 Task: Create passport object.
Action: Mouse moved to (649, 38)
Screenshot: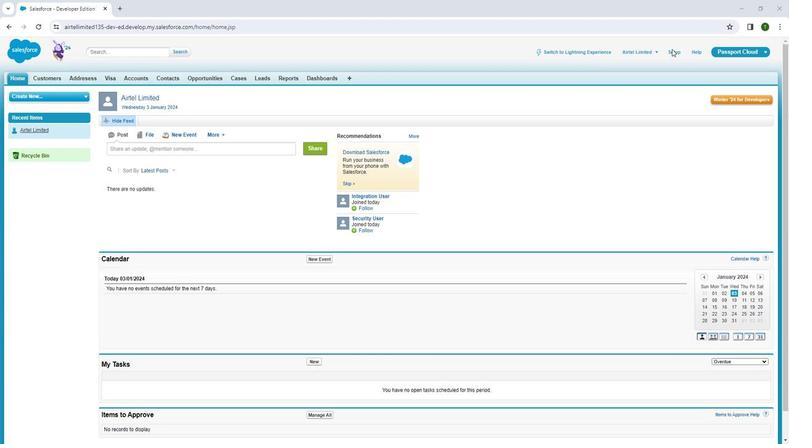 
Action: Mouse pressed left at (649, 38)
Screenshot: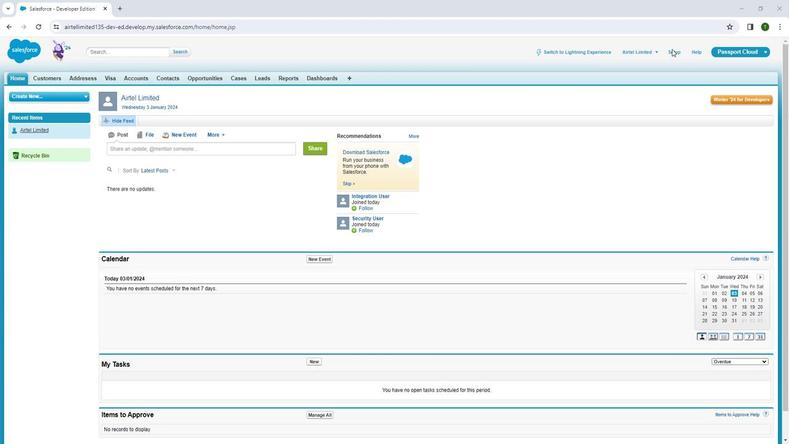 
Action: Mouse pressed left at (649, 38)
Screenshot: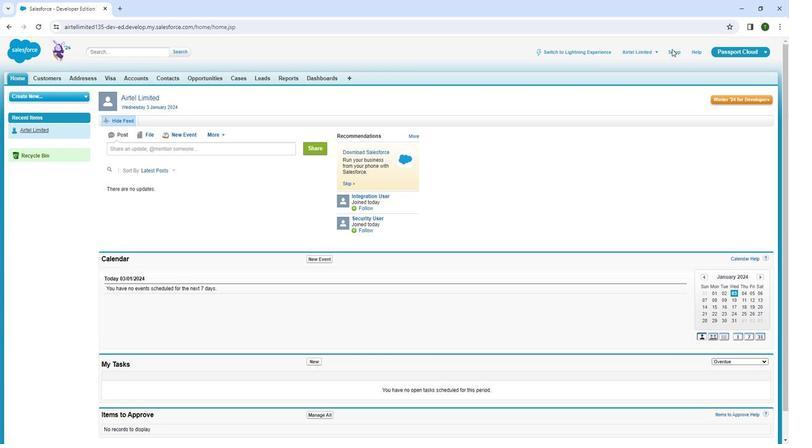 
Action: Mouse moved to (648, 43)
Screenshot: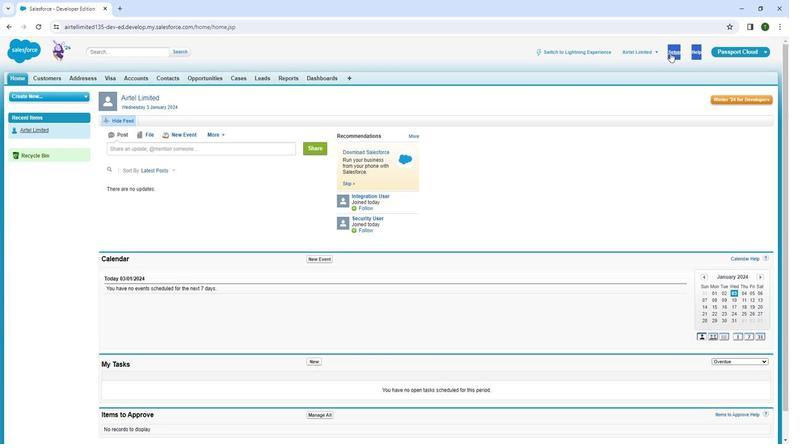
Action: Mouse pressed left at (648, 43)
Screenshot: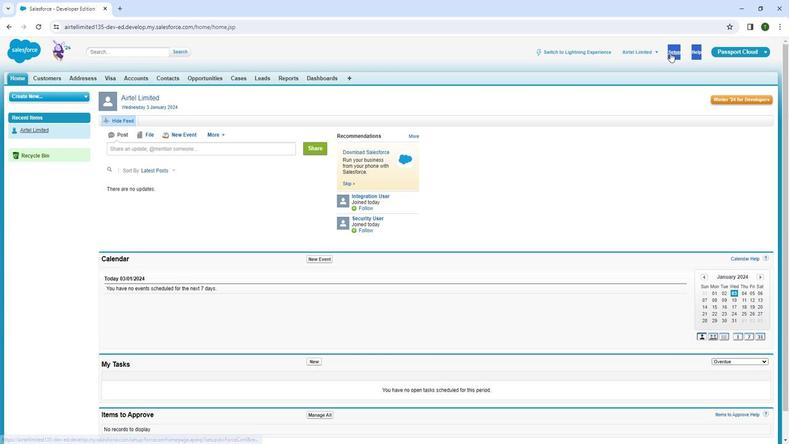 
Action: Mouse moved to (649, 45)
Screenshot: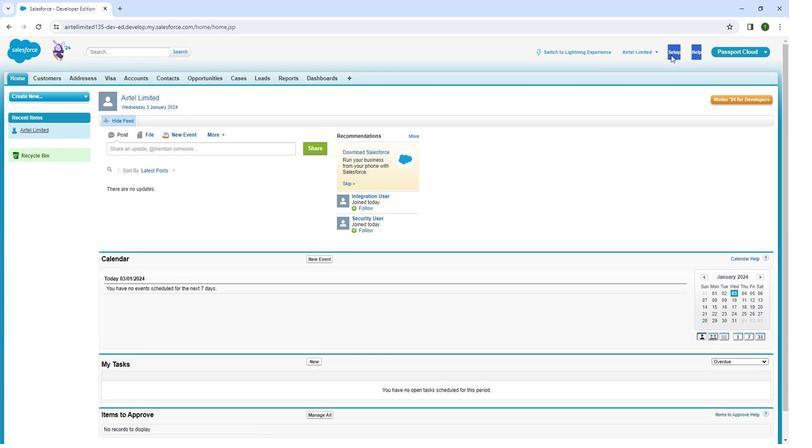 
Action: Mouse pressed left at (649, 45)
Screenshot: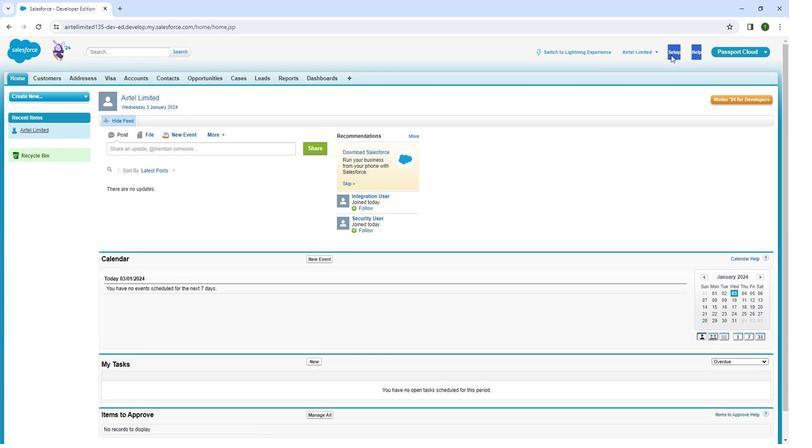 
Action: Mouse pressed left at (649, 45)
Screenshot: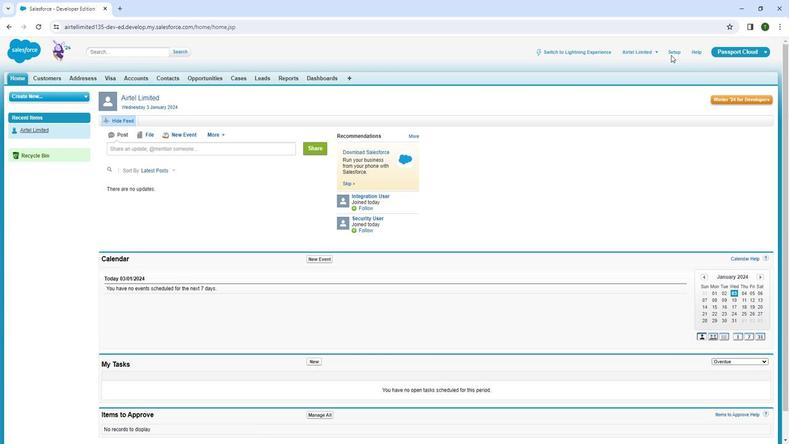 
Action: Mouse moved to (643, 78)
Screenshot: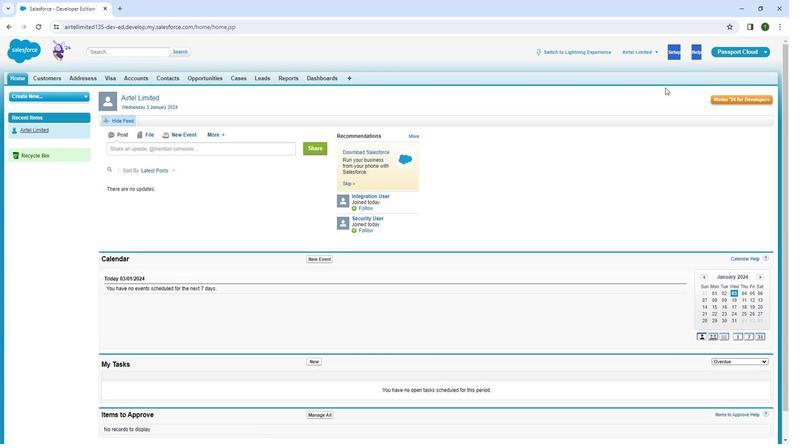 
Action: Mouse pressed left at (643, 78)
Screenshot: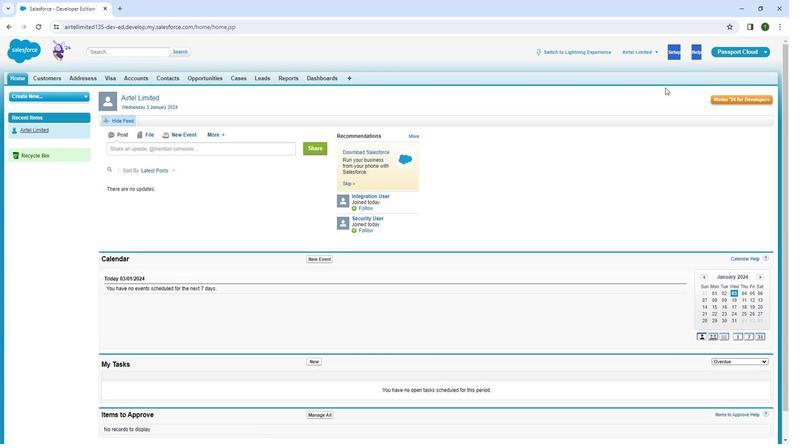 
Action: Mouse moved to (648, 40)
Screenshot: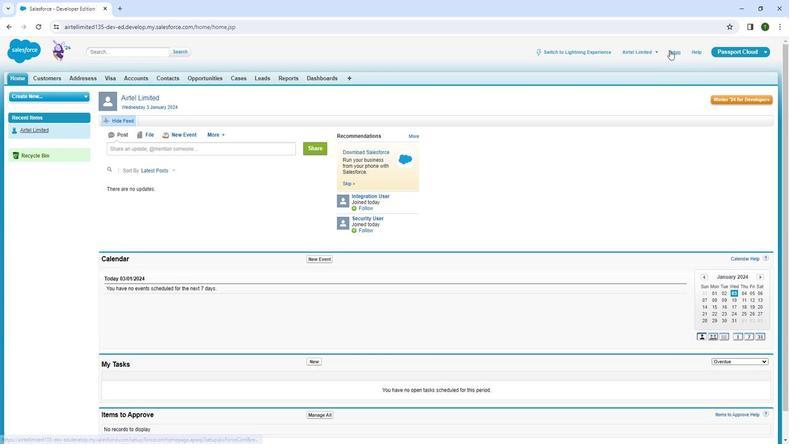 
Action: Mouse pressed left at (648, 40)
Screenshot: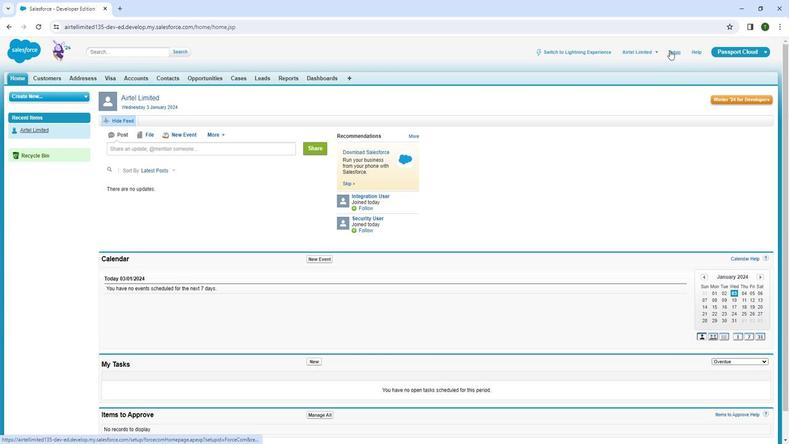 
Action: Mouse pressed left at (648, 40)
Screenshot: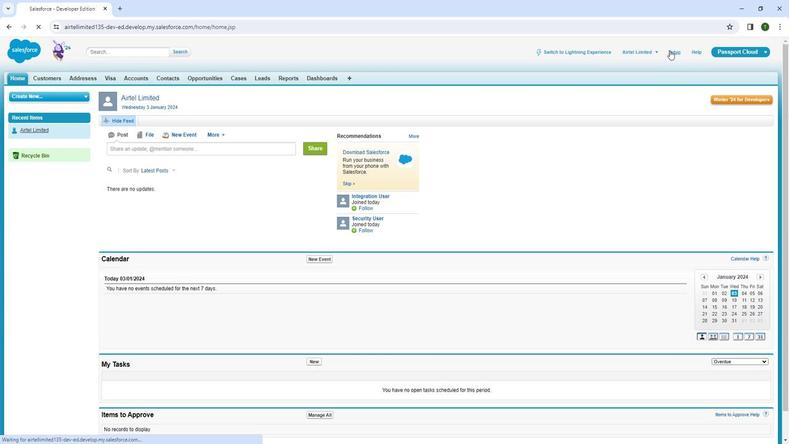 
Action: Mouse moved to (48, 145)
Screenshot: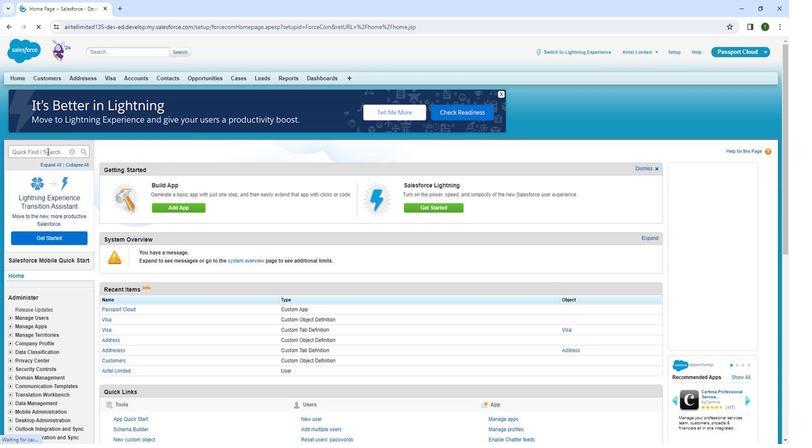 
Action: Mouse pressed left at (48, 145)
Screenshot: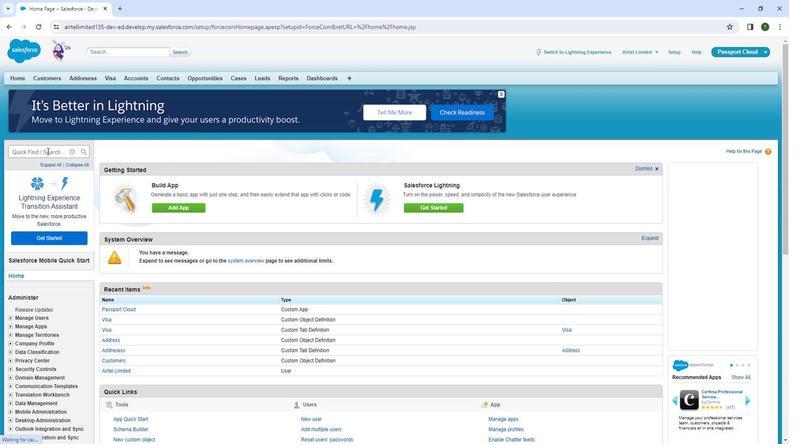 
Action: Mouse moved to (55, 135)
Screenshot: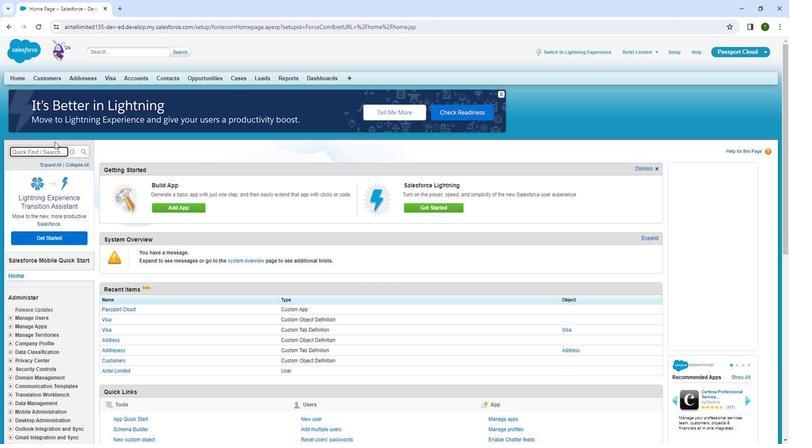 
Action: Key pressed o
Screenshot: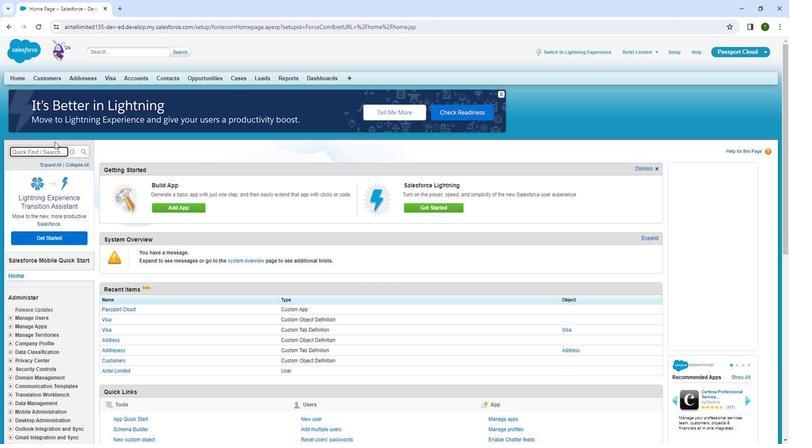 
Action: Mouse moved to (57, 134)
Screenshot: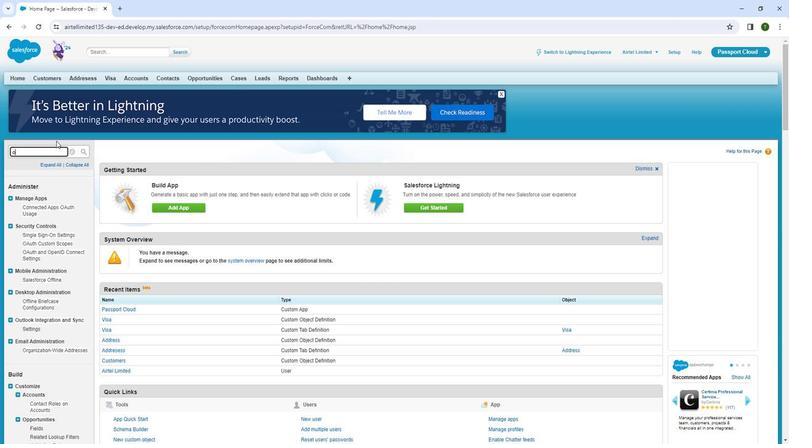 
Action: Key pressed b
Screenshot: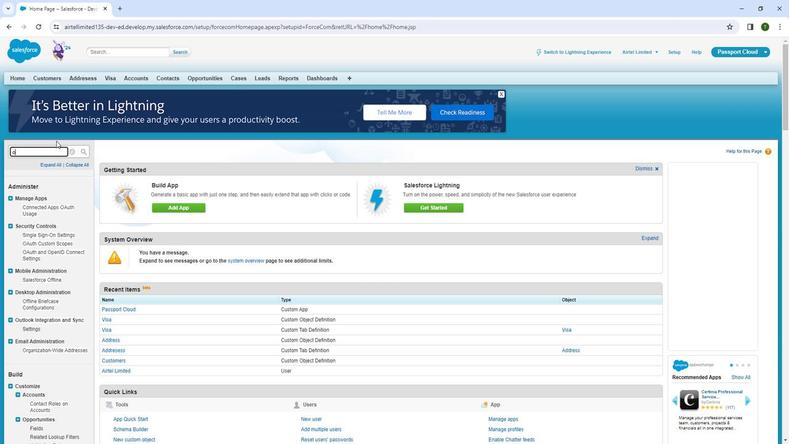 
Action: Mouse moved to (57, 134)
Screenshot: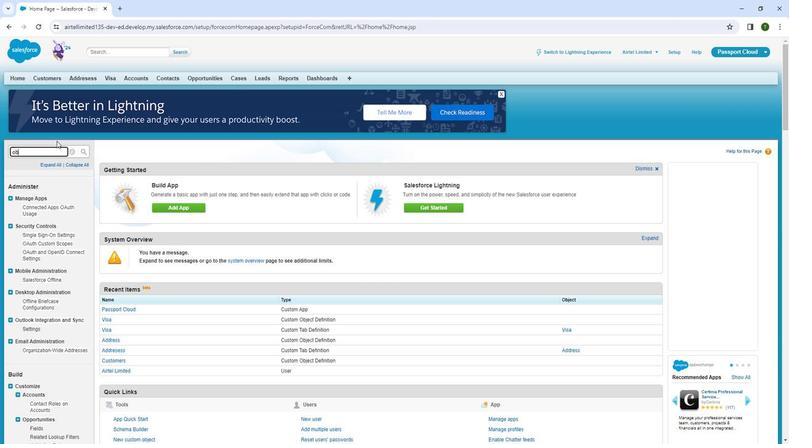 
Action: Key pressed je
Screenshot: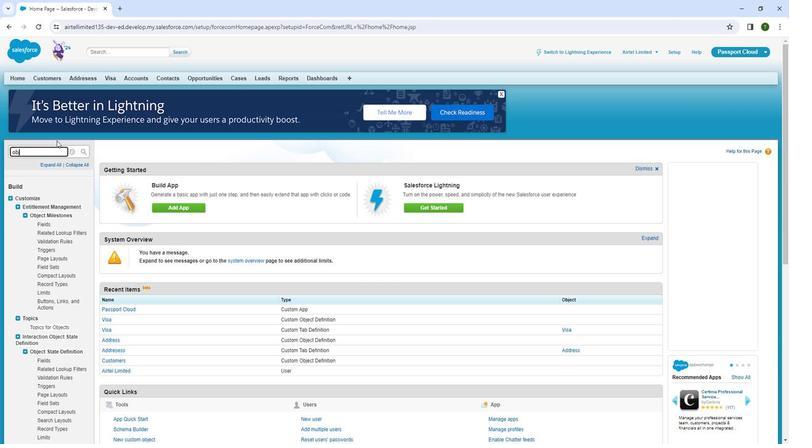 
Action: Mouse moved to (58, 133)
Screenshot: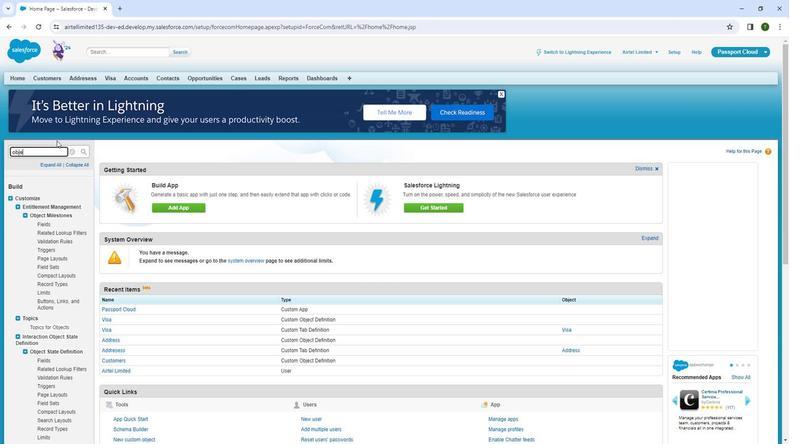 
Action: Key pressed ct
Screenshot: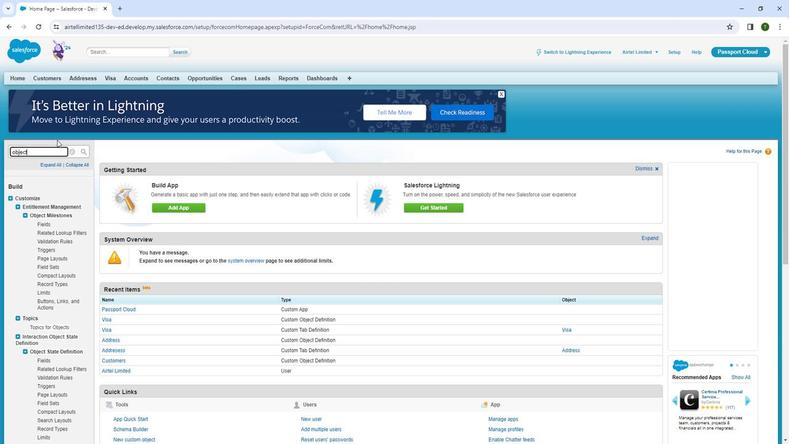 
Action: Mouse moved to (58, 175)
Screenshot: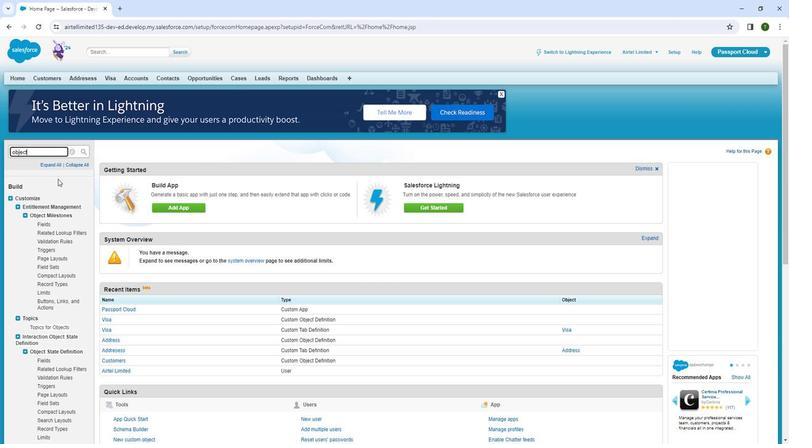 
Action: Mouse scrolled (58, 174) with delta (0, 0)
Screenshot: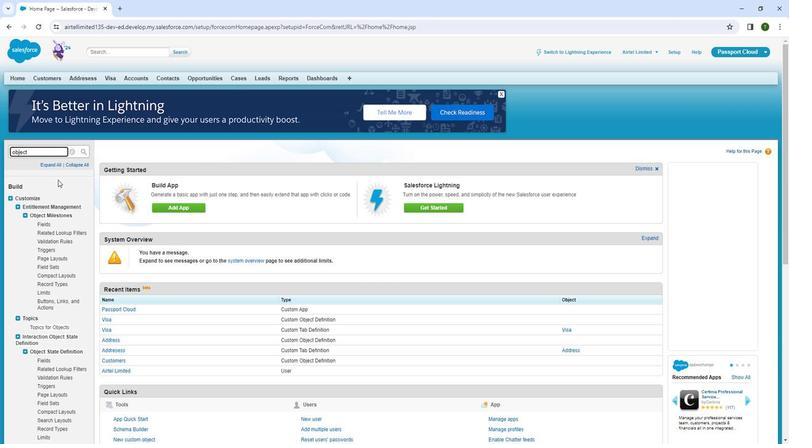 
Action: Mouse scrolled (58, 174) with delta (0, 0)
Screenshot: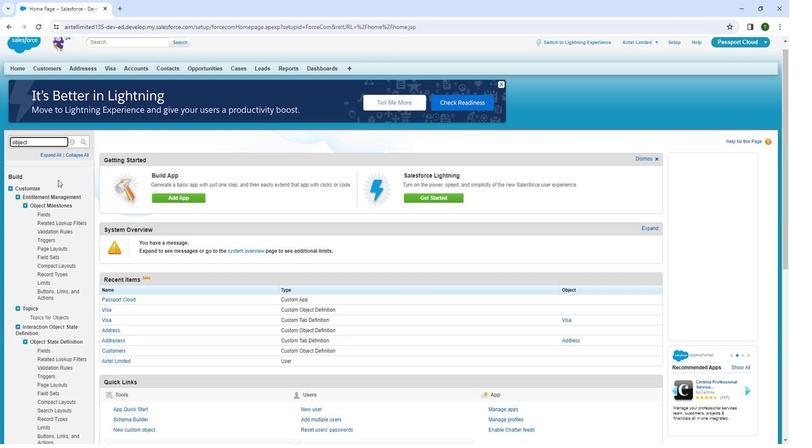 
Action: Mouse scrolled (58, 174) with delta (0, 0)
Screenshot: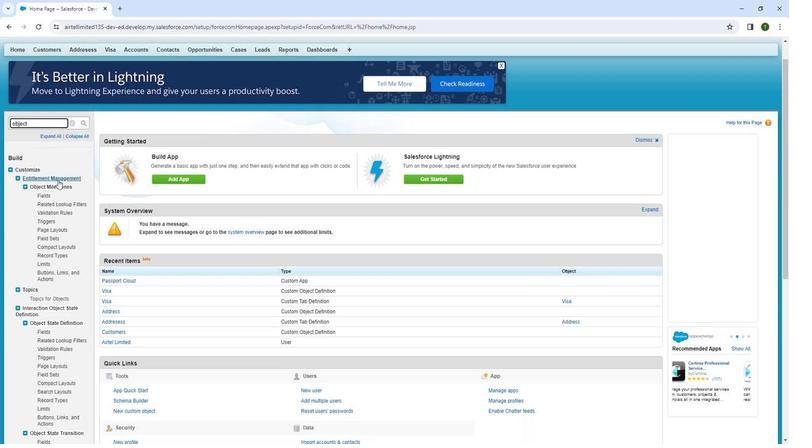 
Action: Mouse scrolled (58, 174) with delta (0, 0)
Screenshot: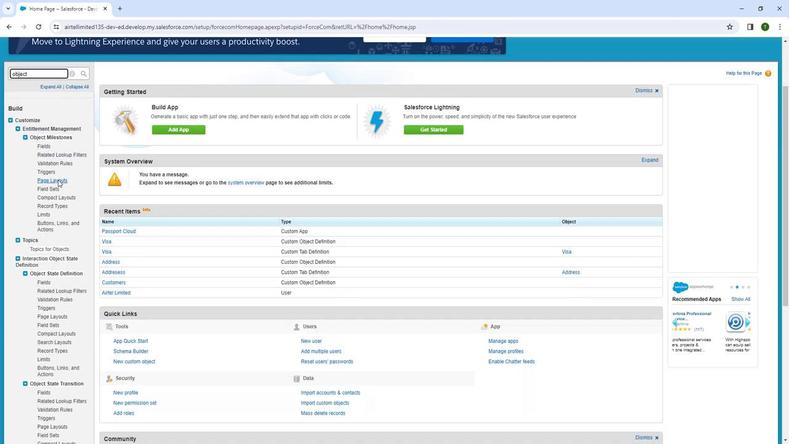 
Action: Mouse moved to (69, 176)
Screenshot: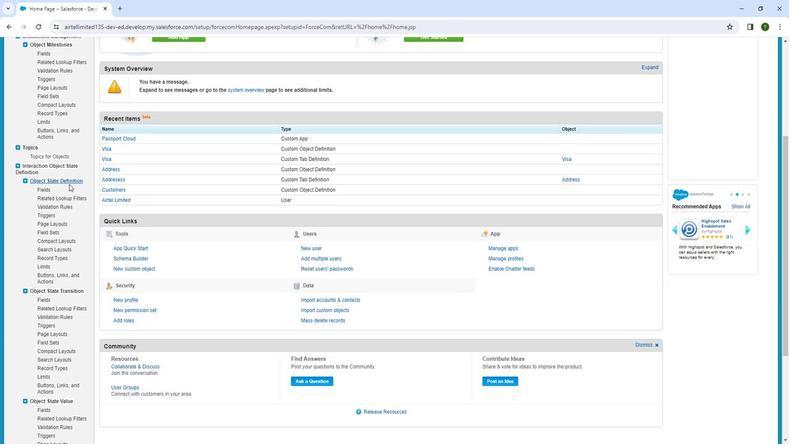 
Action: Mouse scrolled (69, 175) with delta (0, 0)
Screenshot: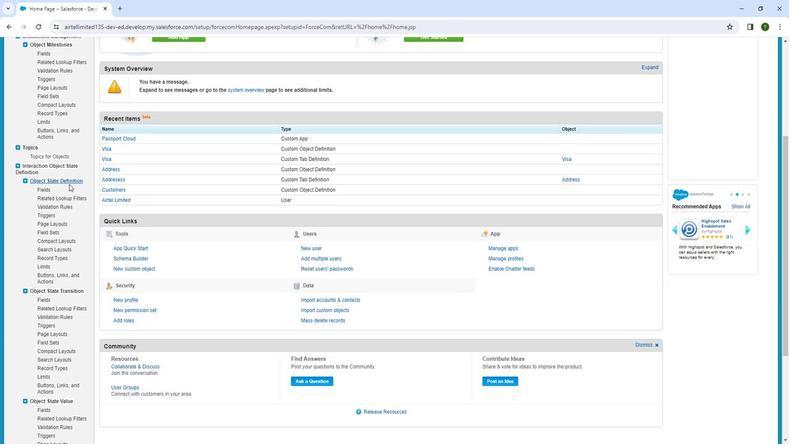
Action: Mouse moved to (69, 179)
Screenshot: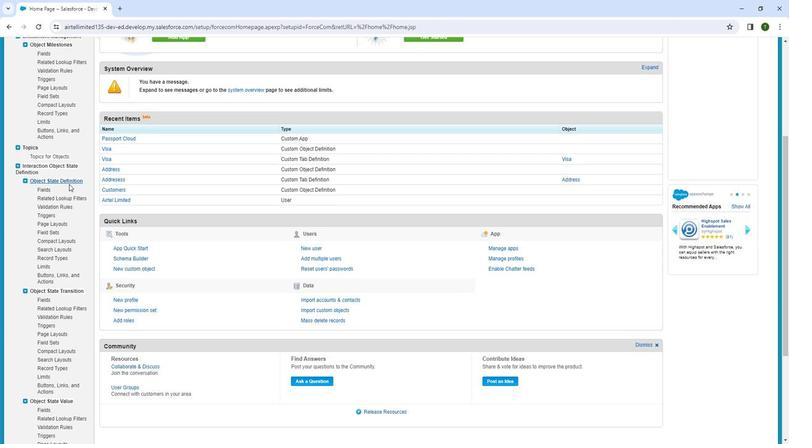 
Action: Mouse scrolled (69, 178) with delta (0, 0)
Screenshot: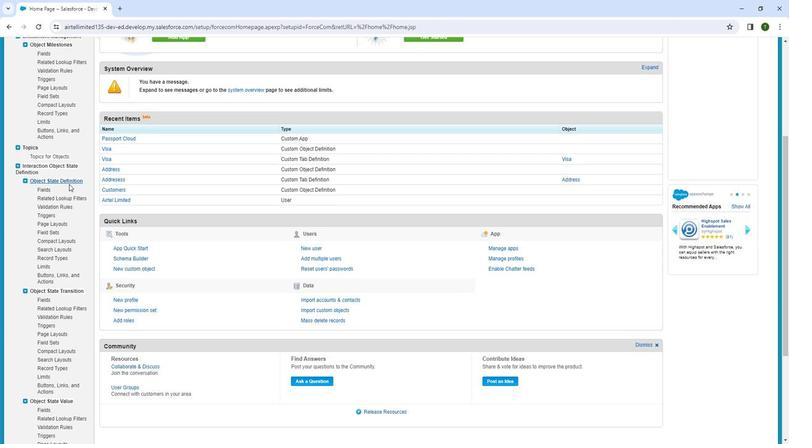 
Action: Mouse moved to (69, 185)
Screenshot: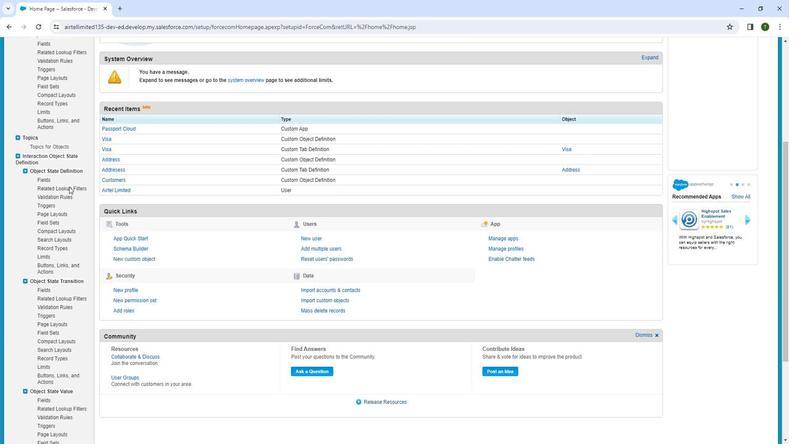 
Action: Mouse scrolled (69, 182) with delta (0, 0)
Screenshot: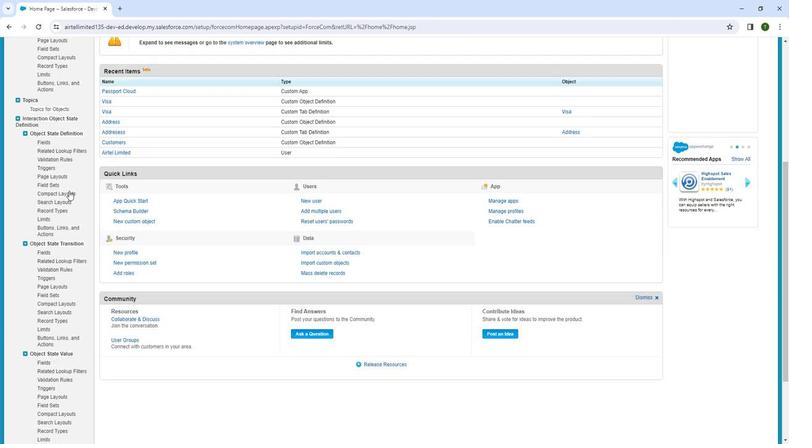 
Action: Mouse moved to (69, 186)
Screenshot: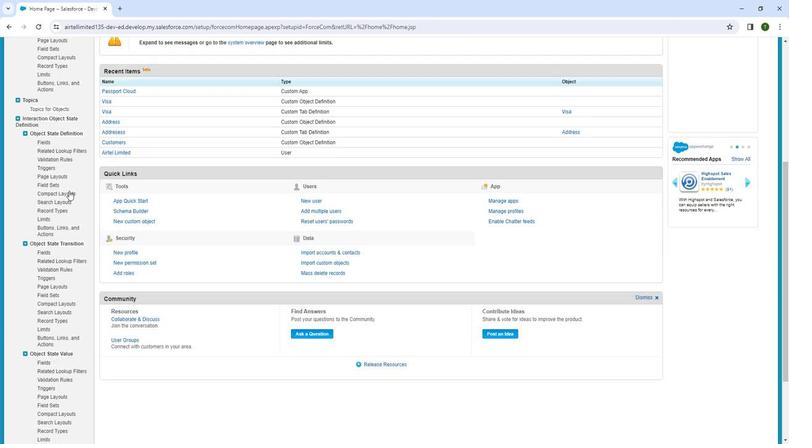 
Action: Mouse scrolled (69, 186) with delta (0, 0)
Screenshot: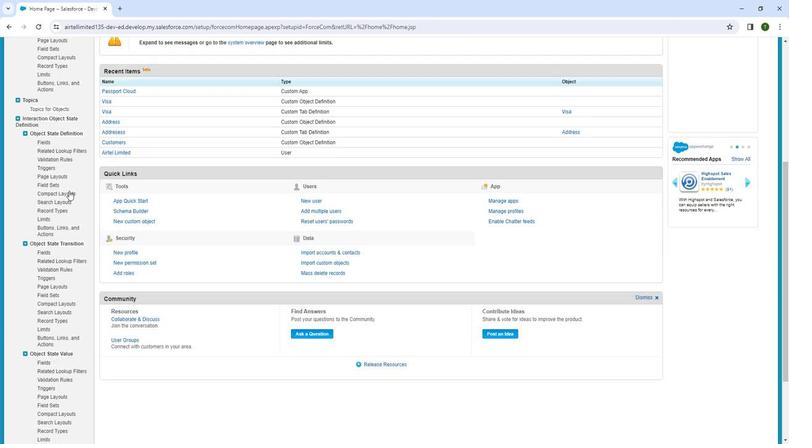 
Action: Mouse moved to (70, 190)
Screenshot: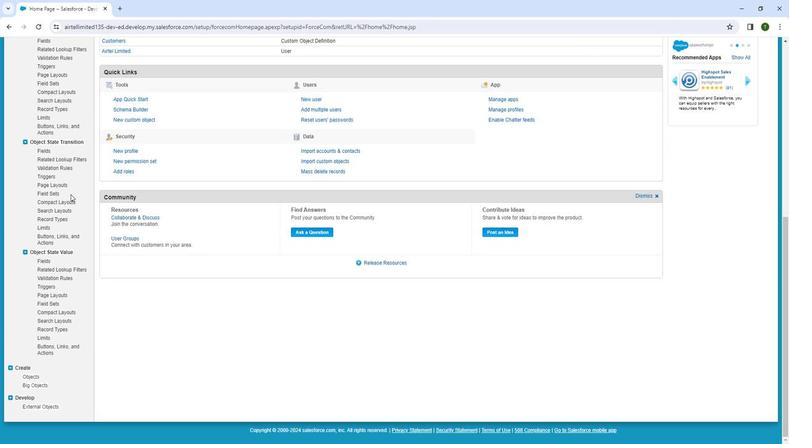 
Action: Mouse scrolled (70, 190) with delta (0, 0)
Screenshot: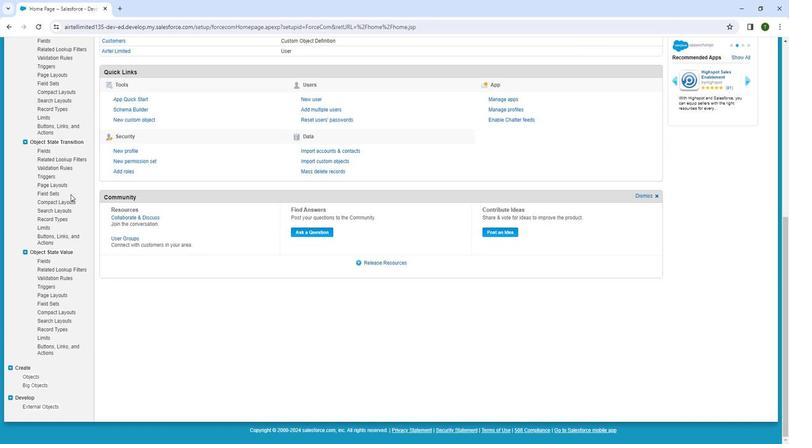 
Action: Mouse moved to (70, 192)
Screenshot: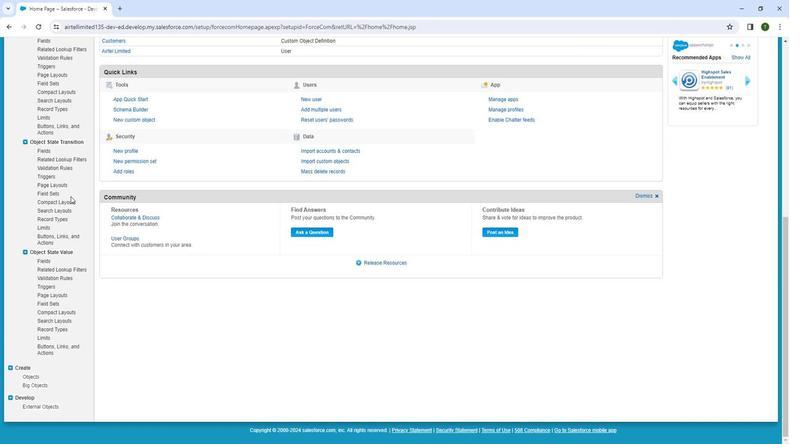 
Action: Mouse scrolled (70, 191) with delta (0, 0)
Screenshot: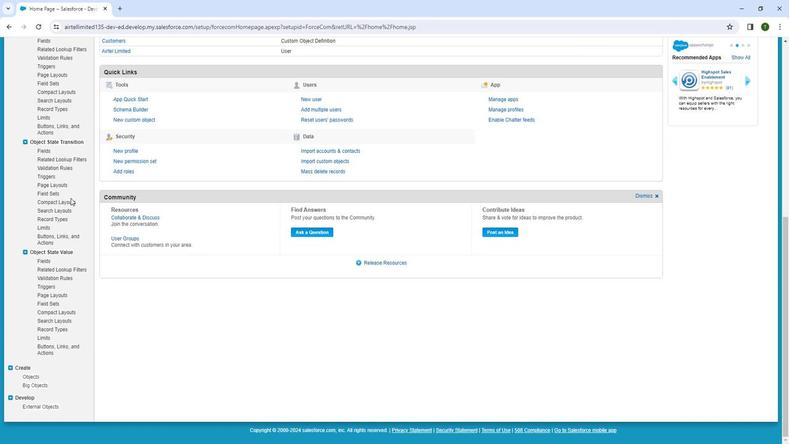 
Action: Mouse moved to (70, 205)
Screenshot: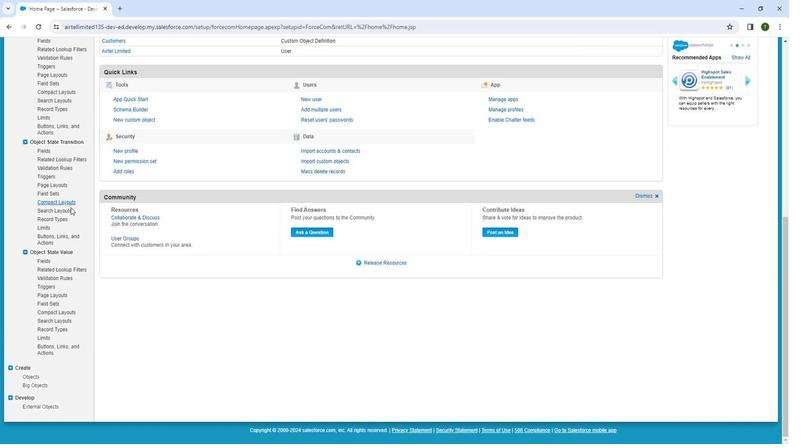 
Action: Mouse scrolled (70, 204) with delta (0, 0)
Screenshot: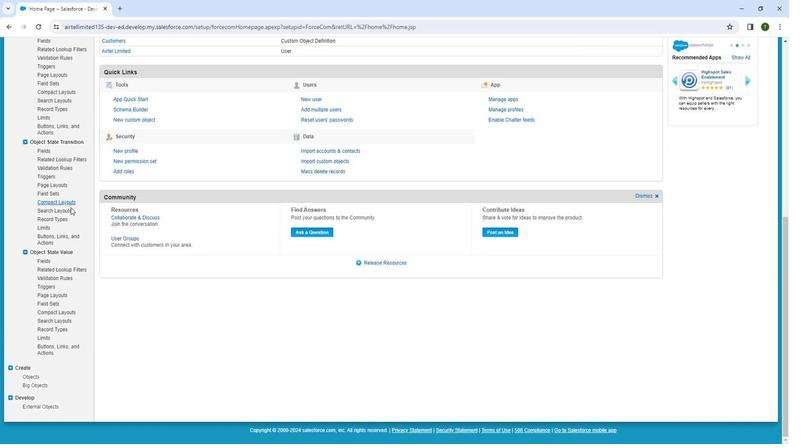 
Action: Mouse moved to (32, 377)
Screenshot: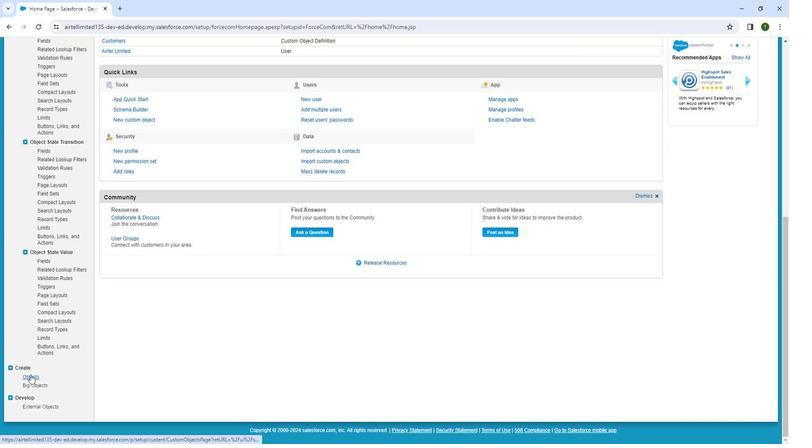 
Action: Mouse pressed left at (32, 377)
Screenshot: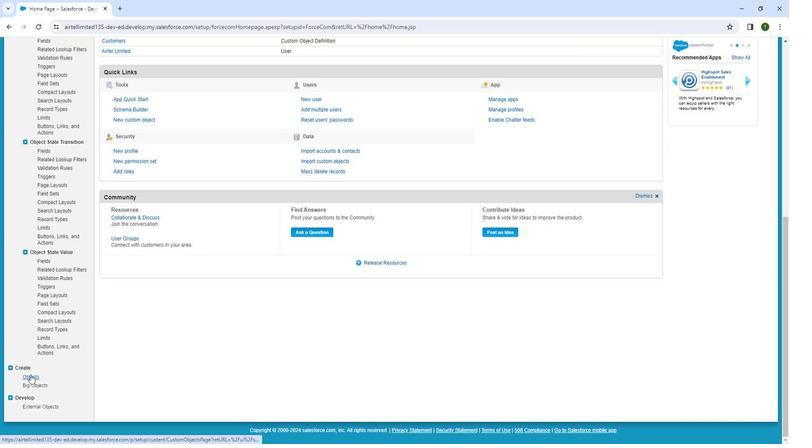 
Action: Mouse moved to (305, 196)
Screenshot: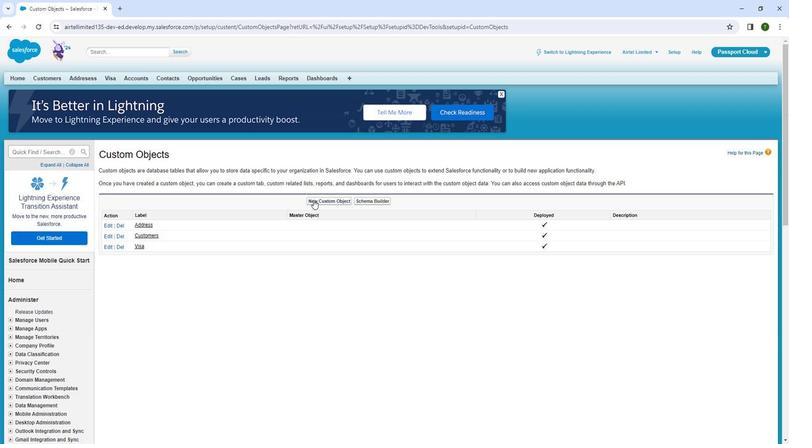 
Action: Mouse pressed left at (305, 196)
Screenshot: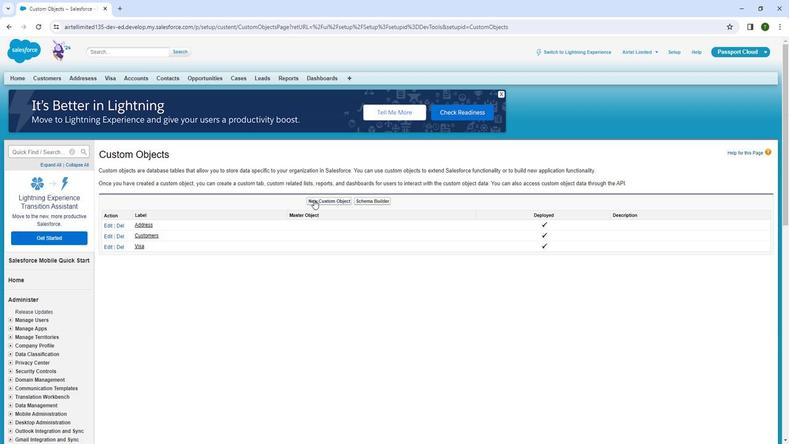 
Action: Mouse moved to (265, 228)
Screenshot: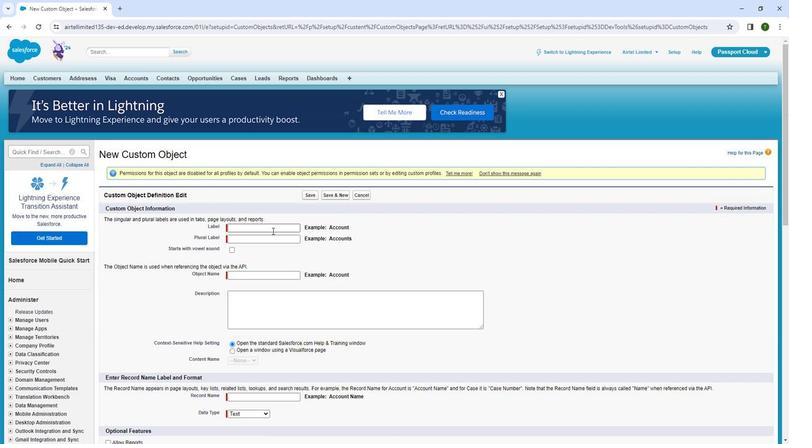
Action: Mouse pressed left at (265, 228)
Screenshot: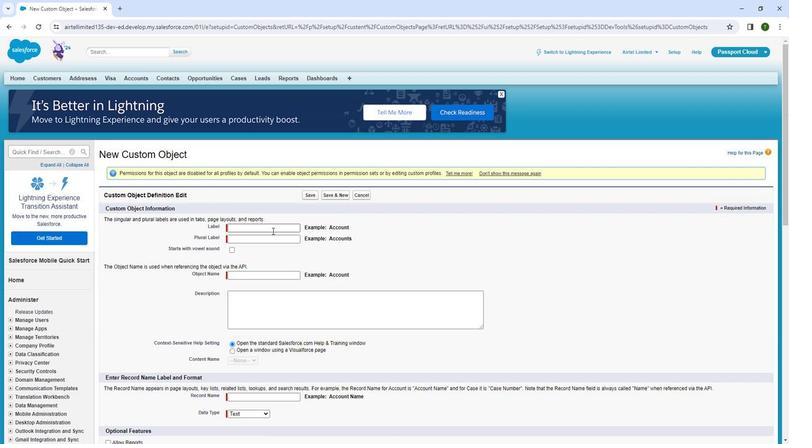 
Action: Mouse moved to (265, 226)
Screenshot: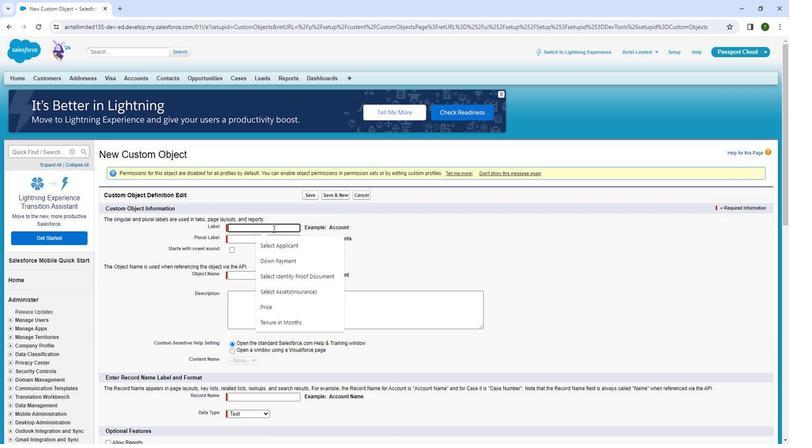 
Action: Key pressed <Key.shift><Key.shift><Key.shift><Key.shift><Key.shift><Key.shift>Passport
Screenshot: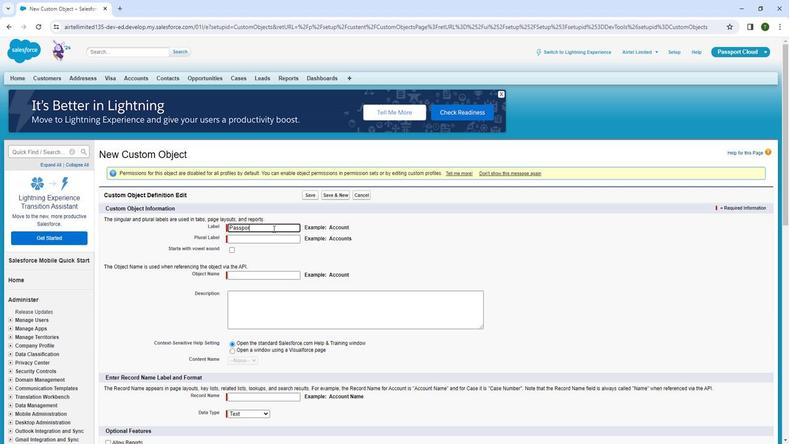 
Action: Mouse moved to (412, 275)
Screenshot: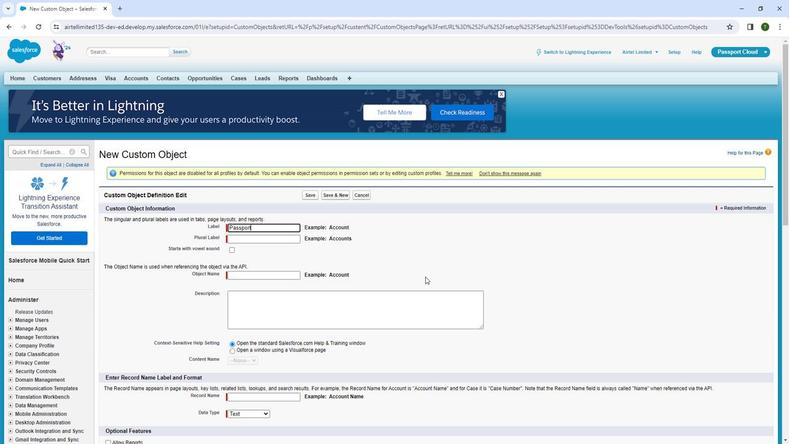 
Action: Mouse pressed left at (412, 275)
Screenshot: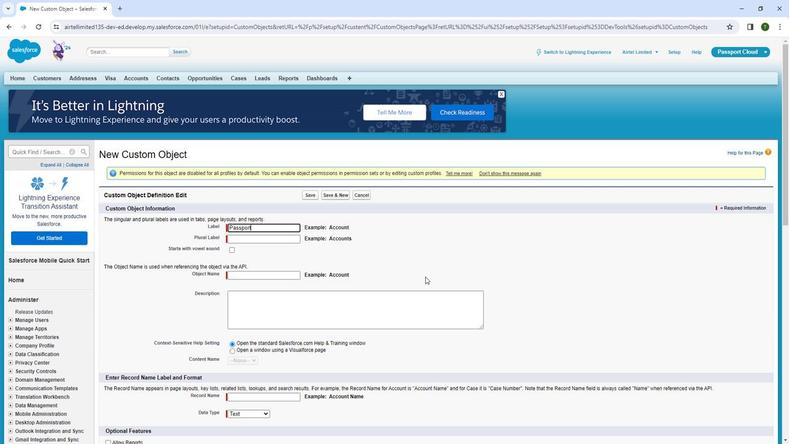 
Action: Mouse moved to (243, 235)
Screenshot: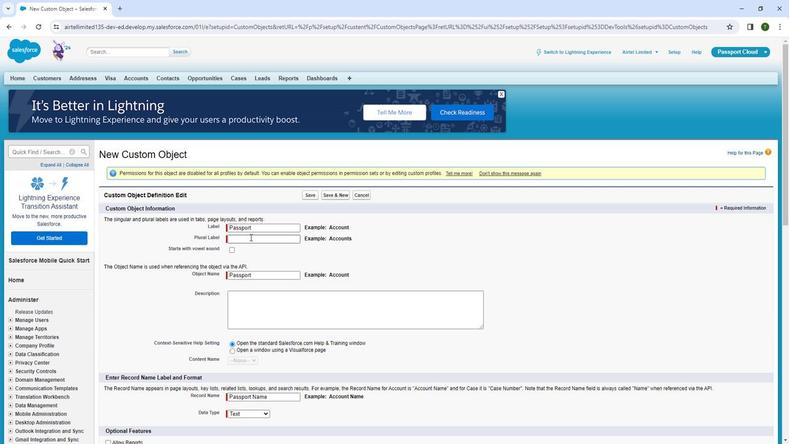 
Action: Mouse pressed left at (243, 235)
Screenshot: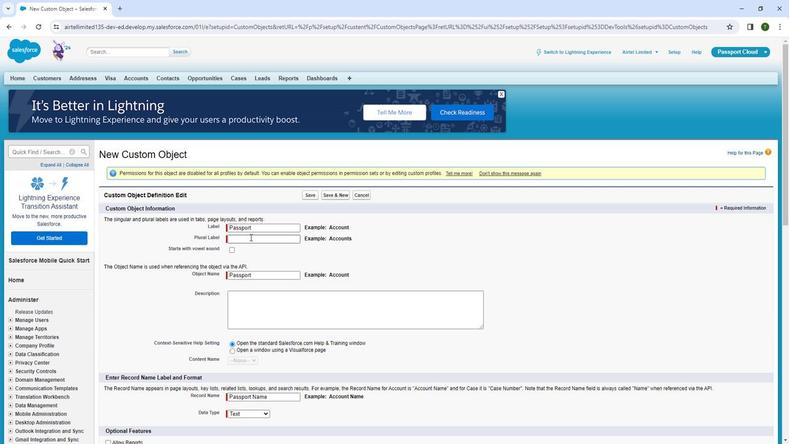 
Action: Mouse moved to (243, 235)
Screenshot: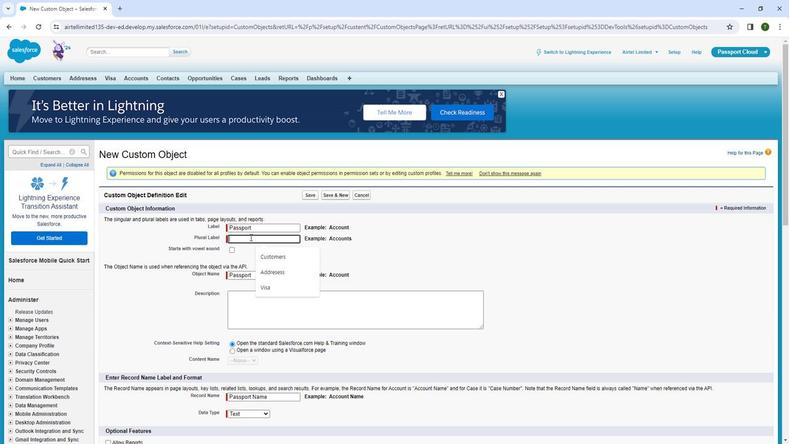
Action: Key pressed <Key.shift>O<Key.backspace><Key.shift>Passports
Screenshot: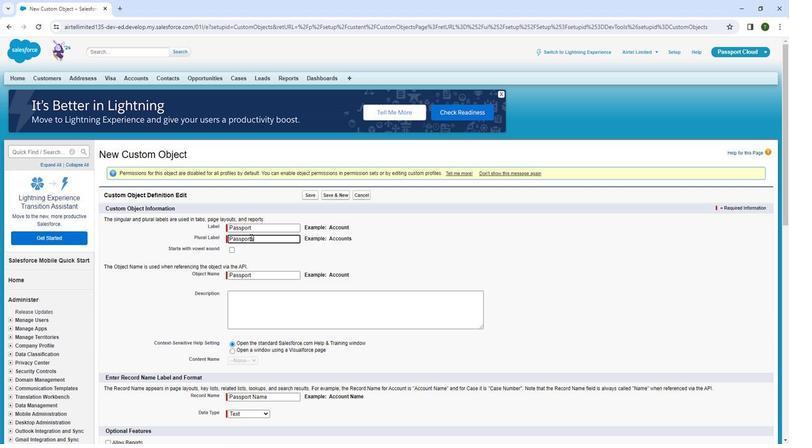 
Action: Mouse moved to (254, 241)
Screenshot: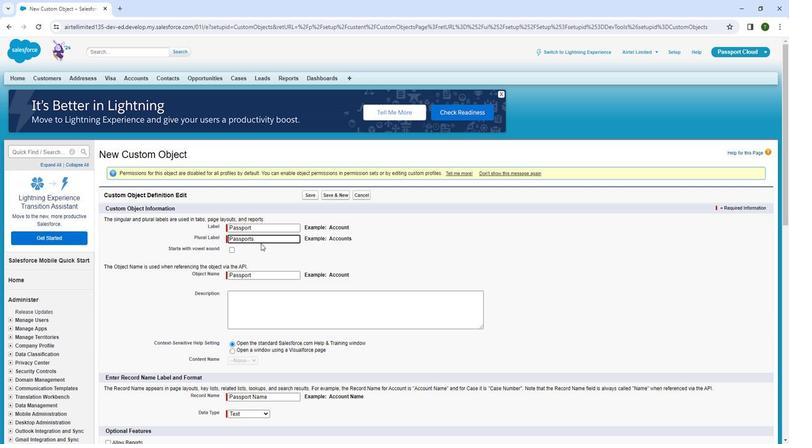 
Action: Mouse pressed left at (254, 241)
Screenshot: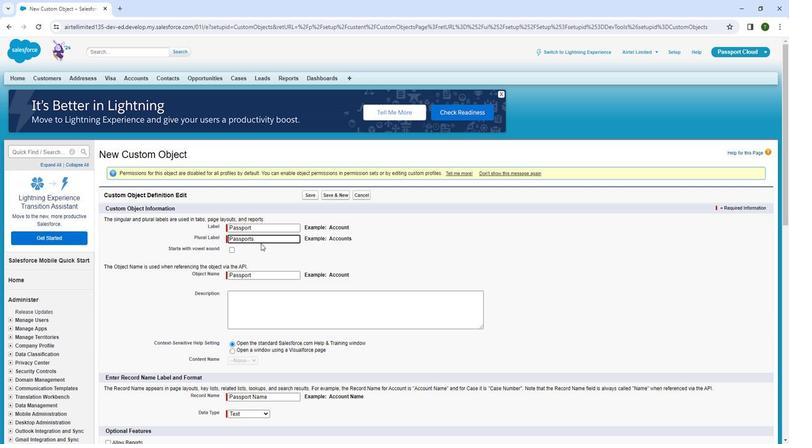 
Action: Mouse moved to (256, 247)
Screenshot: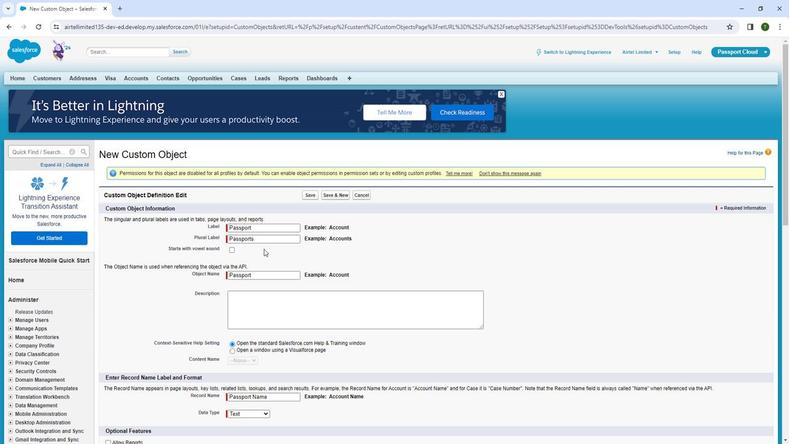 
Action: Mouse scrolled (256, 247) with delta (0, 0)
Screenshot: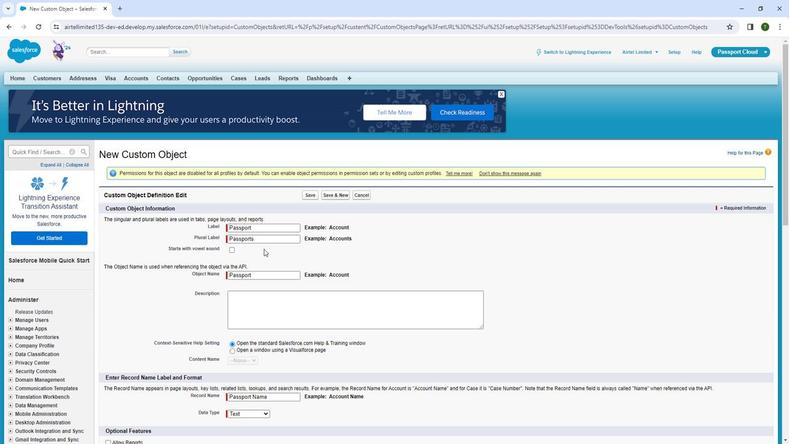 
Action: Mouse moved to (257, 249)
Screenshot: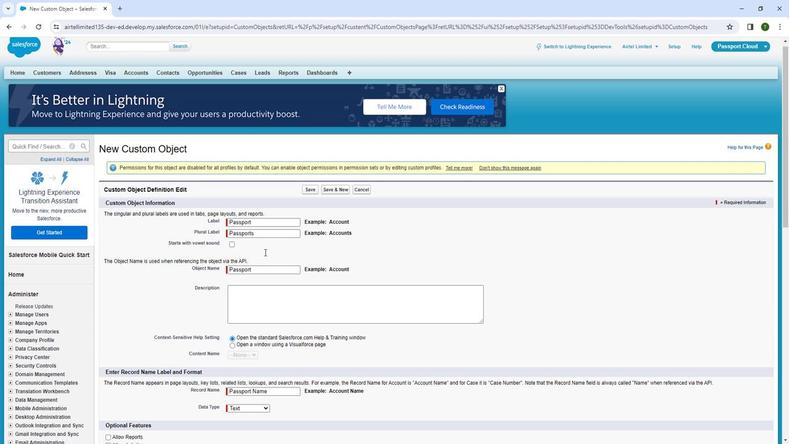 
Action: Mouse scrolled (257, 249) with delta (0, 0)
Screenshot: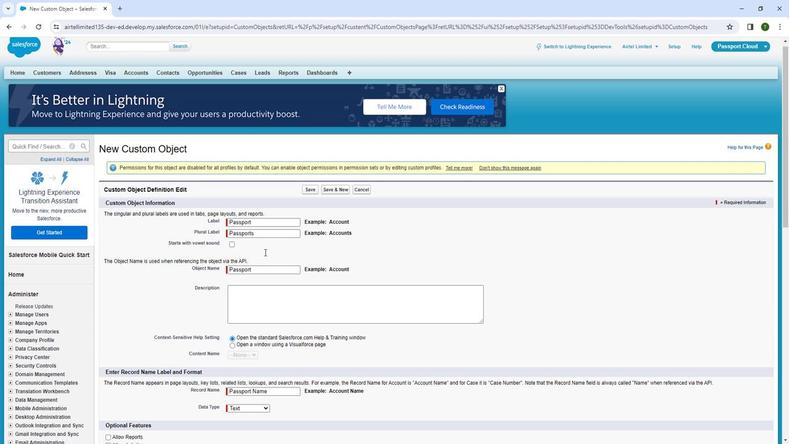 
Action: Mouse moved to (250, 331)
Screenshot: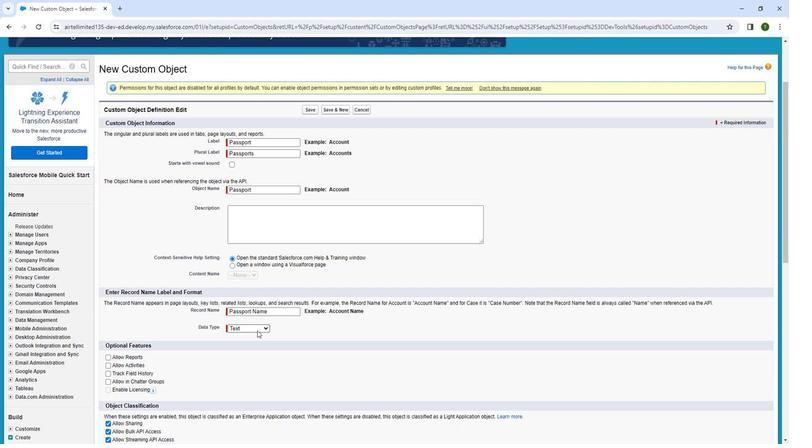 
Action: Mouse pressed left at (250, 331)
Screenshot: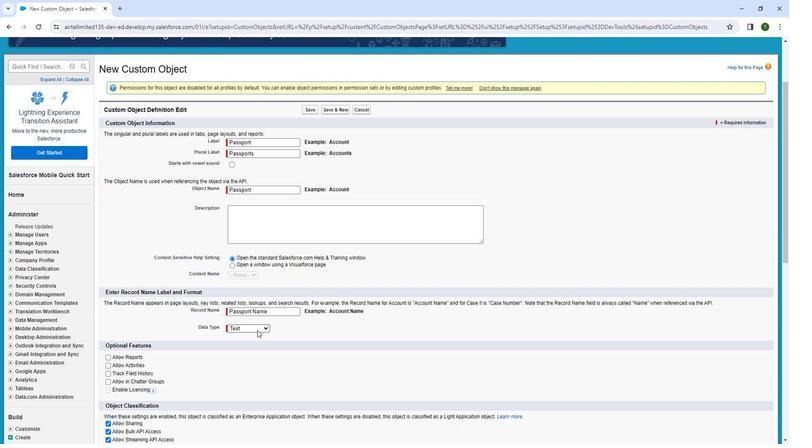 
Action: Mouse moved to (252, 345)
Screenshot: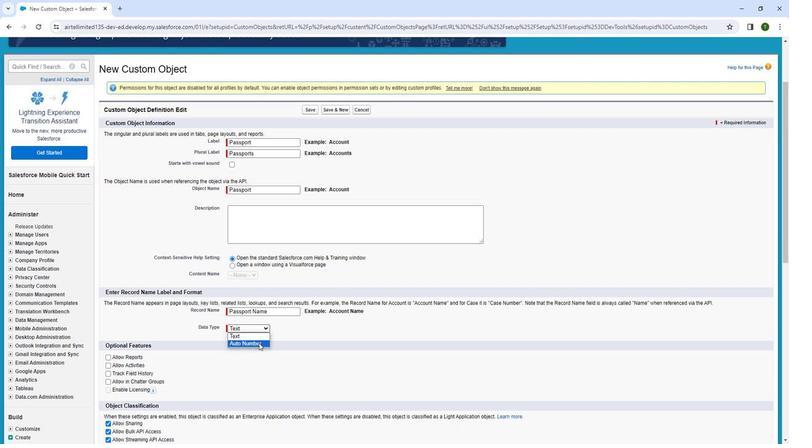 
Action: Mouse pressed left at (252, 345)
Screenshot: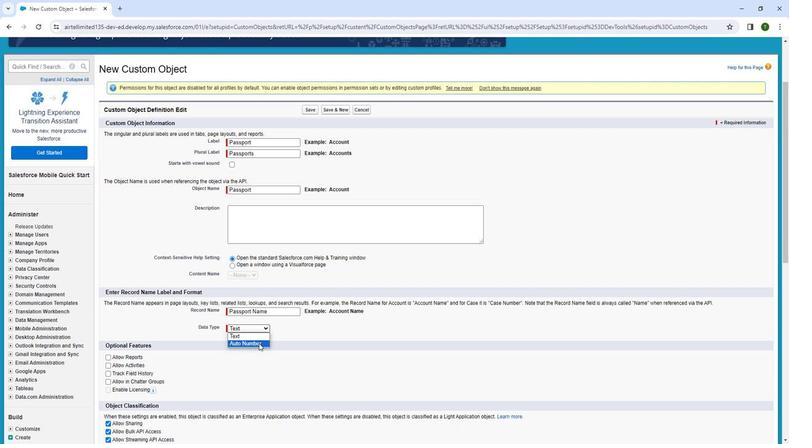 
Action: Mouse moved to (240, 341)
Screenshot: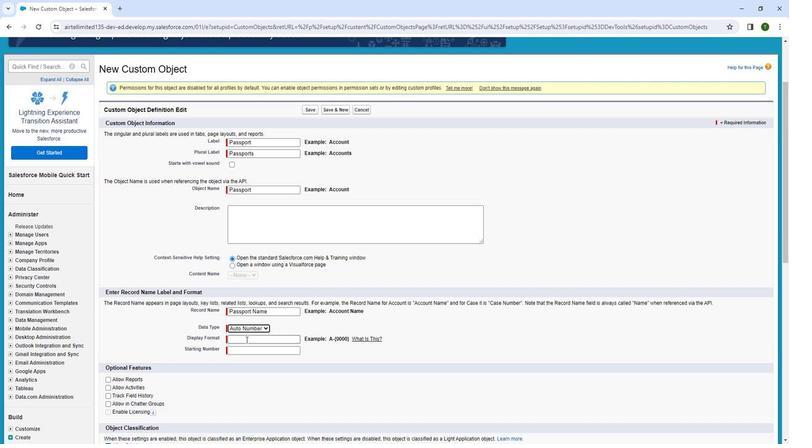 
Action: Mouse pressed left at (240, 341)
Screenshot: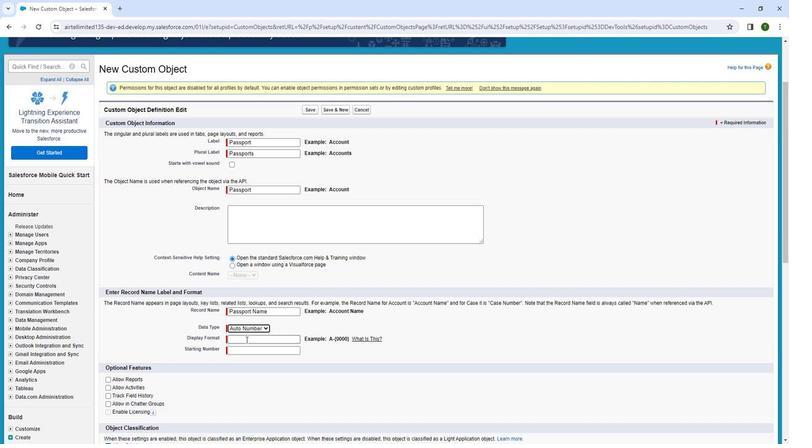 
Action: Mouse moved to (242, 334)
Screenshot: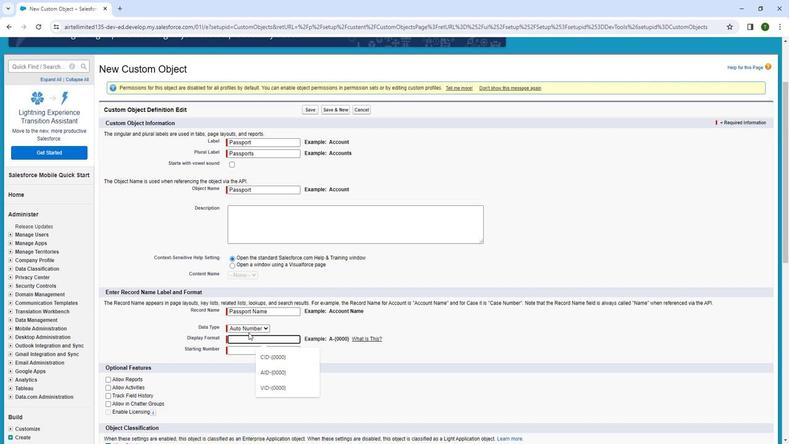 
Action: Key pressed <Key.shift><Key.shift><Key.shift><Key.shift>PID
Screenshot: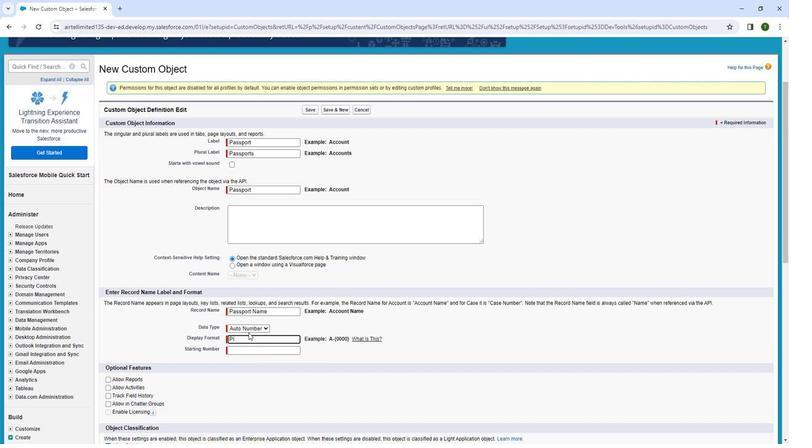 
Action: Mouse moved to (242, 333)
Screenshot: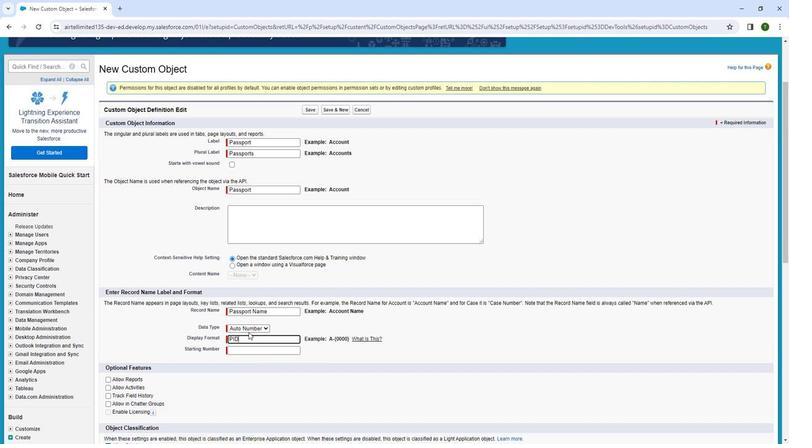 
Action: Key pressed -<Key.shift_r><Key.shift_r><Key.shift_r><Key.shift_r><Key.shift_r><Key.shift_r><Key.shift_r>{<Key.shift>0000<Key.shift_r><Key.shift_r><Key.shift_r><Key.shift_r><Key.shift_r>}
Screenshot: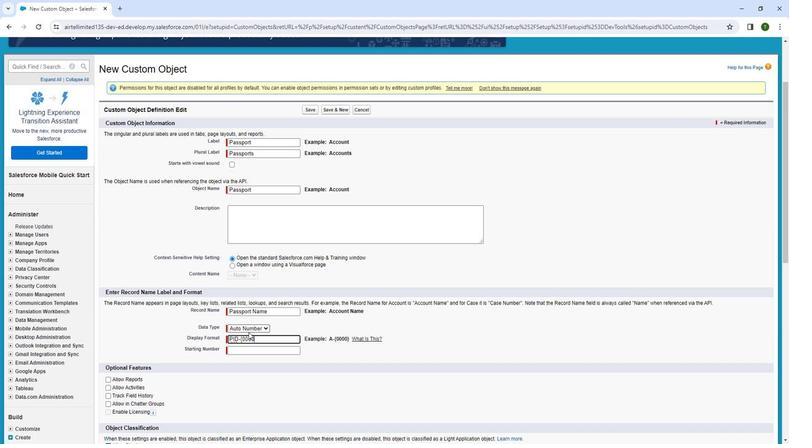 
Action: Mouse moved to (248, 356)
Screenshot: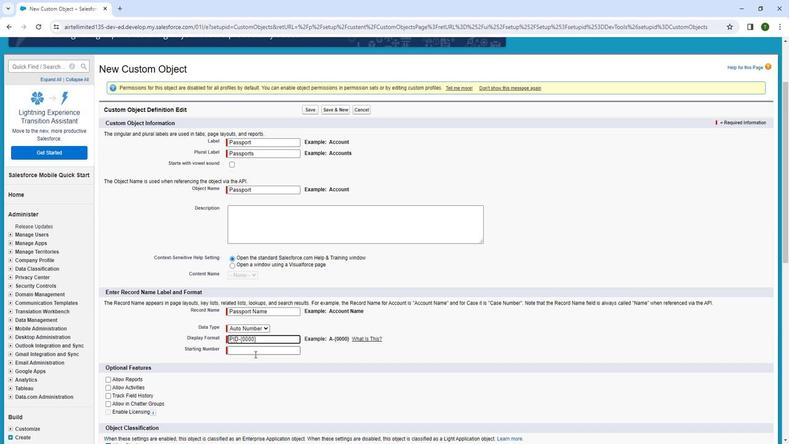 
Action: Mouse pressed left at (248, 356)
Screenshot: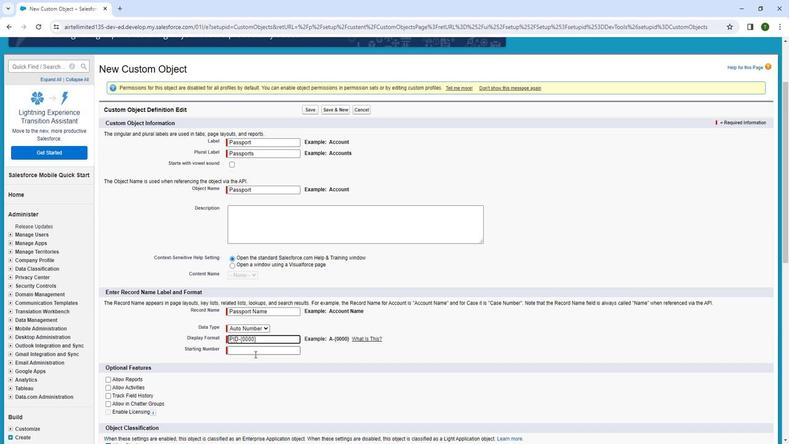 
Action: Mouse moved to (259, 342)
Screenshot: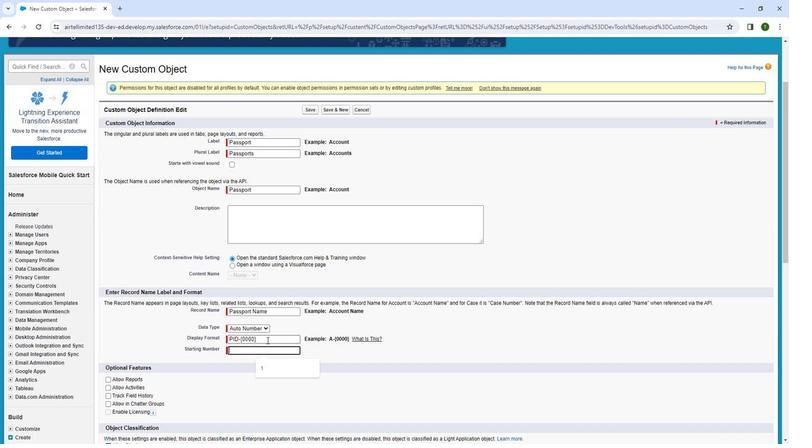 
Action: Key pressed 1
Screenshot: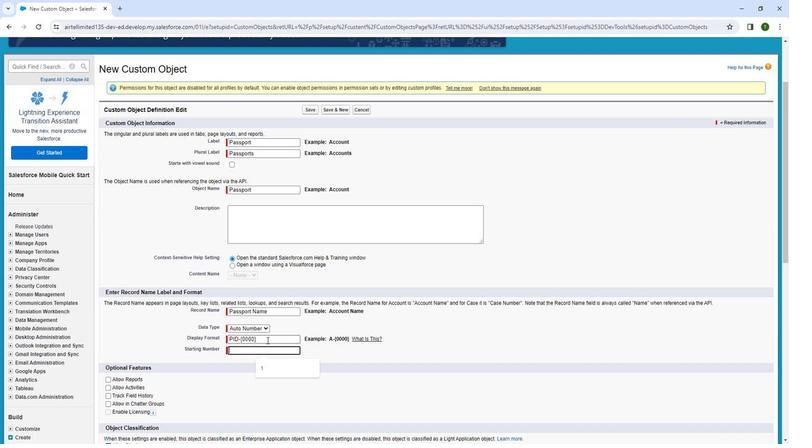 
Action: Mouse moved to (307, 286)
Screenshot: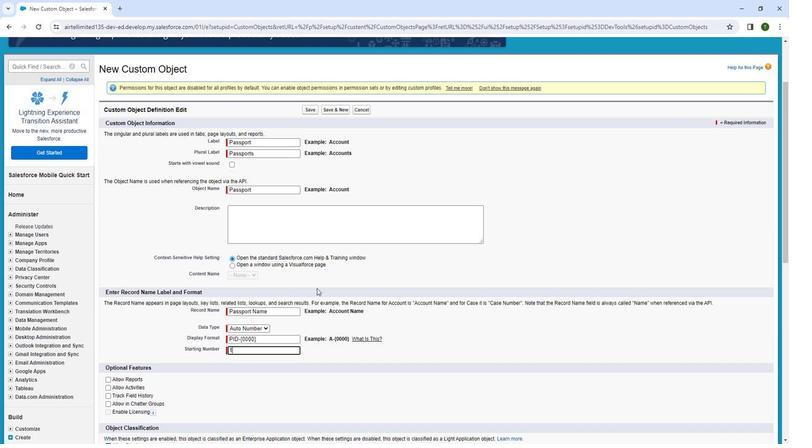 
Action: Mouse scrolled (307, 286) with delta (0, 0)
Screenshot: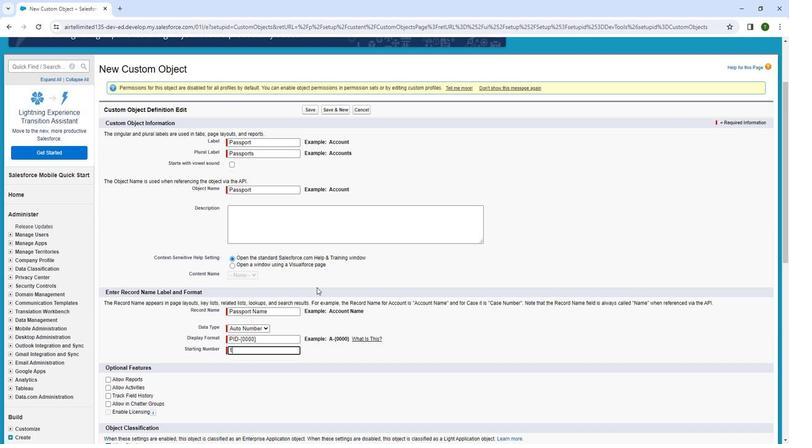 
Action: Mouse moved to (307, 288)
Screenshot: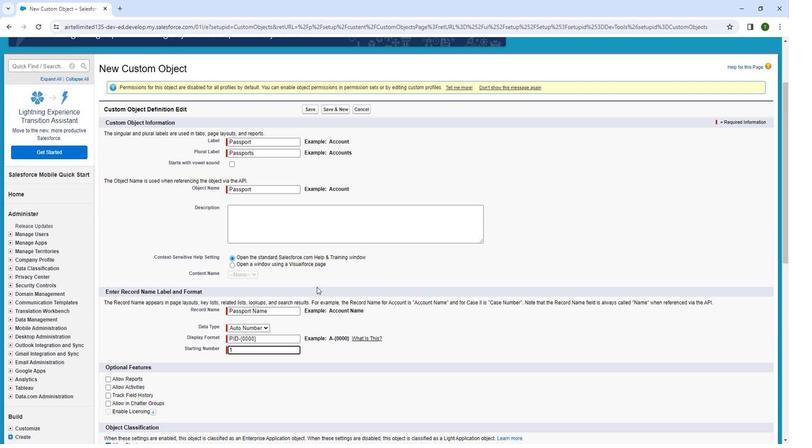 
Action: Mouse scrolled (307, 287) with delta (0, 0)
Screenshot: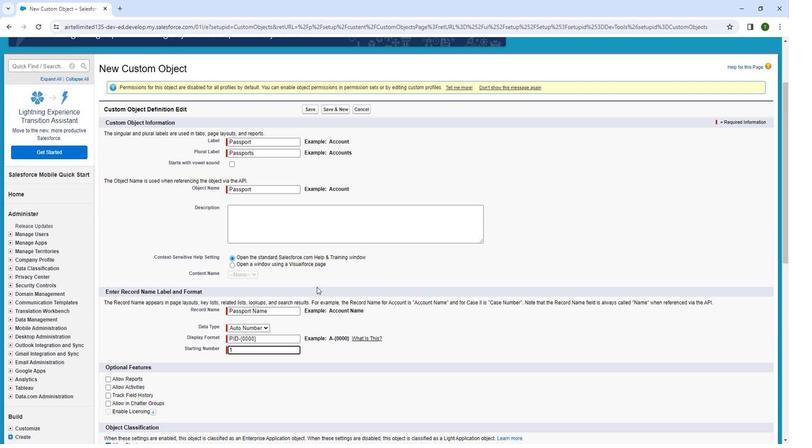 
Action: Mouse moved to (306, 303)
Screenshot: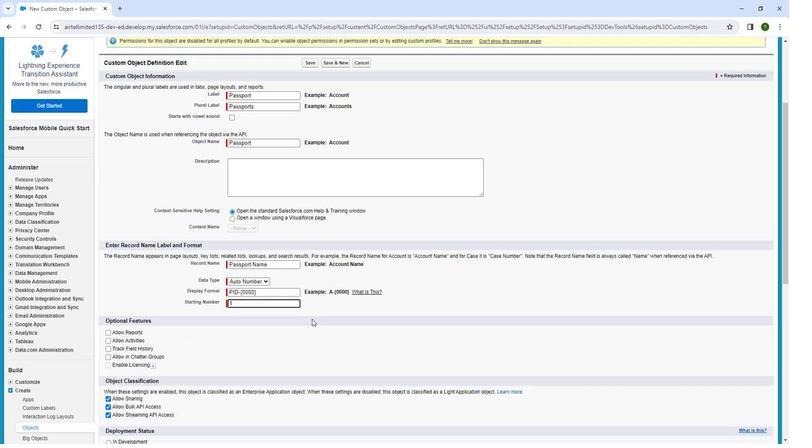 
Action: Mouse scrolled (307, 300) with delta (0, 0)
Screenshot: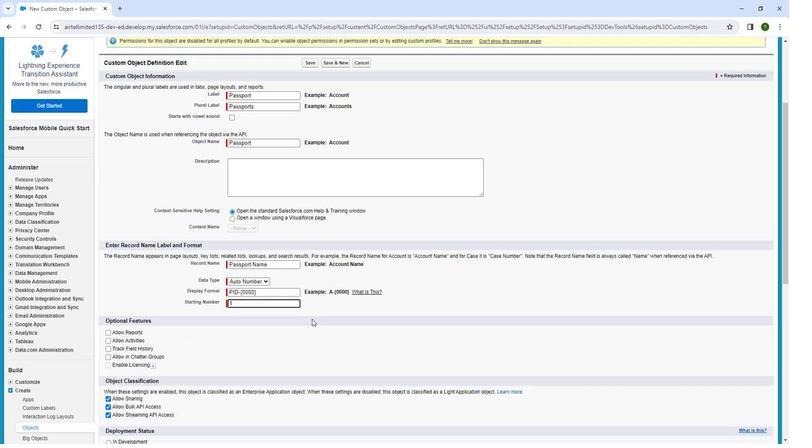 
Action: Mouse moved to (303, 320)
Screenshot: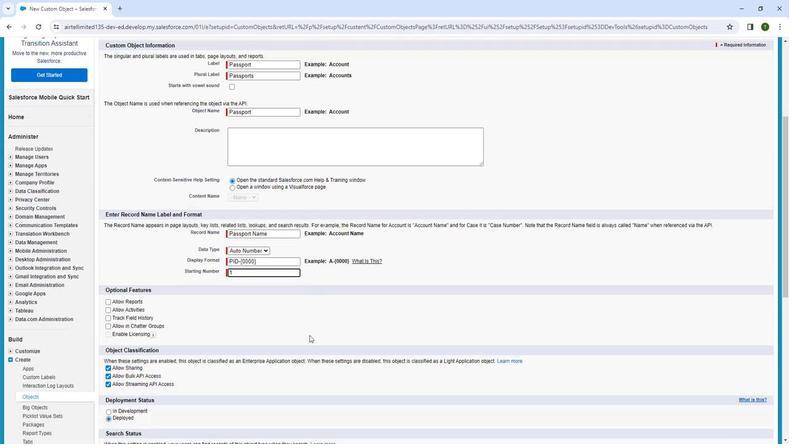 
Action: Mouse scrolled (303, 319) with delta (0, 0)
Screenshot: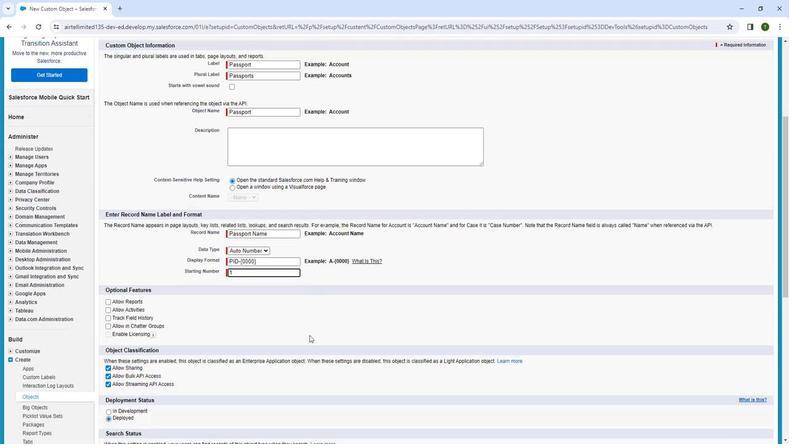 
Action: Mouse moved to (295, 350)
Screenshot: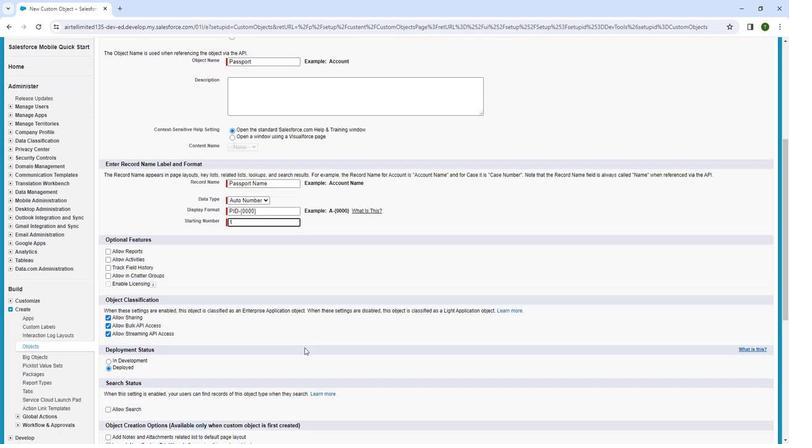 
Action: Mouse scrolled (295, 349) with delta (0, 0)
Screenshot: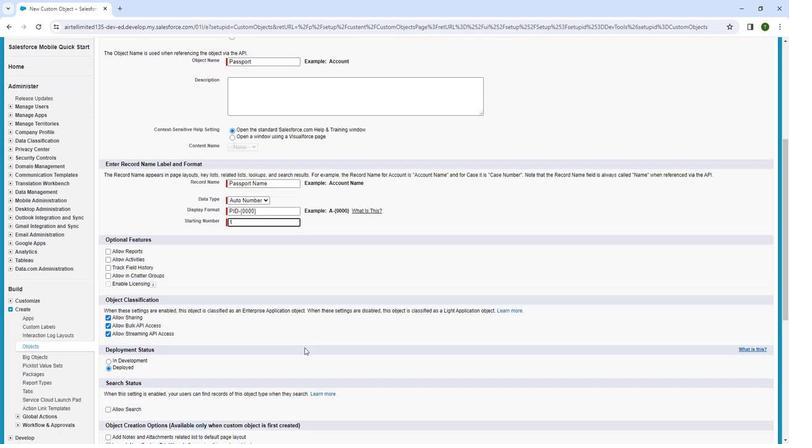 
Action: Mouse moved to (106, 161)
Screenshot: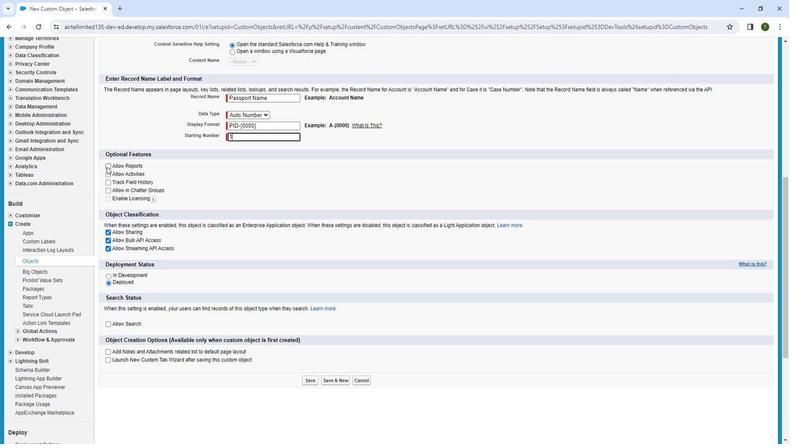 
Action: Mouse pressed left at (106, 161)
Screenshot: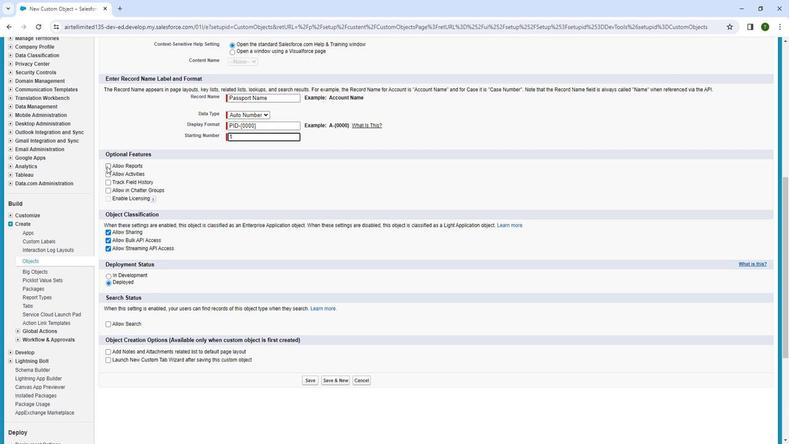 
Action: Mouse moved to (107, 170)
Screenshot: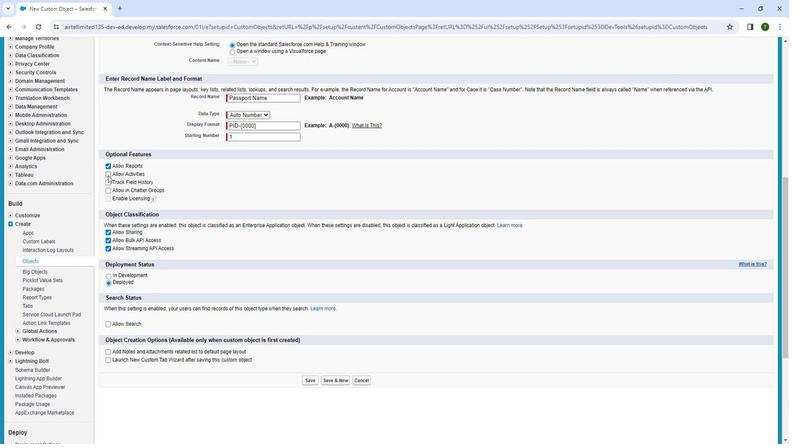 
Action: Mouse pressed left at (107, 170)
Screenshot: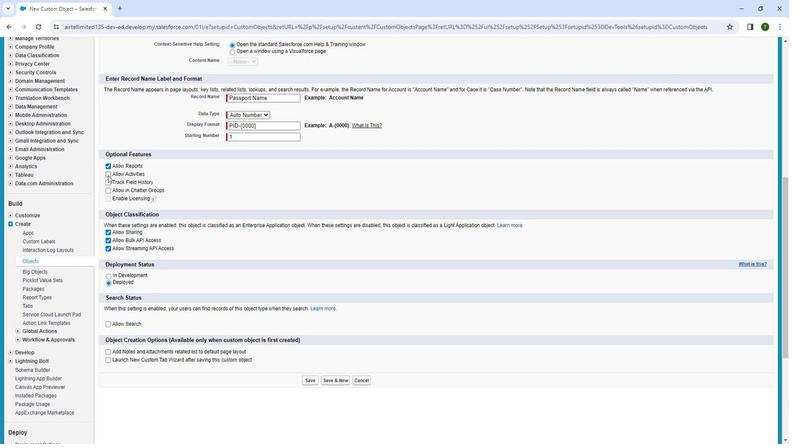 
Action: Mouse moved to (106, 177)
Screenshot: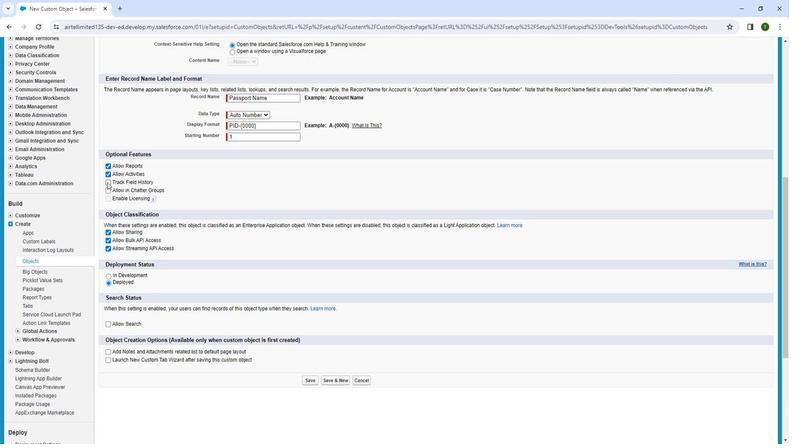 
Action: Mouse pressed left at (106, 177)
Screenshot: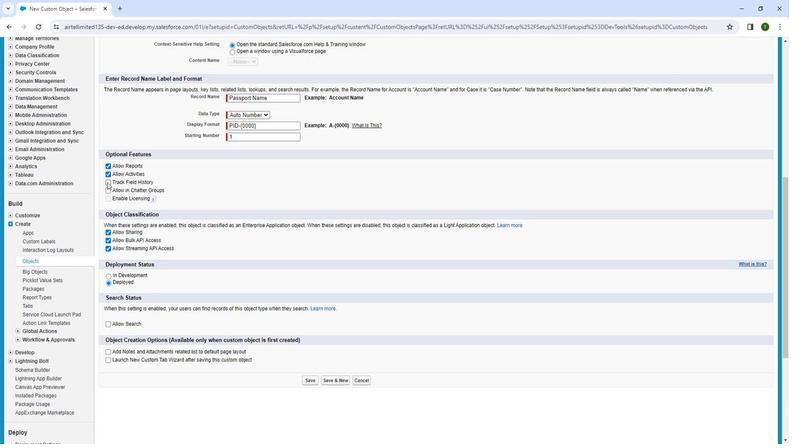 
Action: Mouse moved to (105, 186)
Screenshot: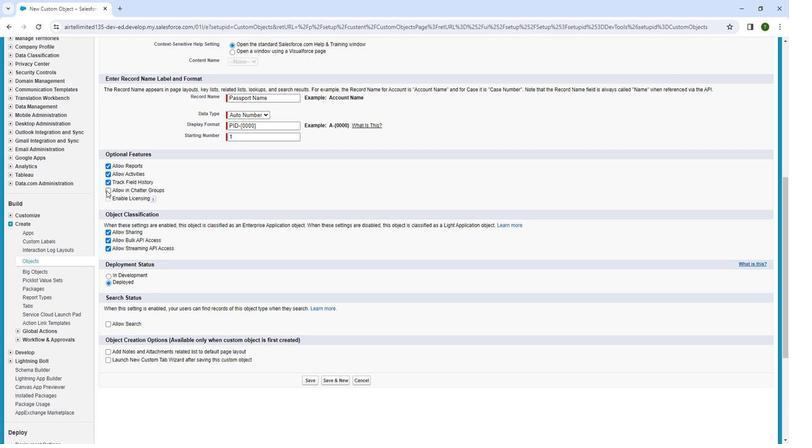 
Action: Mouse pressed left at (105, 186)
Screenshot: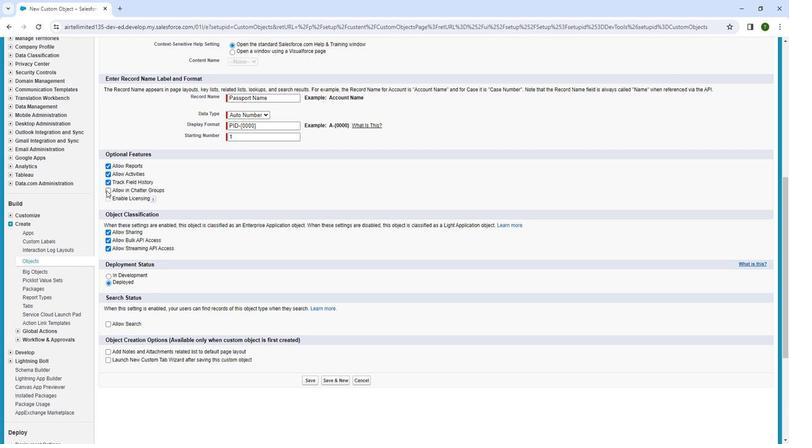 
Action: Mouse moved to (146, 208)
Screenshot: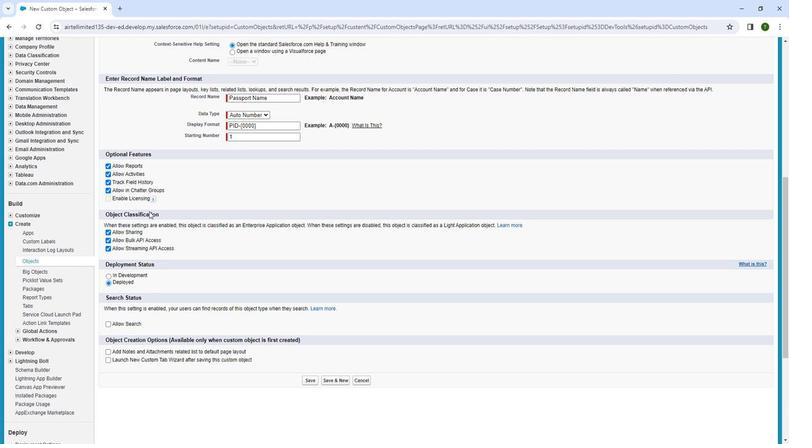
Action: Mouse scrolled (146, 207) with delta (0, 0)
Screenshot: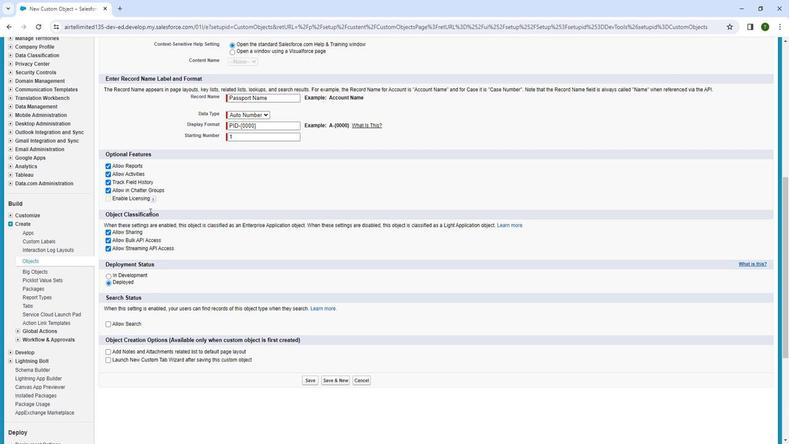 
Action: Mouse scrolled (146, 207) with delta (0, 0)
Screenshot: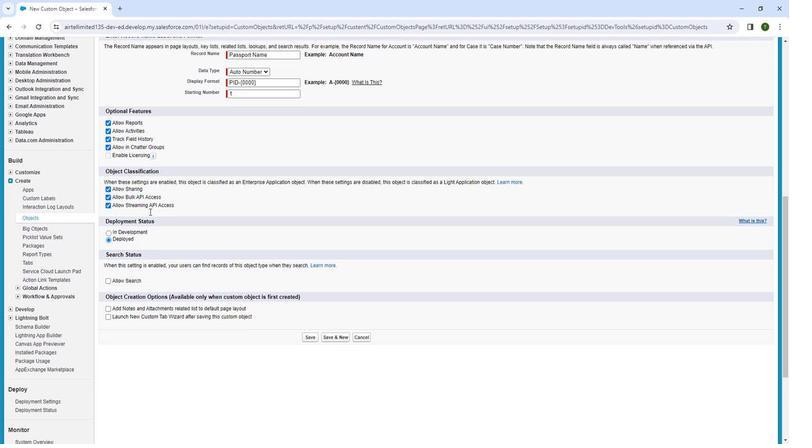 
Action: Mouse moved to (108, 237)
Screenshot: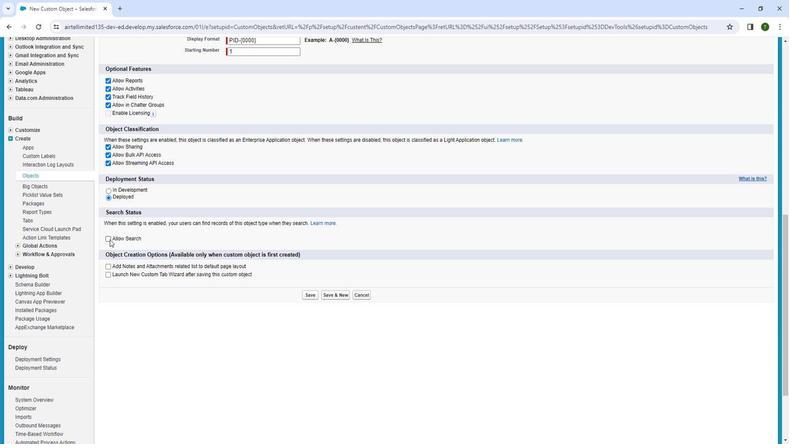 
Action: Mouse pressed left at (108, 237)
Screenshot: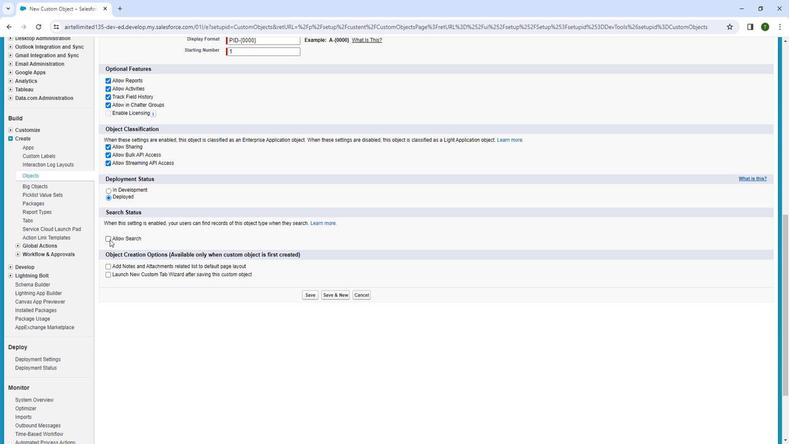 
Action: Mouse moved to (106, 264)
Screenshot: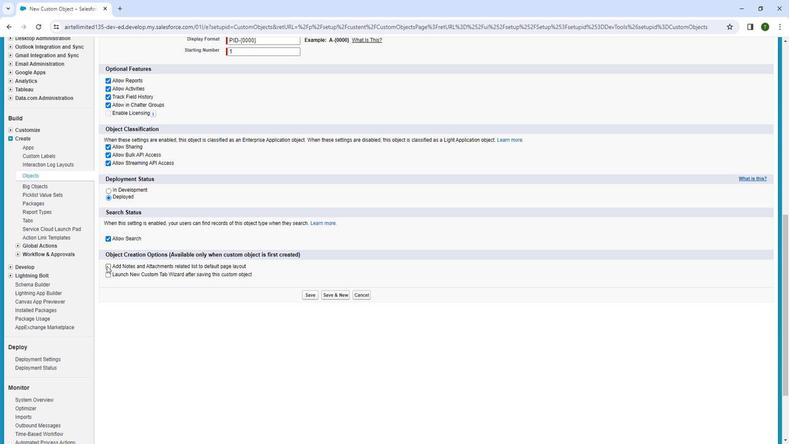 
Action: Mouse pressed left at (106, 264)
Screenshot: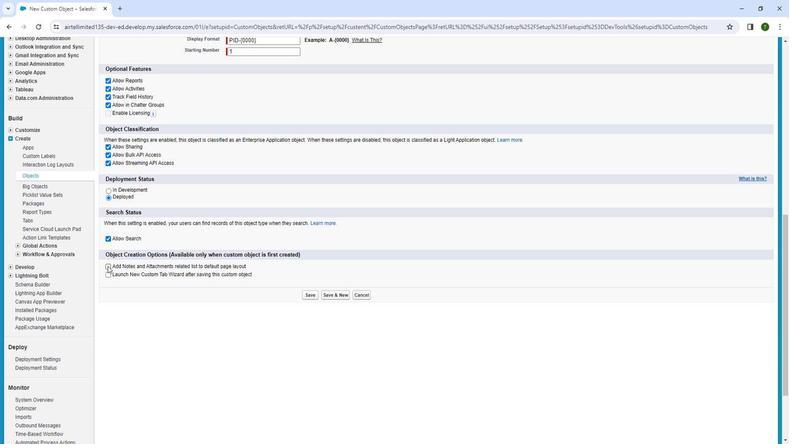 
Action: Mouse moved to (106, 273)
Screenshot: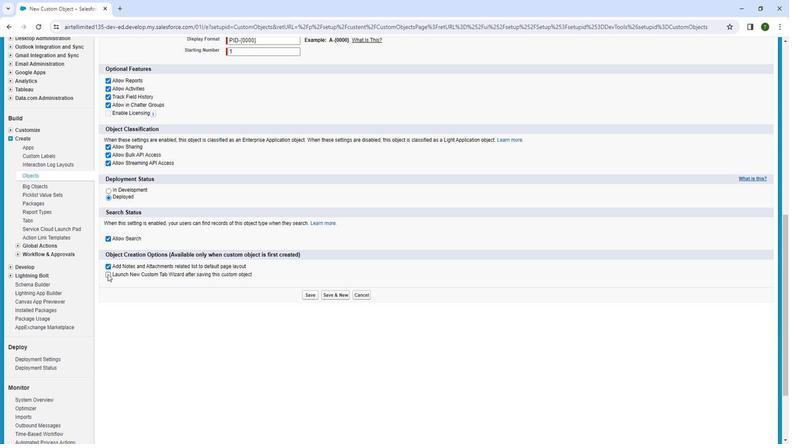 
Action: Mouse pressed left at (106, 273)
Screenshot: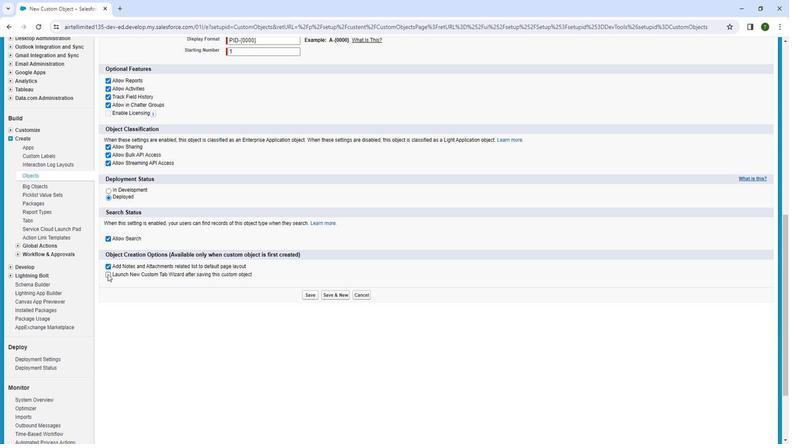 
Action: Mouse moved to (107, 274)
Screenshot: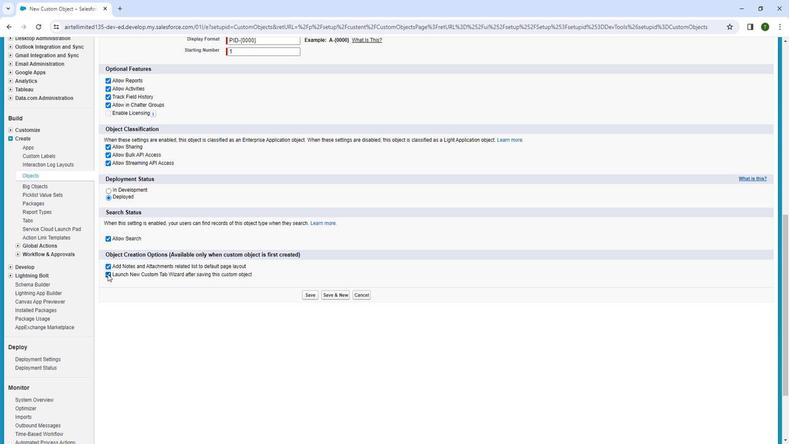 
Action: Mouse pressed left at (107, 274)
Screenshot: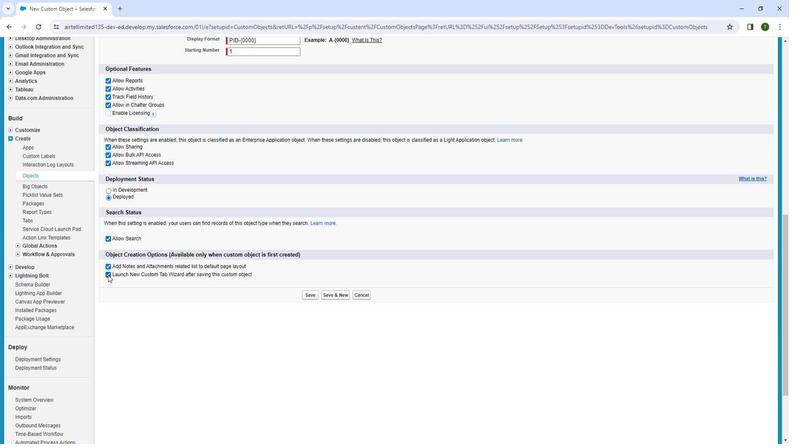 
Action: Mouse moved to (298, 294)
Screenshot: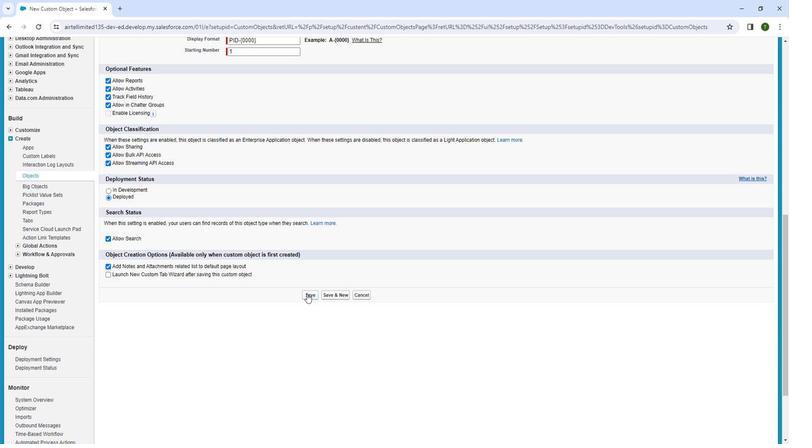 
Action: Mouse pressed left at (298, 294)
Screenshot: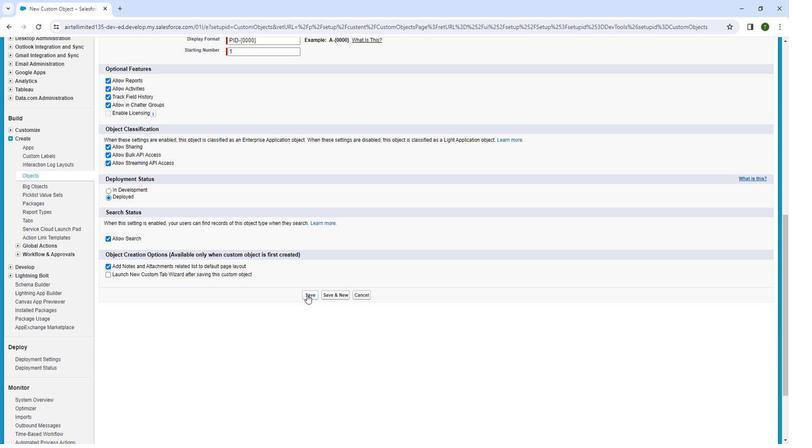 
Action: Mouse moved to (280, 274)
Screenshot: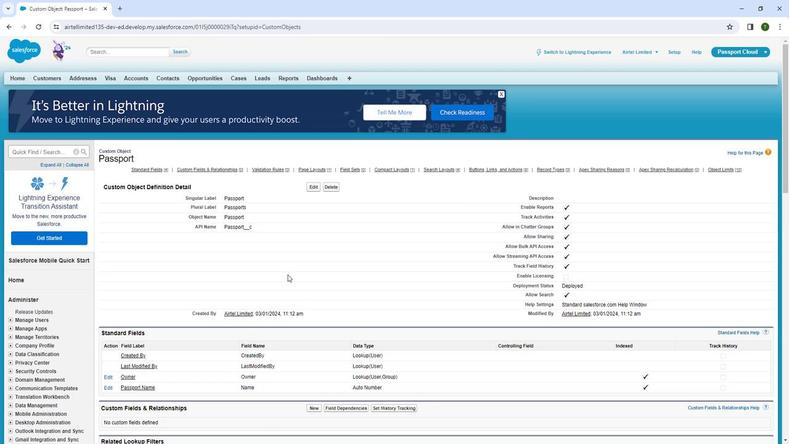 
Action: Mouse scrolled (280, 273) with delta (0, 0)
Screenshot: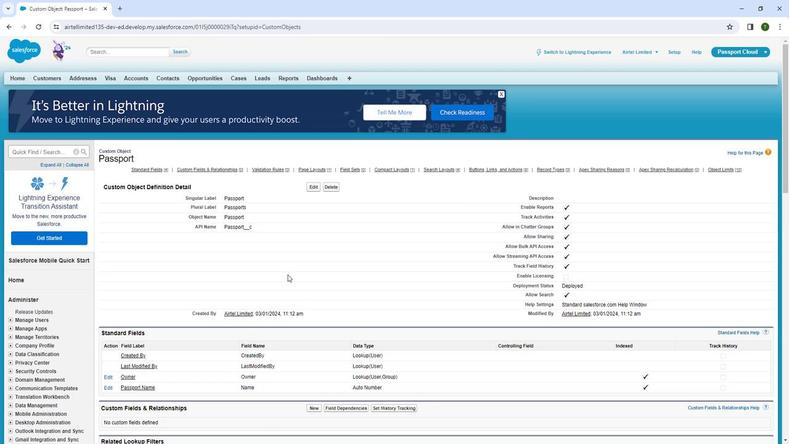 
Action: Mouse moved to (278, 272)
Screenshot: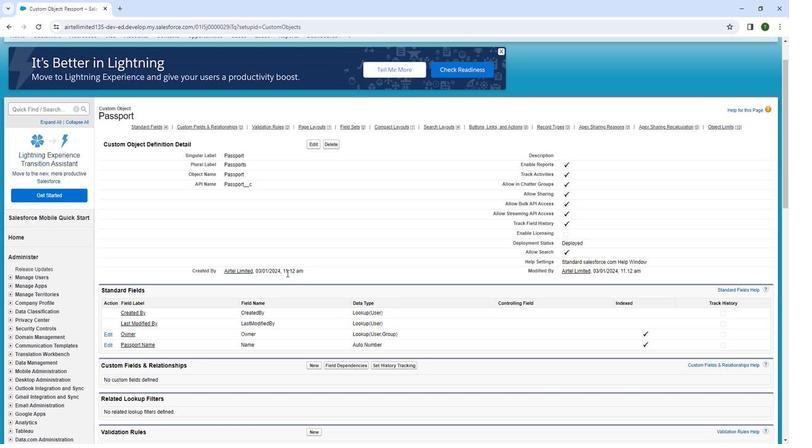 
Action: Mouse scrolled (278, 272) with delta (0, 0)
Screenshot: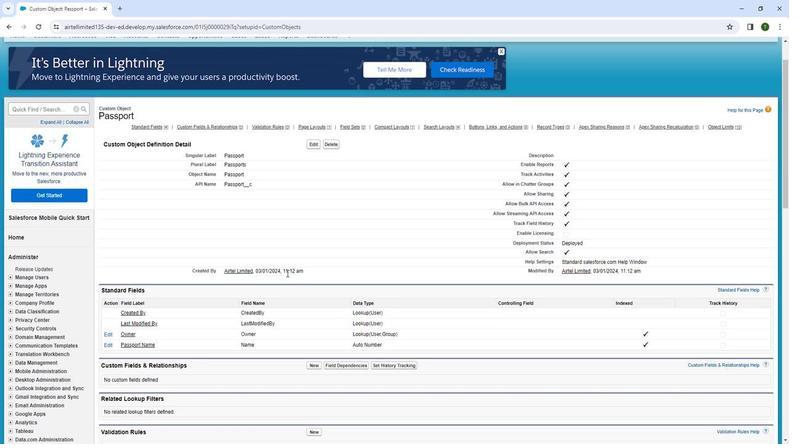 
Action: Mouse scrolled (278, 272) with delta (0, 0)
Screenshot: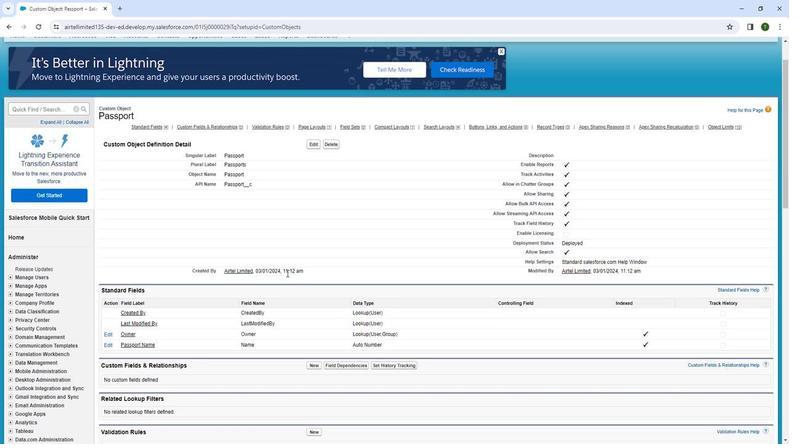 
Action: Mouse scrolled (278, 272) with delta (0, 0)
Screenshot: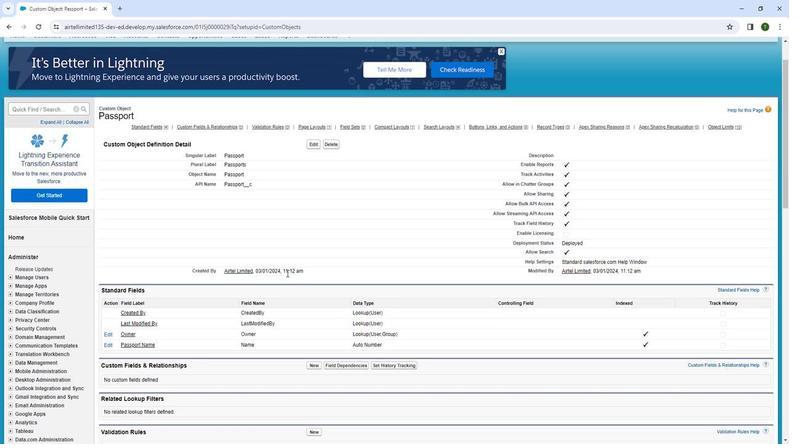 
Action: Mouse scrolled (278, 272) with delta (0, 0)
Screenshot: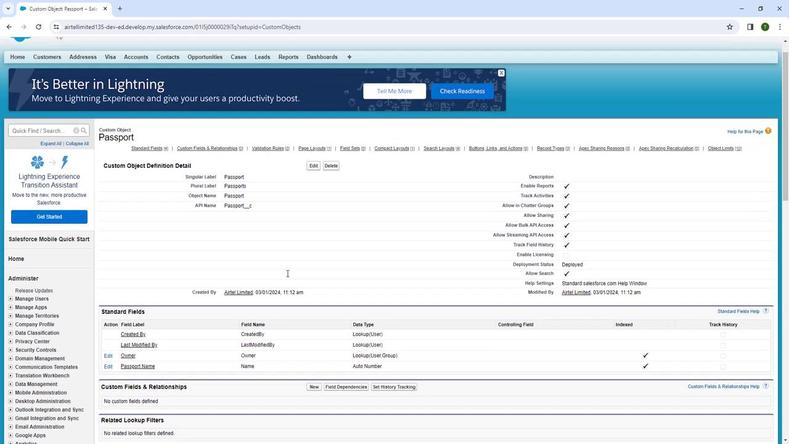 
Action: Mouse moved to (22, 139)
Screenshot: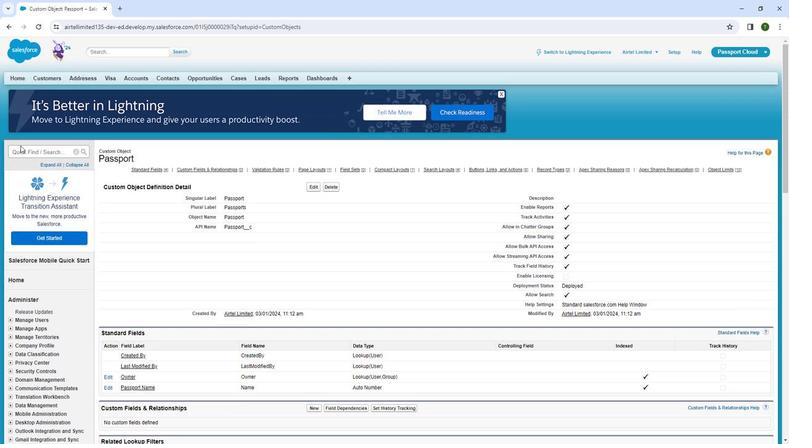 
Action: Mouse pressed left at (22, 139)
Screenshot: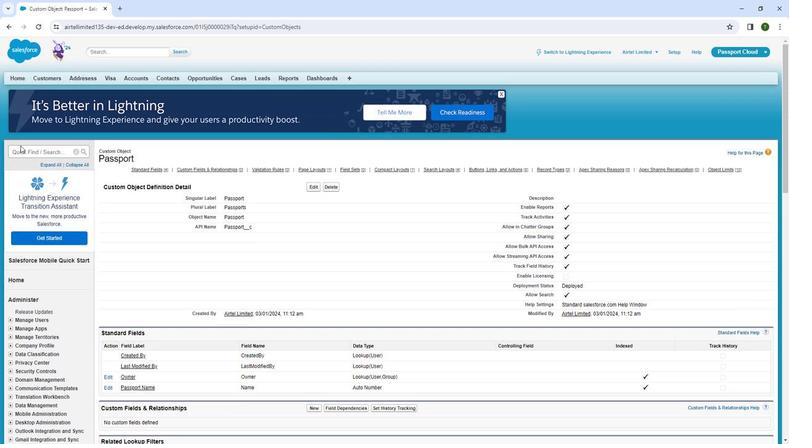 
Action: Mouse moved to (21, 145)
Screenshot: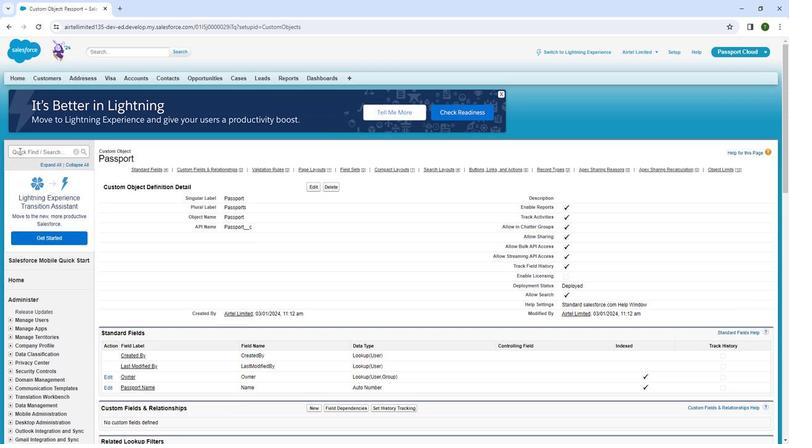 
Action: Mouse pressed left at (21, 145)
Screenshot: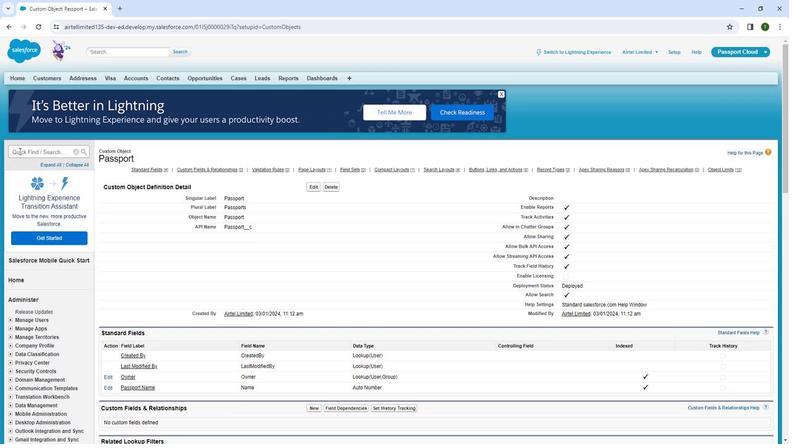 
Action: Mouse moved to (30, 141)
Screenshot: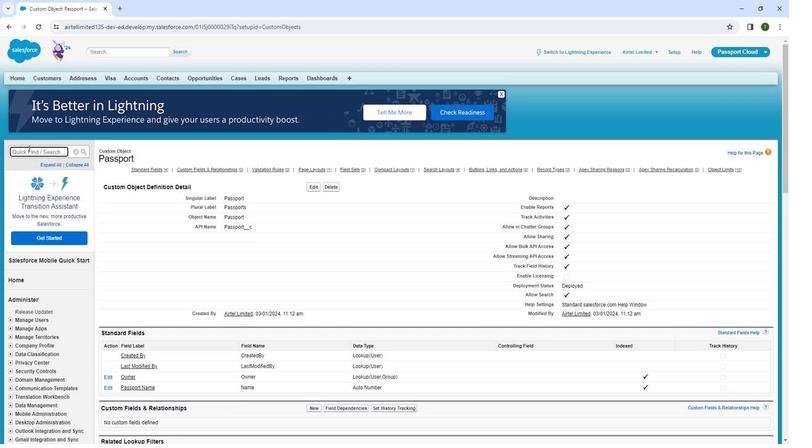 
Action: Key pressed apps
Screenshot: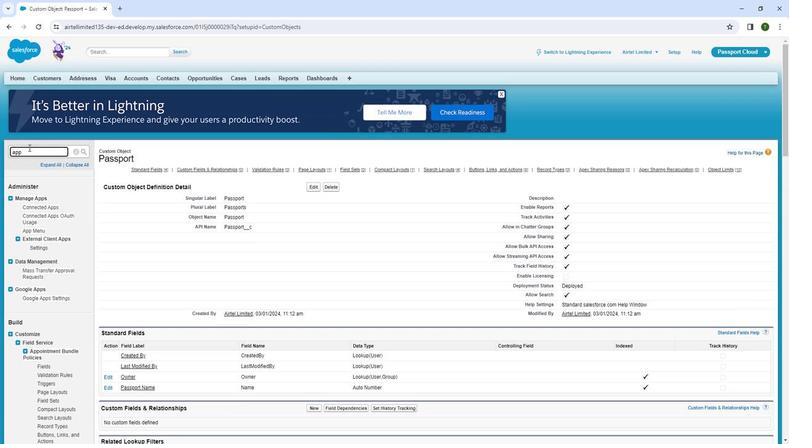 
Action: Mouse moved to (33, 259)
Screenshot: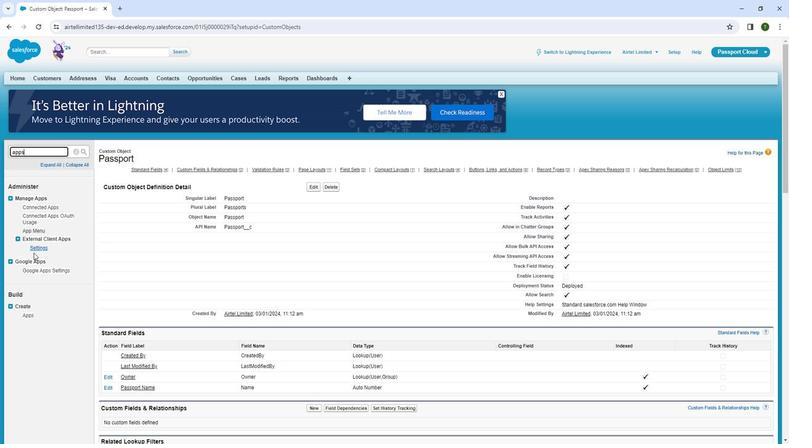 
Action: Mouse scrolled (33, 259) with delta (0, 0)
Screenshot: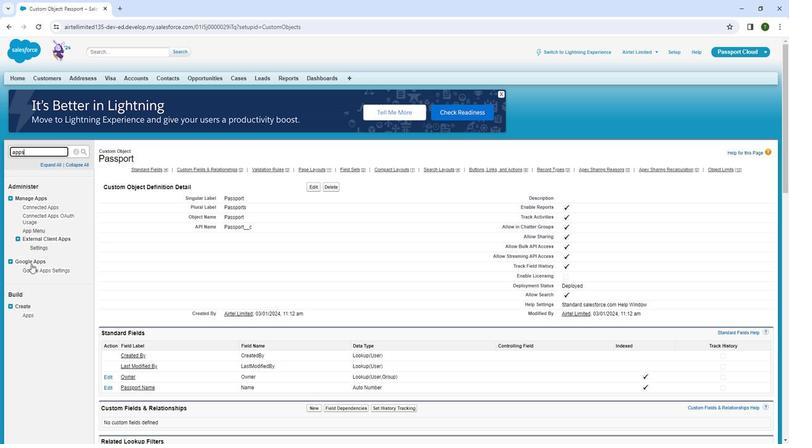 
Action: Mouse moved to (40, 390)
Screenshot: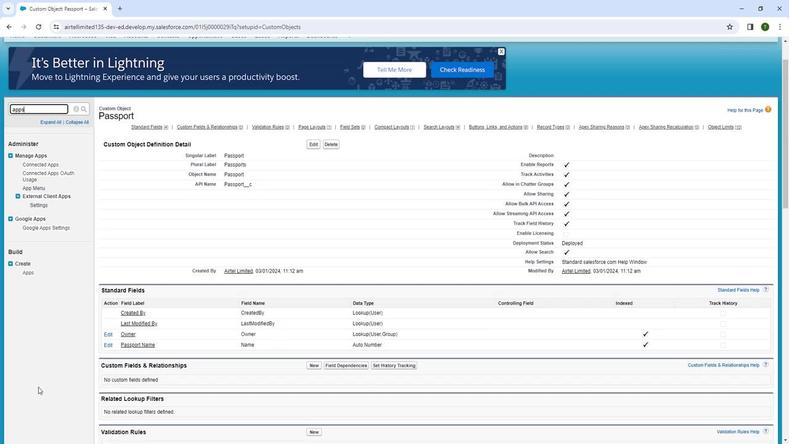 
Action: Mouse scrolled (40, 390) with delta (0, 0)
Screenshot: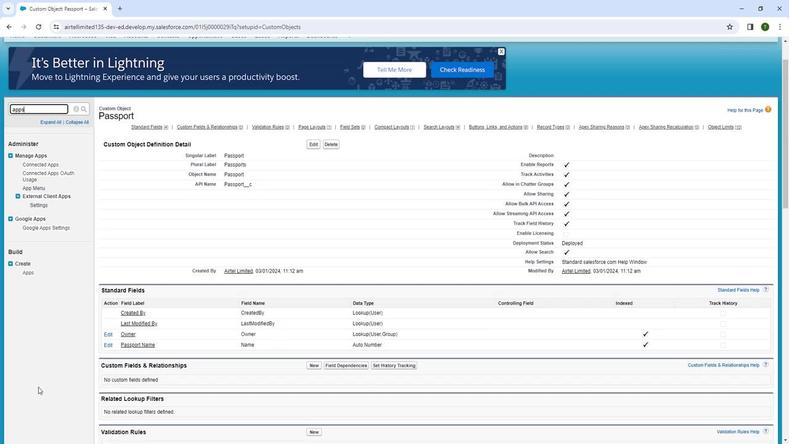 
Action: Mouse moved to (24, 294)
Screenshot: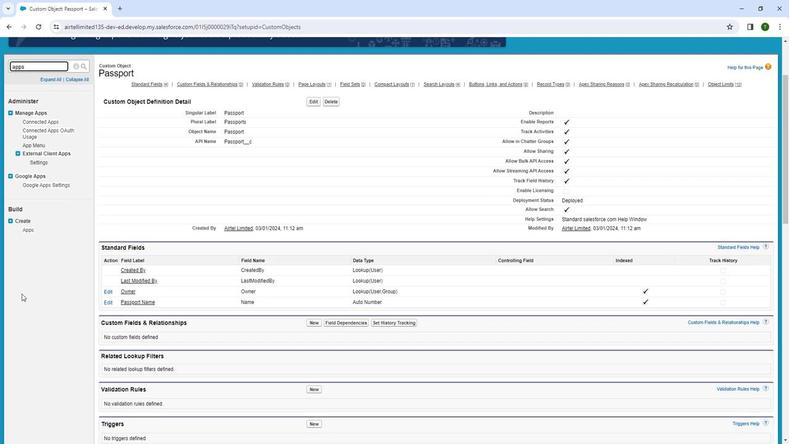 
Action: Mouse pressed left at (24, 294)
Screenshot: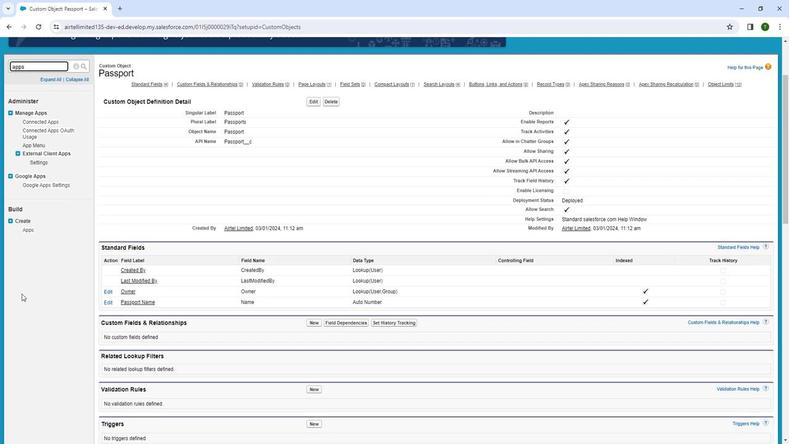 
Action: Mouse moved to (29, 226)
Screenshot: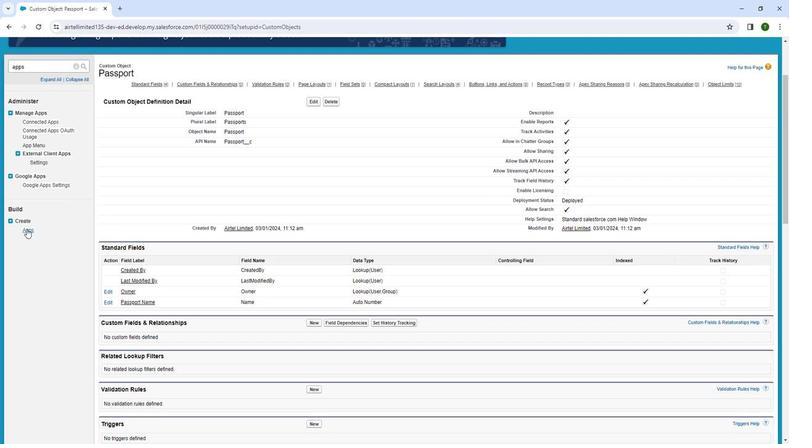 
Action: Mouse pressed left at (29, 226)
Screenshot: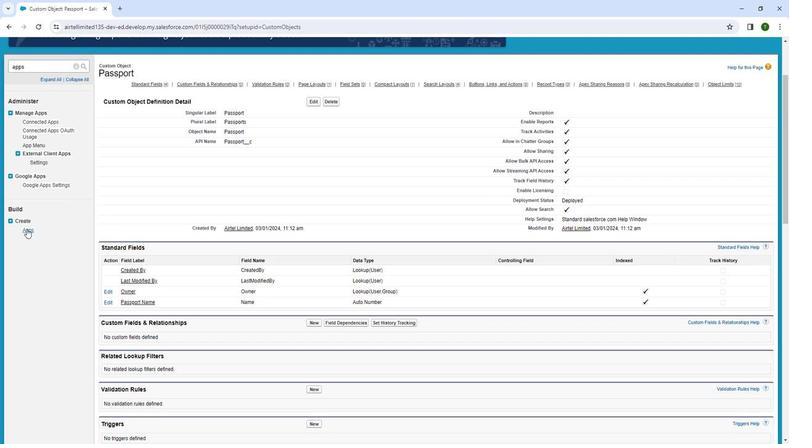 
Action: Mouse pressed left at (29, 226)
Screenshot: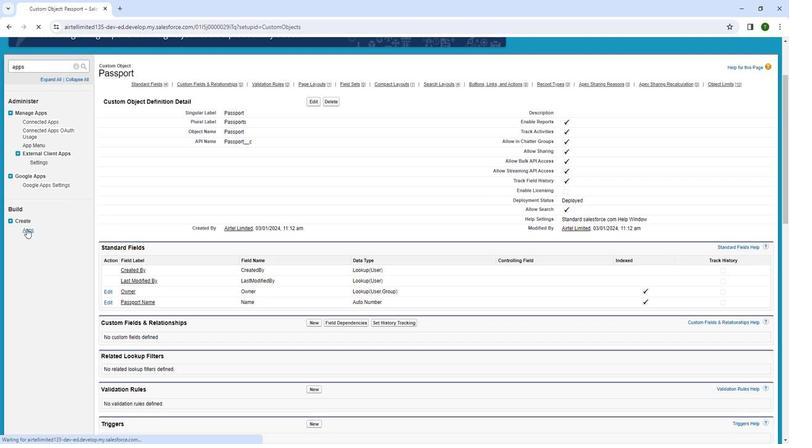 
Action: Mouse moved to (143, 306)
Screenshot: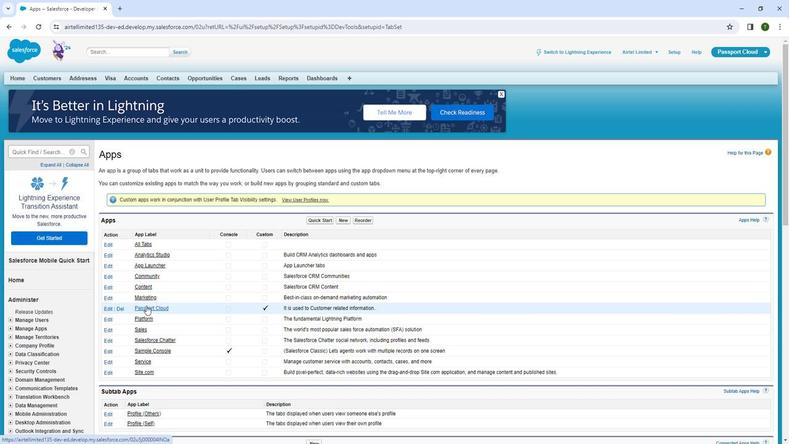 
Action: Mouse pressed left at (143, 306)
Screenshot: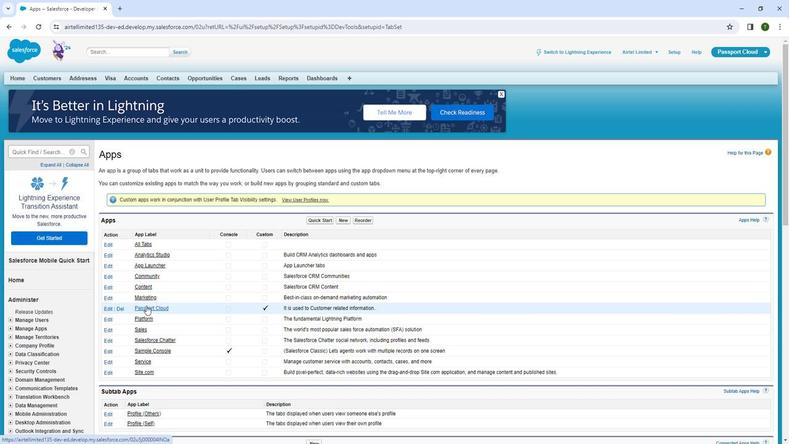 
Action: Mouse pressed left at (143, 306)
Screenshot: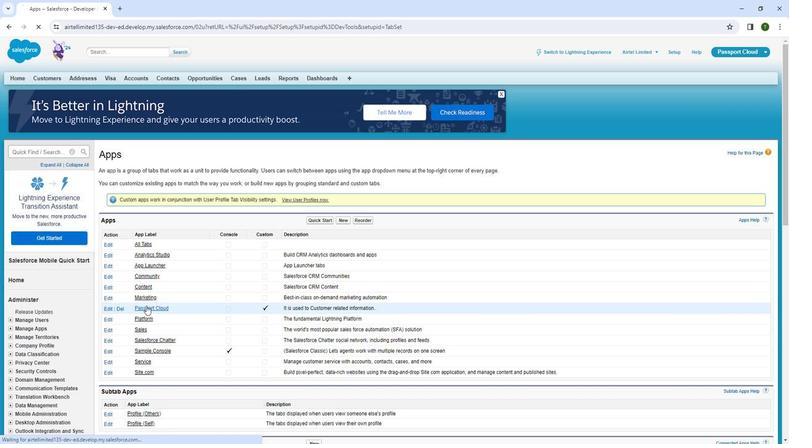 
Action: Mouse moved to (305, 207)
Screenshot: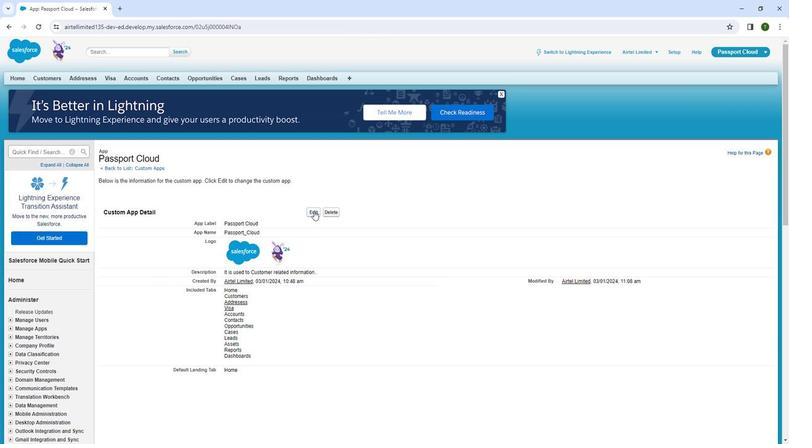 
Action: Mouse pressed left at (305, 207)
Screenshot: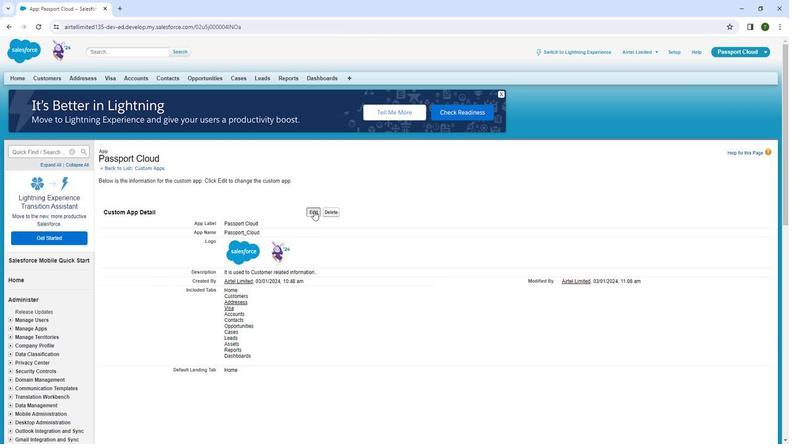 
Action: Mouse moved to (235, 364)
Screenshot: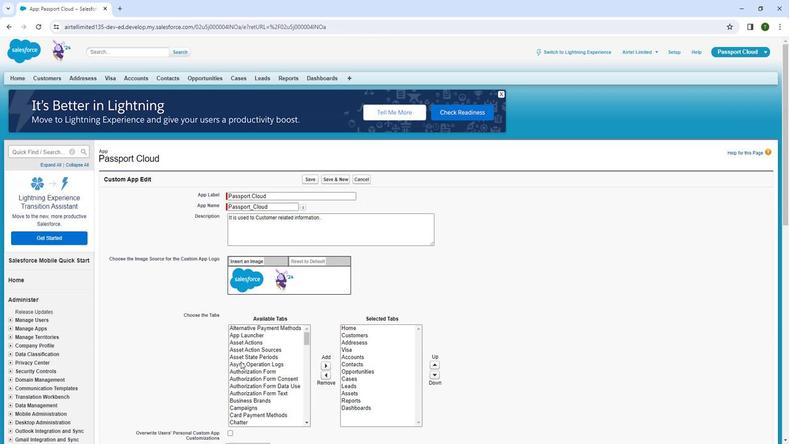 
Action: Mouse scrolled (235, 364) with delta (0, 0)
Screenshot: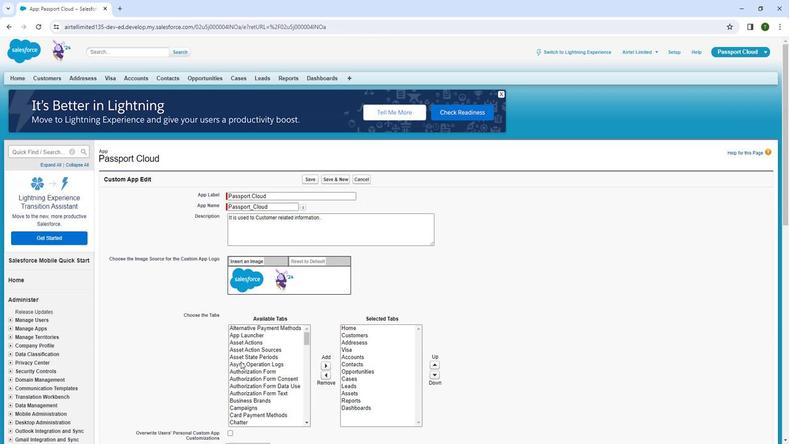 
Action: Mouse scrolled (235, 364) with delta (0, 0)
Screenshot: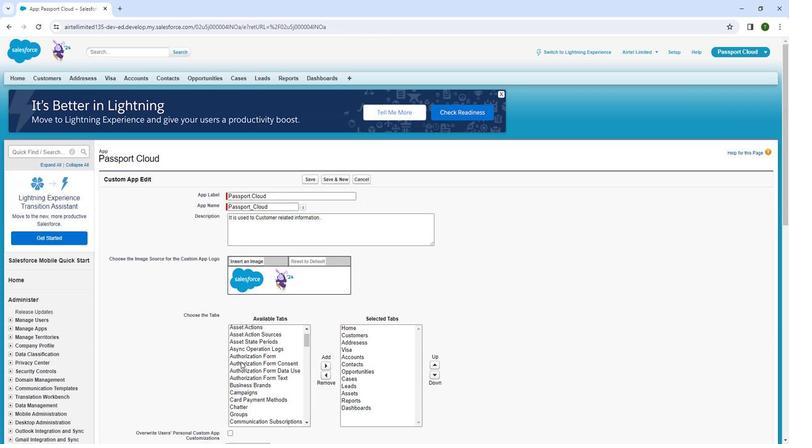 
Action: Mouse moved to (227, 342)
Screenshot: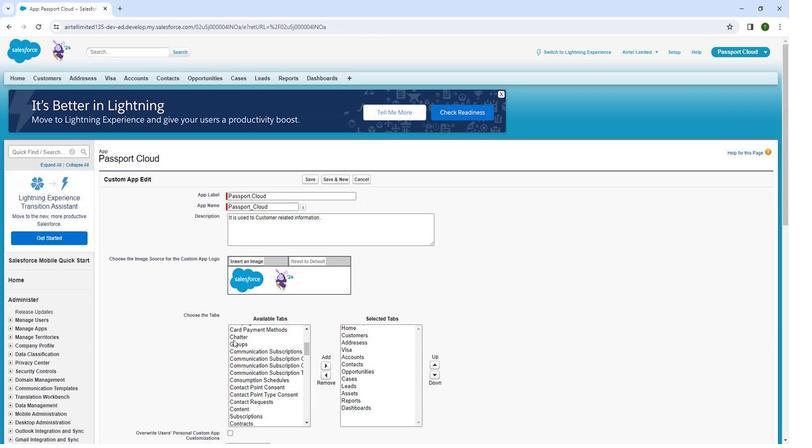 
Action: Mouse scrolled (227, 341) with delta (0, 0)
Screenshot: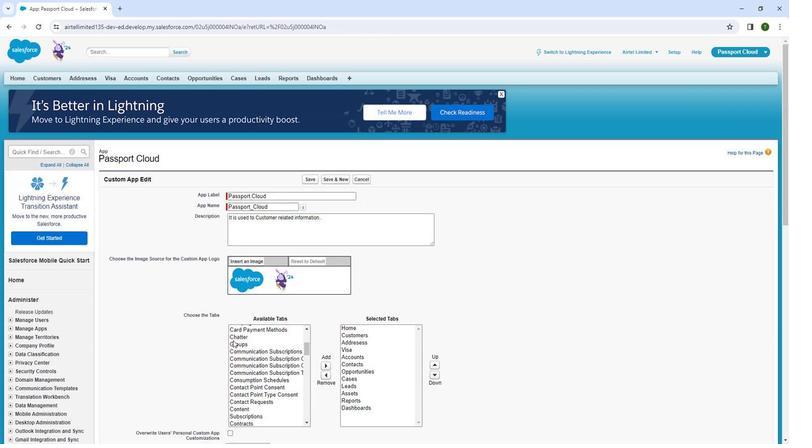 
Action: Mouse moved to (227, 343)
Screenshot: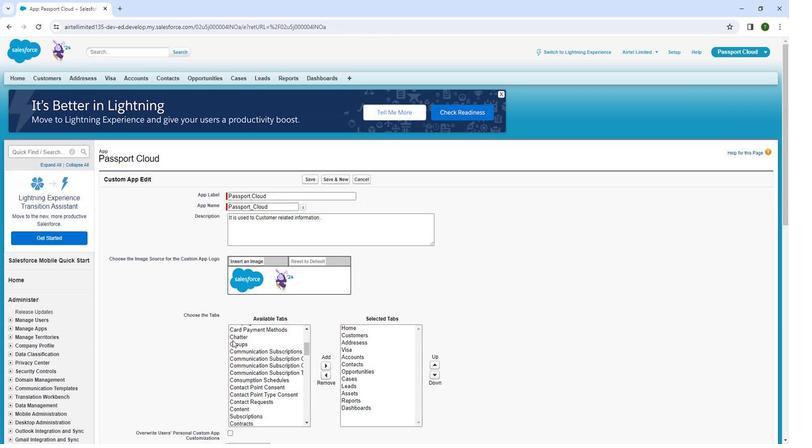 
Action: Mouse scrolled (227, 343) with delta (0, 0)
Screenshot: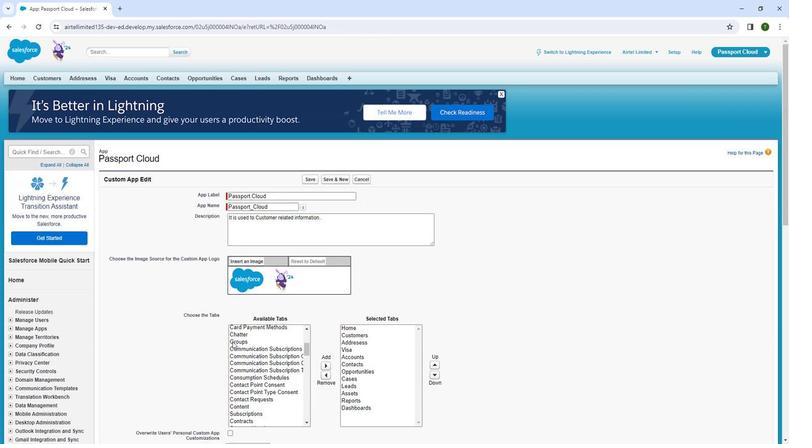 
Action: Mouse moved to (246, 372)
Screenshot: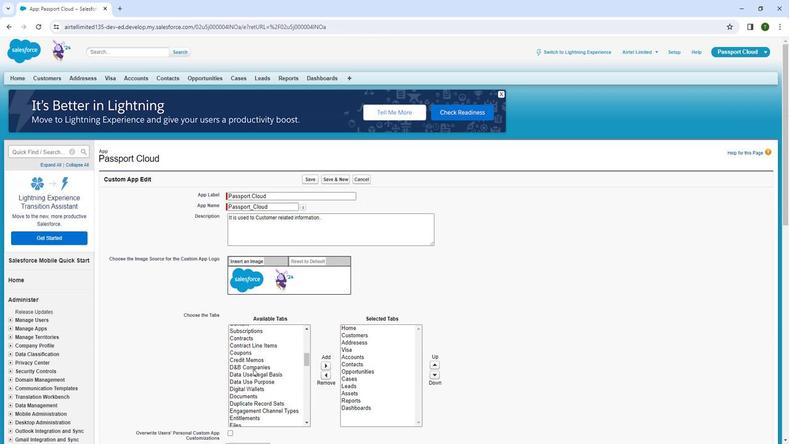 
Action: Mouse scrolled (246, 371) with delta (0, 0)
Screenshot: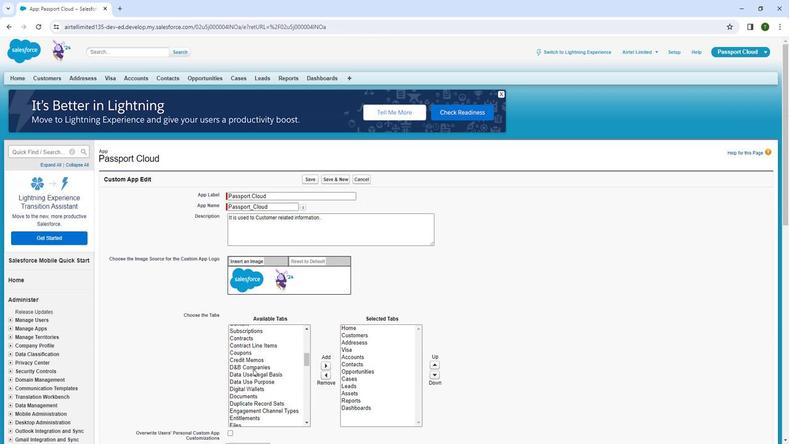 
Action: Mouse moved to (246, 372)
Screenshot: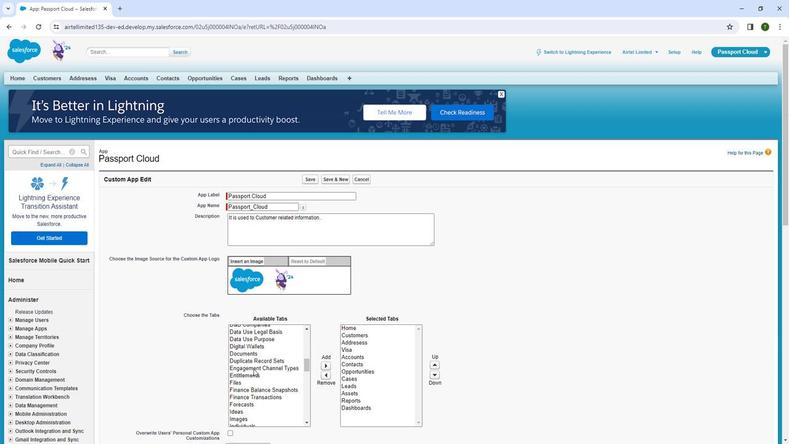 
Action: Mouse scrolled (246, 371) with delta (0, 0)
Screenshot: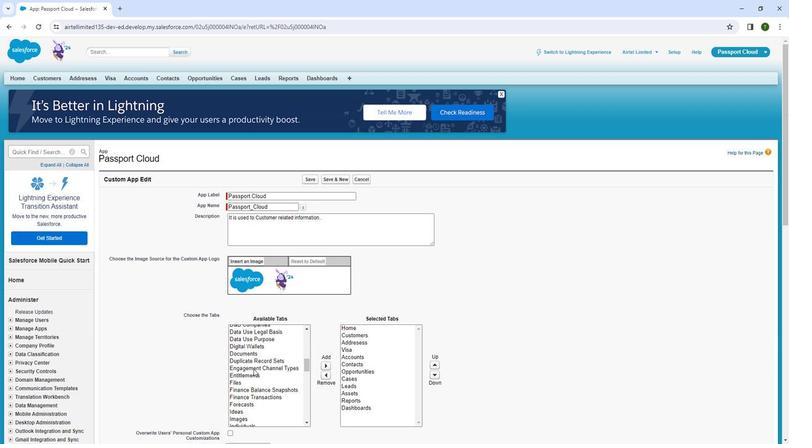 
Action: Mouse moved to (245, 372)
Screenshot: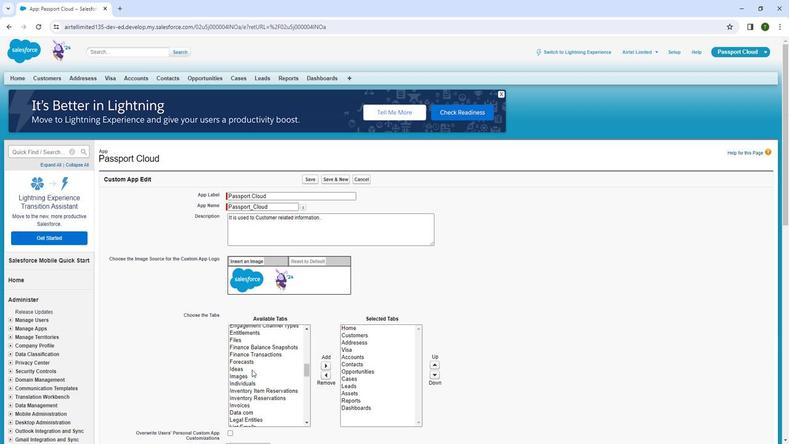 
Action: Mouse scrolled (245, 372) with delta (0, 0)
Screenshot: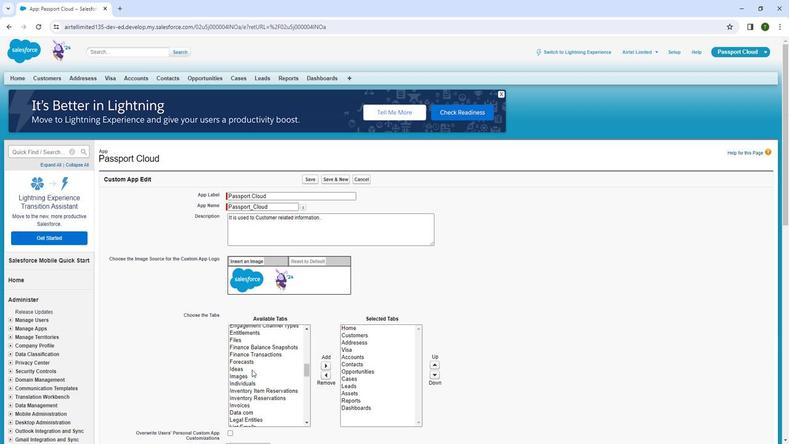 
Action: Mouse scrolled (245, 372) with delta (0, 0)
Screenshot: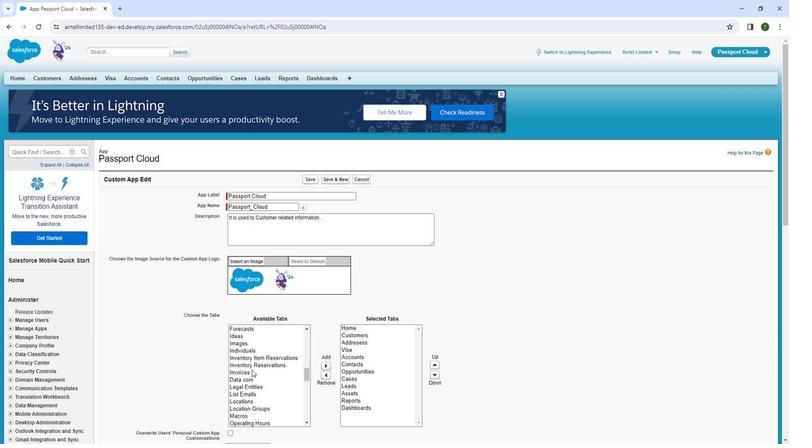 
Action: Mouse moved to (243, 372)
Screenshot: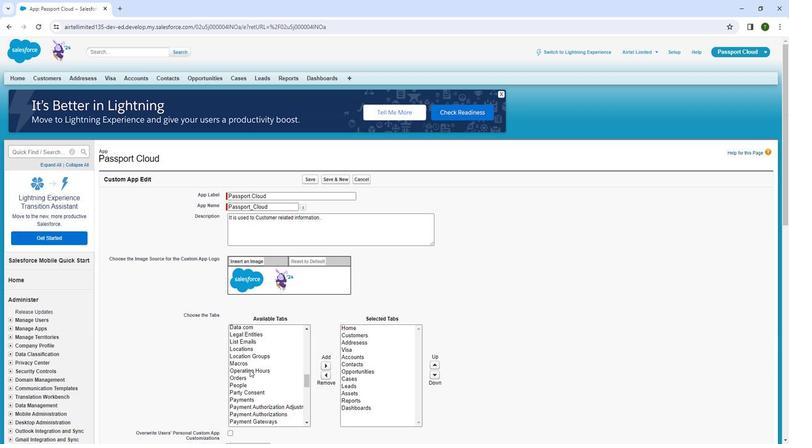 
Action: Mouse scrolled (243, 372) with delta (0, 0)
Screenshot: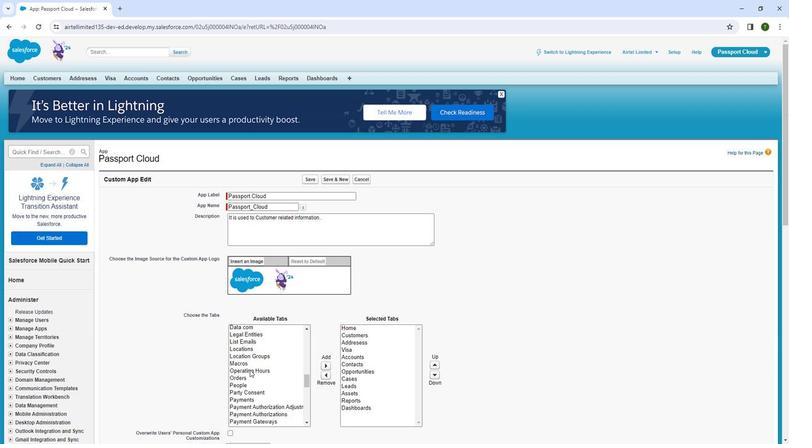 
Action: Mouse moved to (245, 399)
Screenshot: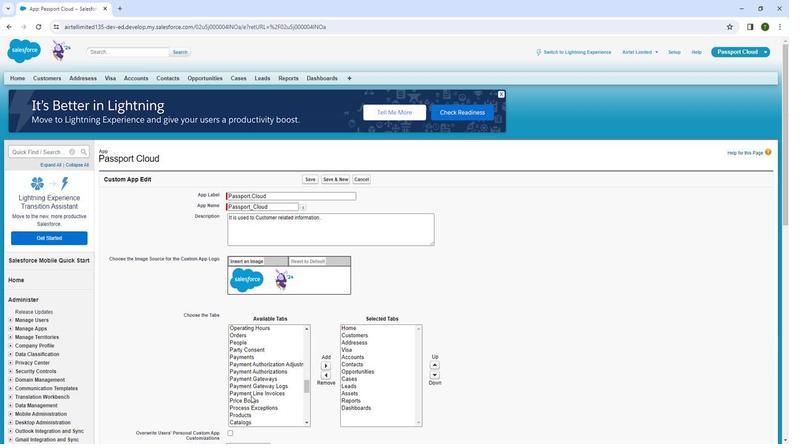 
Action: Mouse scrolled (245, 399) with delta (0, 0)
Screenshot: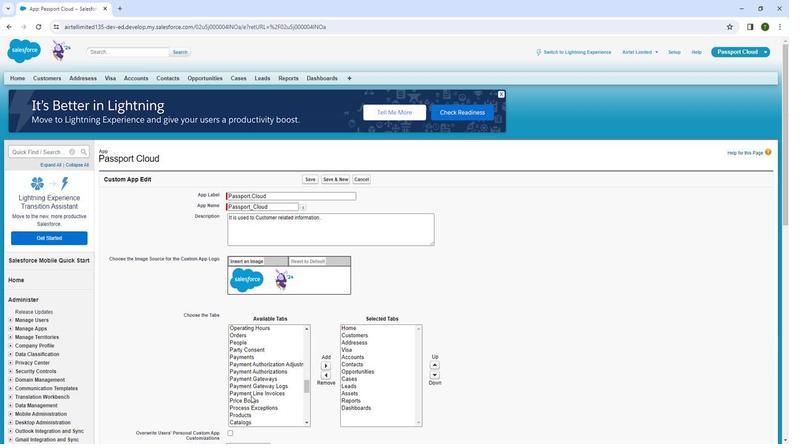 
Action: Mouse moved to (236, 401)
Screenshot: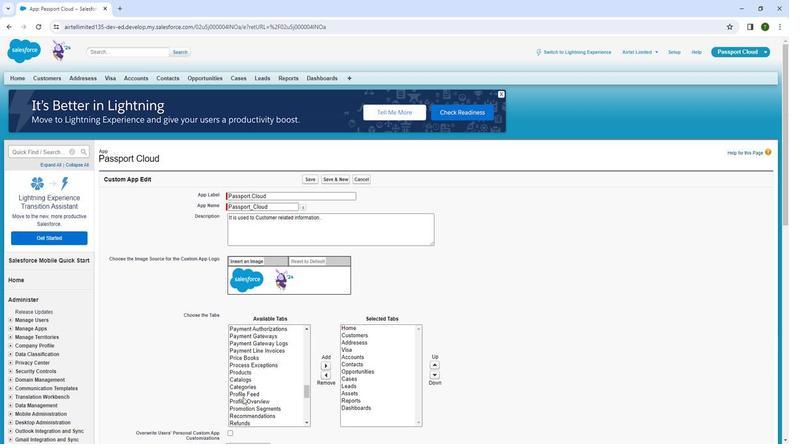 
Action: Mouse scrolled (236, 401) with delta (0, 0)
Screenshot: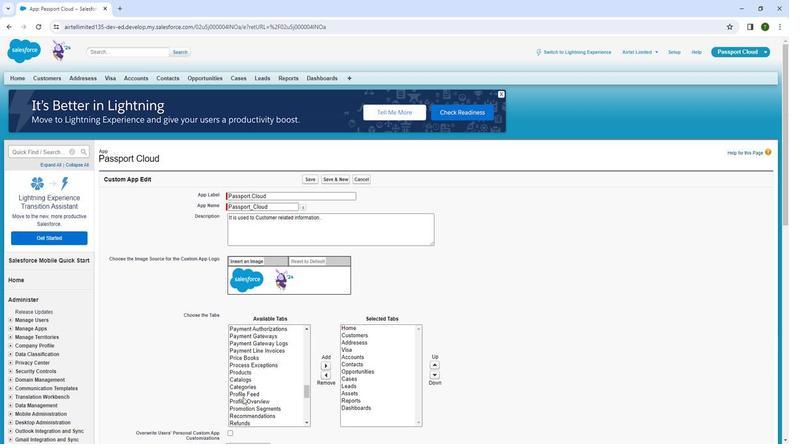 
Action: Mouse moved to (233, 353)
Screenshot: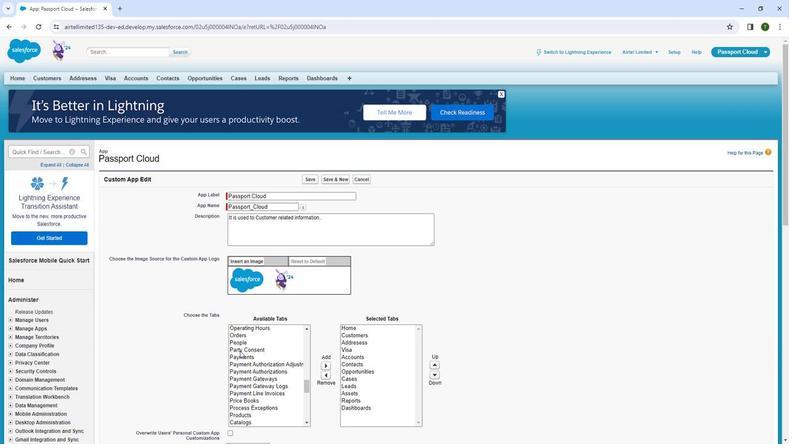 
Action: Mouse scrolled (233, 353) with delta (0, 0)
Screenshot: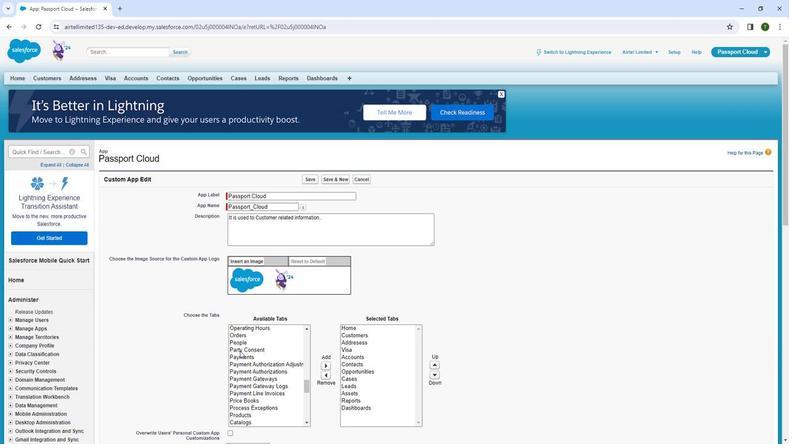 
Action: Mouse moved to (236, 391)
Screenshot: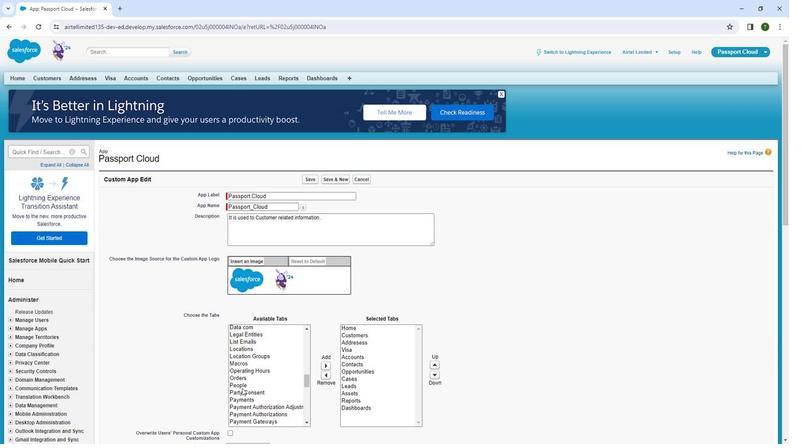 
Action: Mouse scrolled (236, 391) with delta (0, 0)
Screenshot: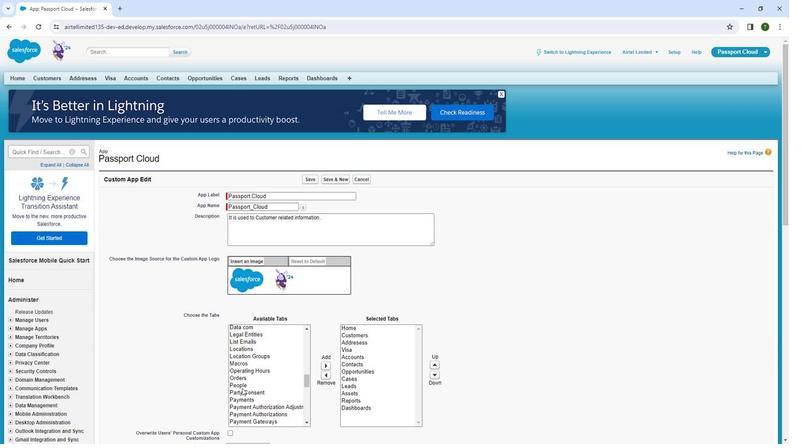 
Action: Mouse moved to (236, 392)
Screenshot: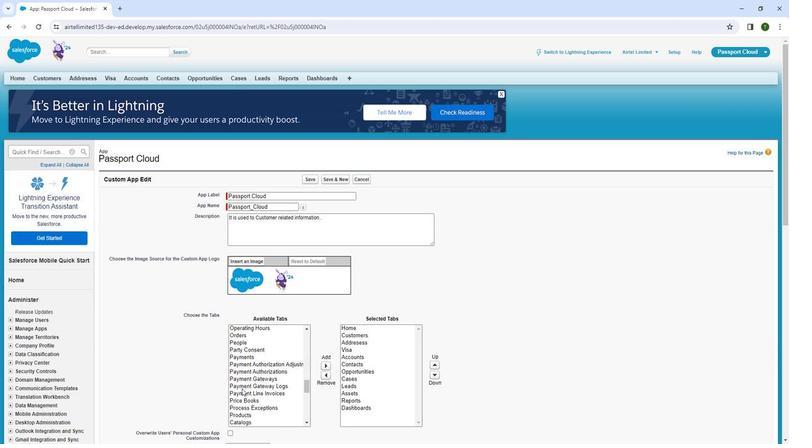 
Action: Mouse scrolled (236, 391) with delta (0, 0)
Screenshot: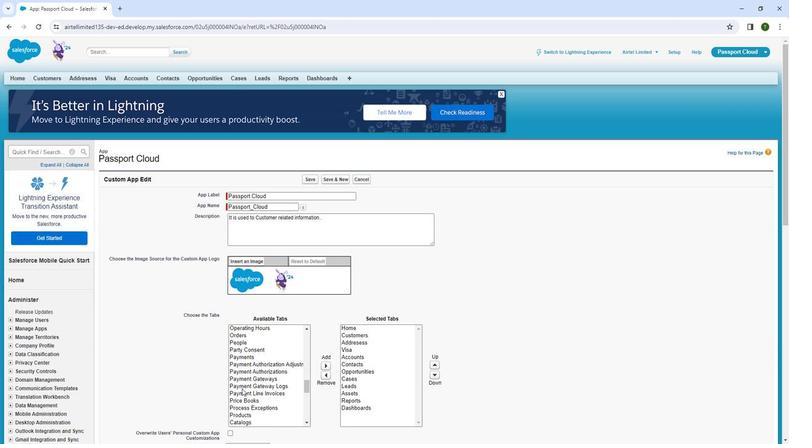 
Action: Mouse scrolled (236, 391) with delta (0, 0)
Screenshot: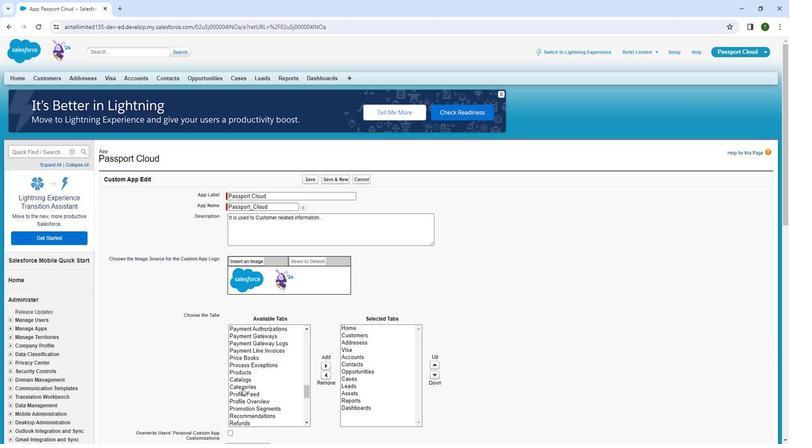 
Action: Mouse moved to (241, 393)
Screenshot: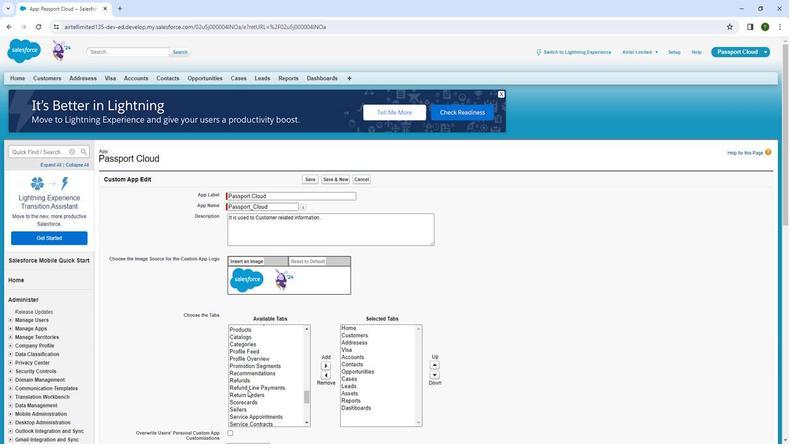 
Action: Mouse scrolled (241, 393) with delta (0, 0)
Screenshot: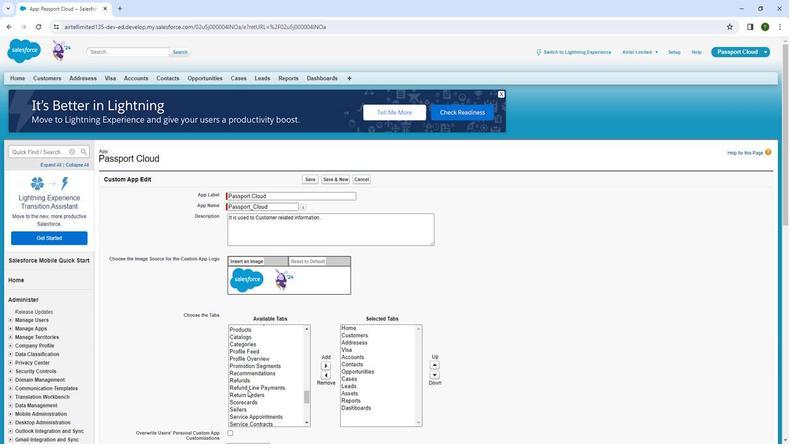 
Action: Mouse scrolled (241, 393) with delta (0, 0)
Screenshot: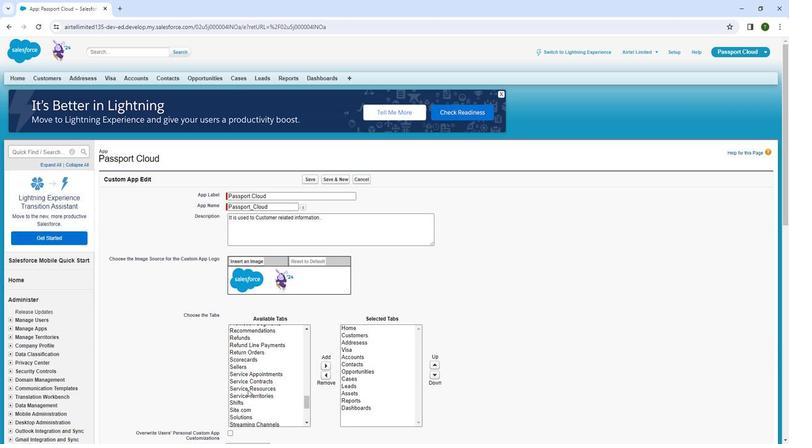 
Action: Mouse scrolled (241, 393) with delta (0, 0)
Screenshot: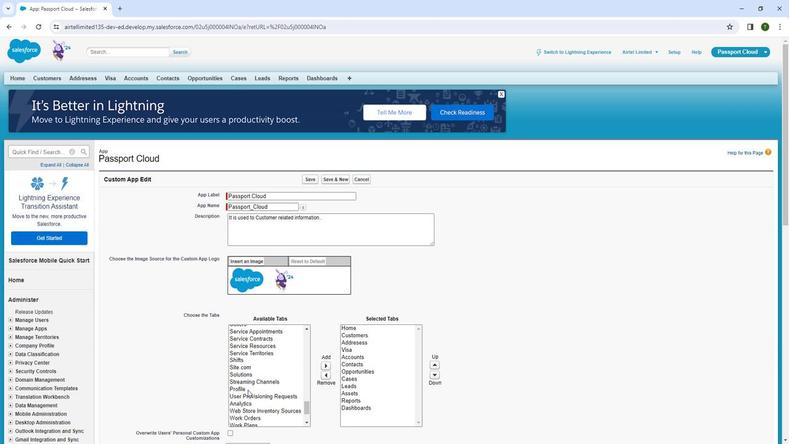 
Action: Mouse moved to (241, 393)
Screenshot: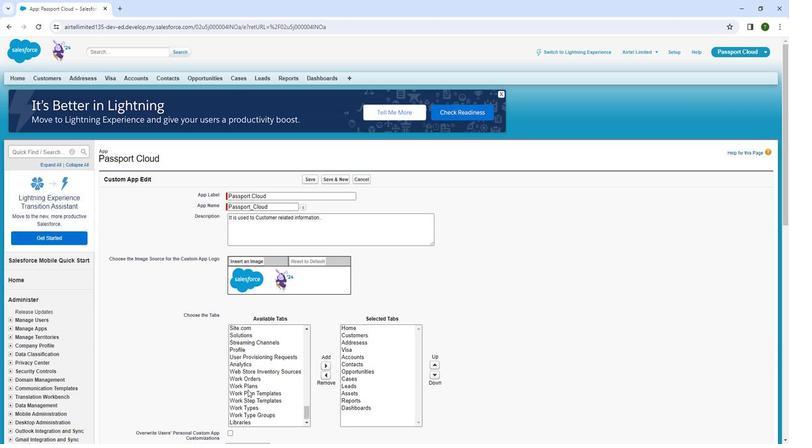 
Action: Mouse scrolled (241, 393) with delta (0, 0)
Screenshot: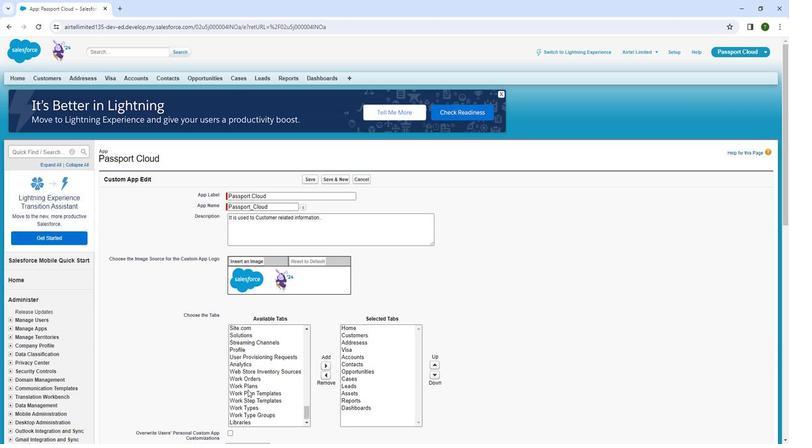 
Action: Mouse moved to (169, 364)
Screenshot: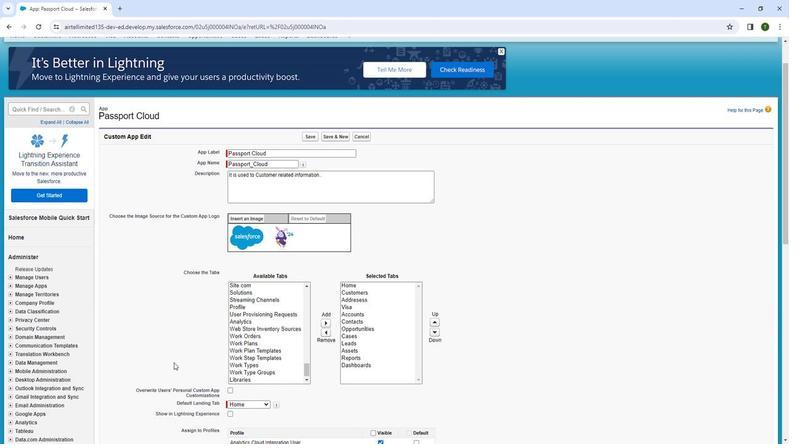 
Action: Mouse pressed left at (169, 364)
Screenshot: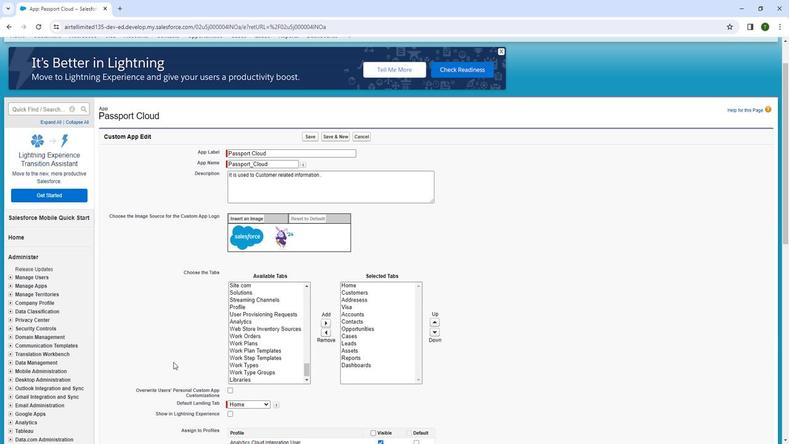 
Action: Mouse moved to (245, 294)
Screenshot: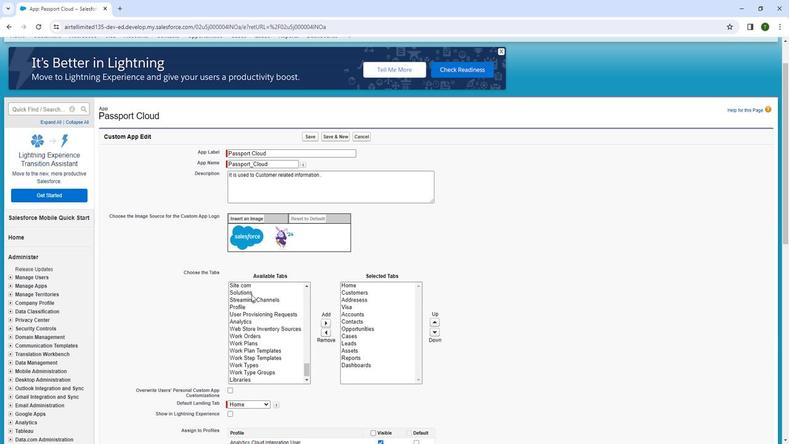
Action: Mouse scrolled (245, 294) with delta (0, 0)
Screenshot: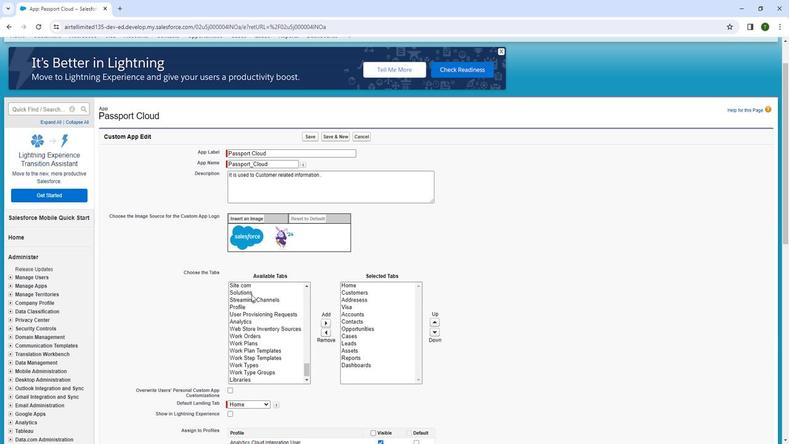 
Action: Mouse moved to (246, 294)
Screenshot: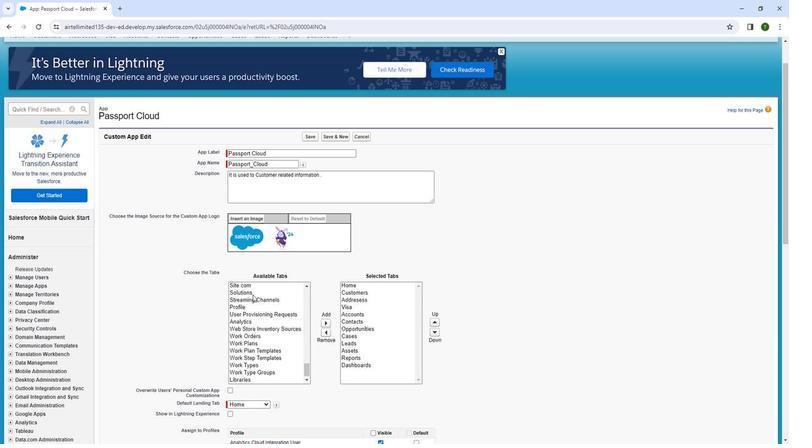 
Action: Mouse scrolled (246, 294) with delta (0, 0)
Screenshot: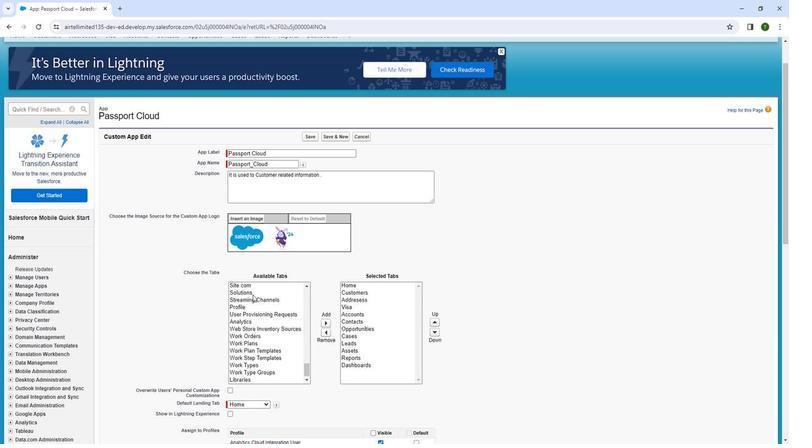 
Action: Mouse moved to (249, 294)
Screenshot: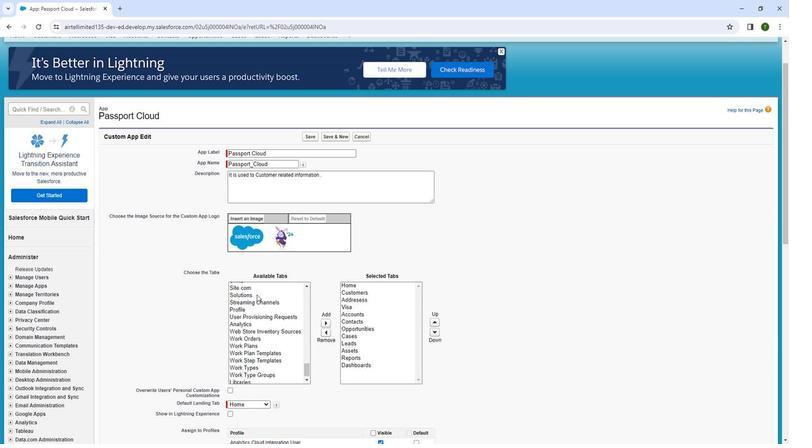 
Action: Mouse scrolled (249, 294) with delta (0, 0)
Screenshot: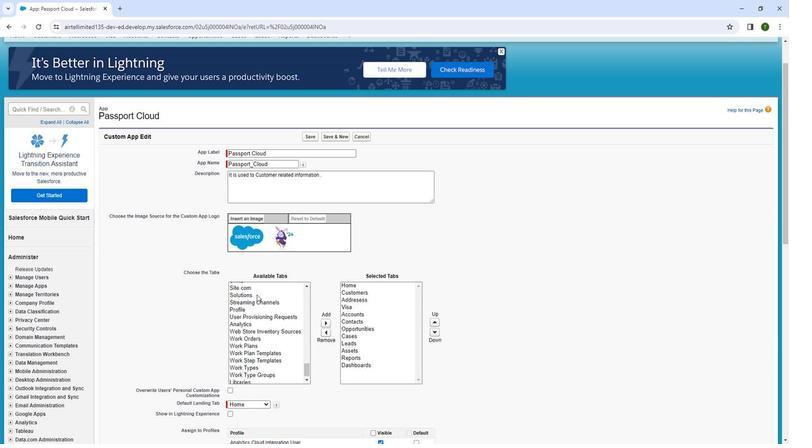 
Action: Mouse moved to (294, 285)
Screenshot: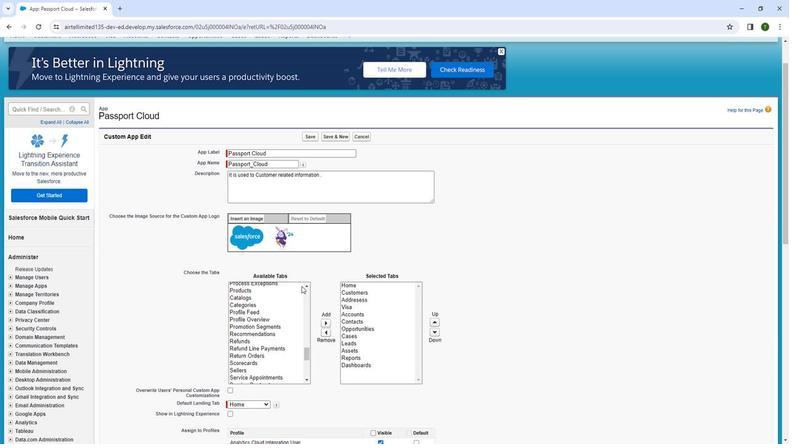 
Action: Mouse scrolled (294, 286) with delta (0, 0)
Screenshot: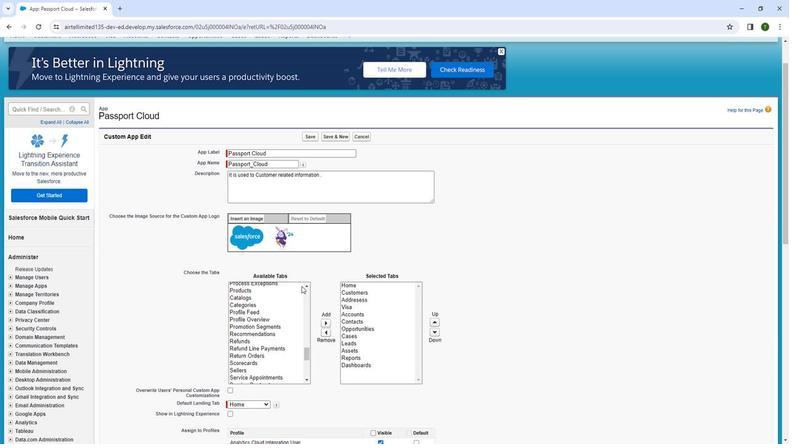 
Action: Mouse moved to (296, 286)
Screenshot: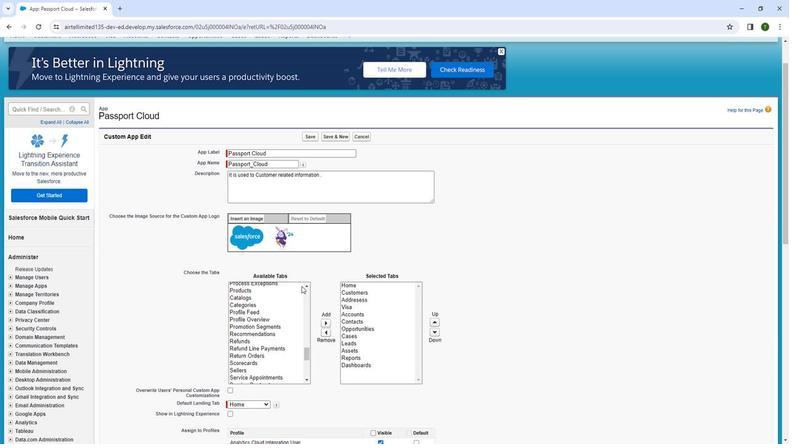 
Action: Mouse scrolled (296, 286) with delta (0, 0)
Screenshot: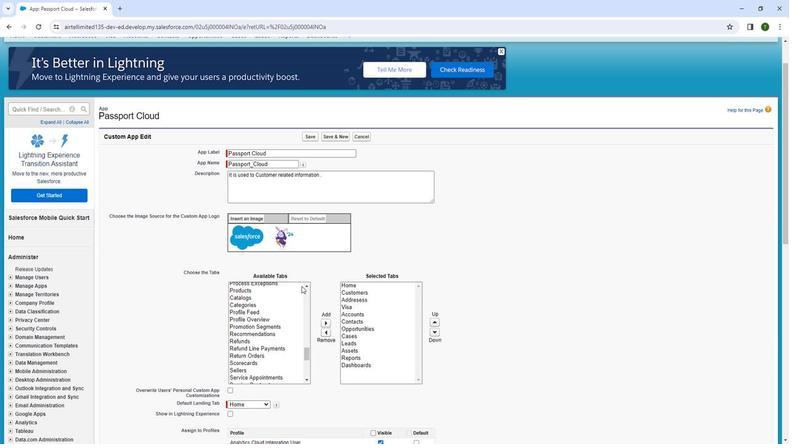 
Action: Mouse moved to (299, 286)
Screenshot: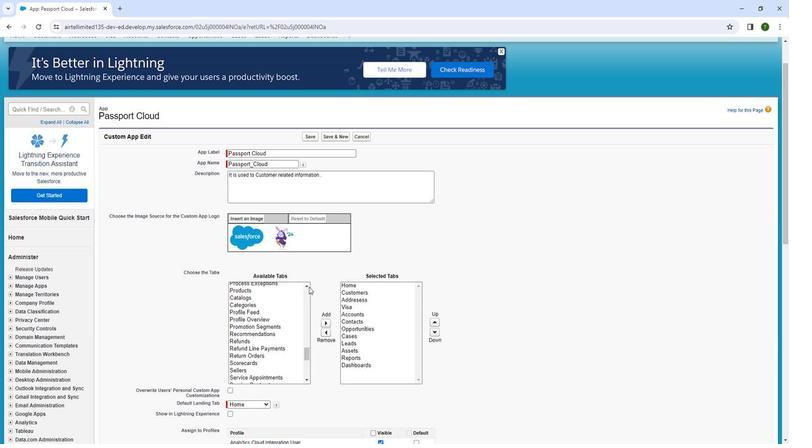
Action: Mouse scrolled (299, 286) with delta (0, 0)
Screenshot: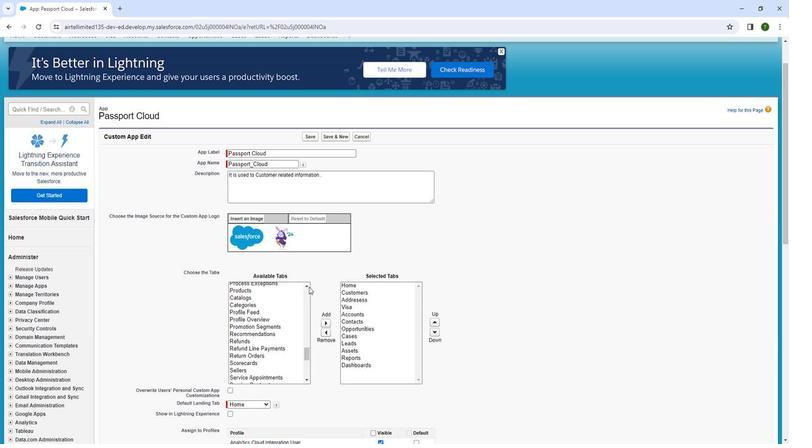 
Action: Mouse moved to (303, 286)
Screenshot: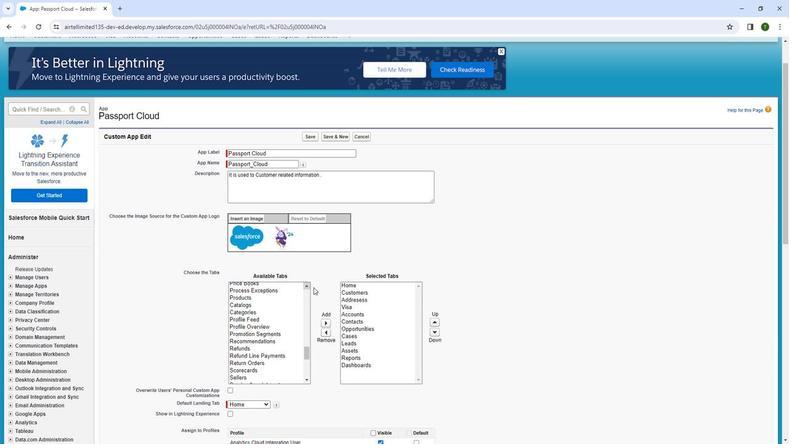 
Action: Mouse scrolled (303, 286) with delta (0, 0)
Screenshot: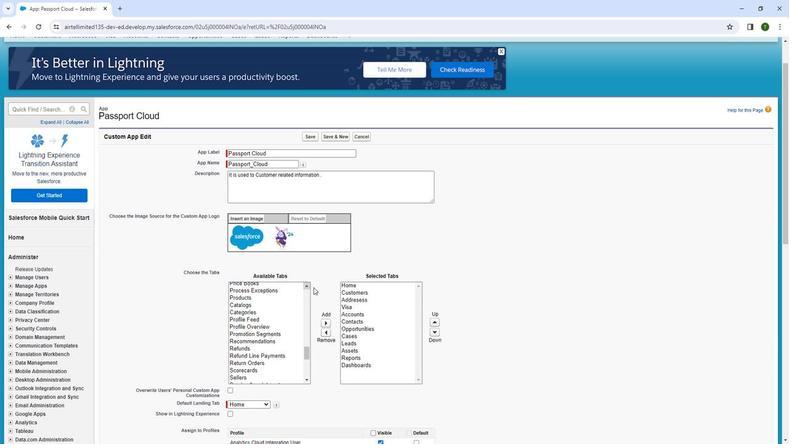 
Action: Mouse moved to (307, 288)
Screenshot: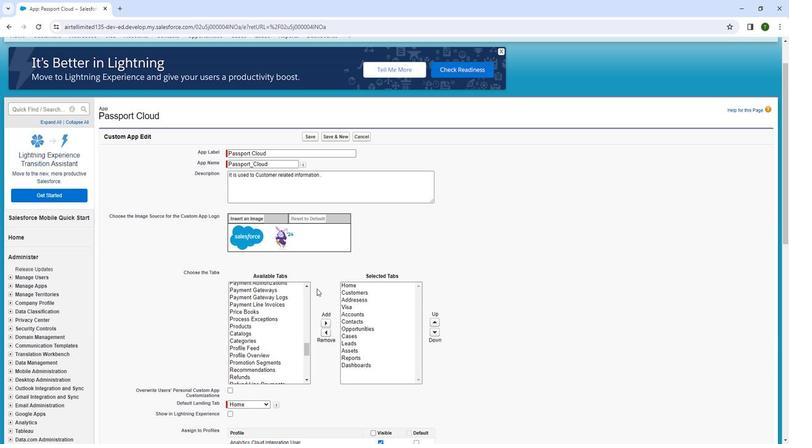 
Action: Mouse scrolled (307, 288) with delta (0, 0)
Screenshot: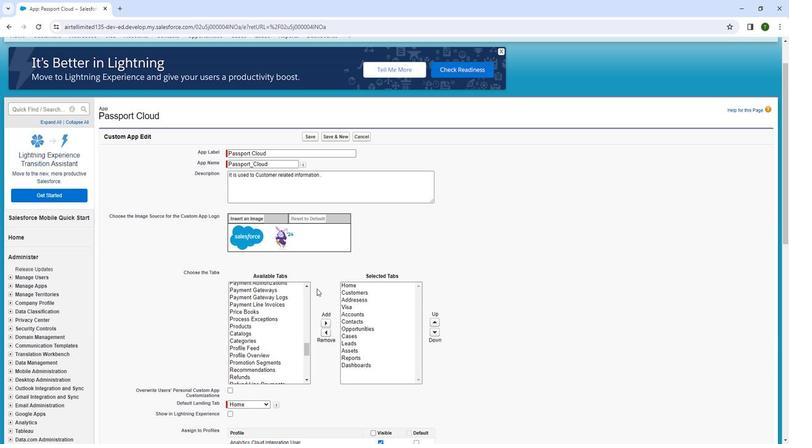 
Action: Mouse moved to (26, 96)
Screenshot: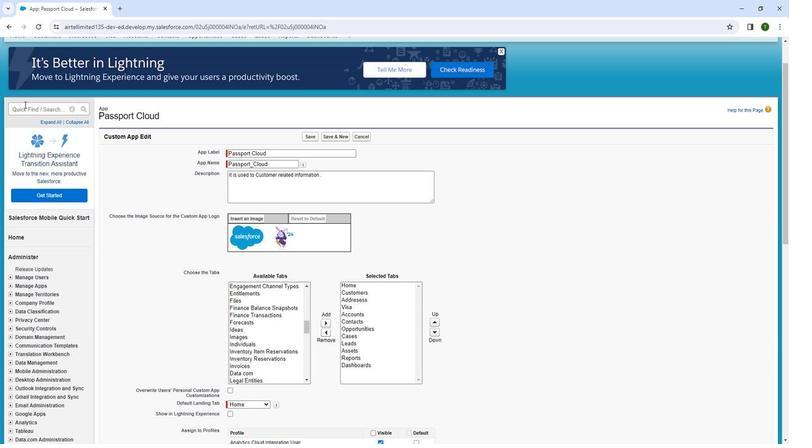 
Action: Mouse pressed left at (26, 96)
Screenshot: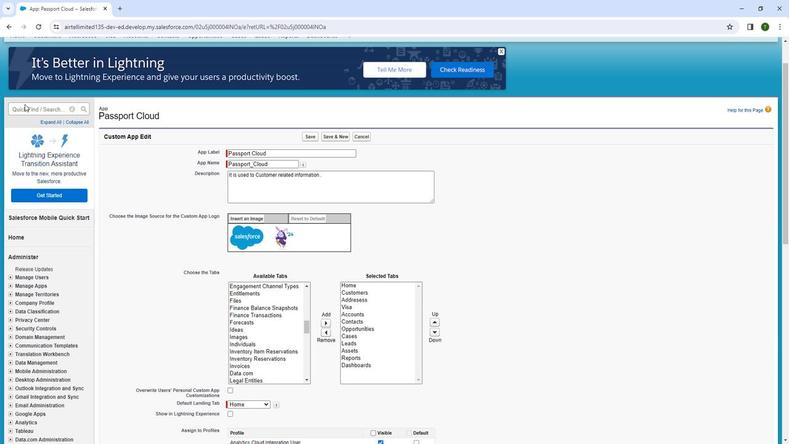 
Action: Mouse moved to (27, 95)
Screenshot: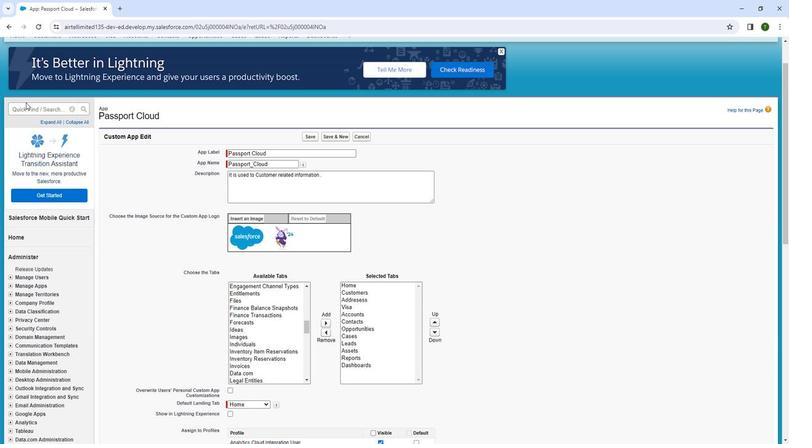 
Action: Key pressed t
Screenshot: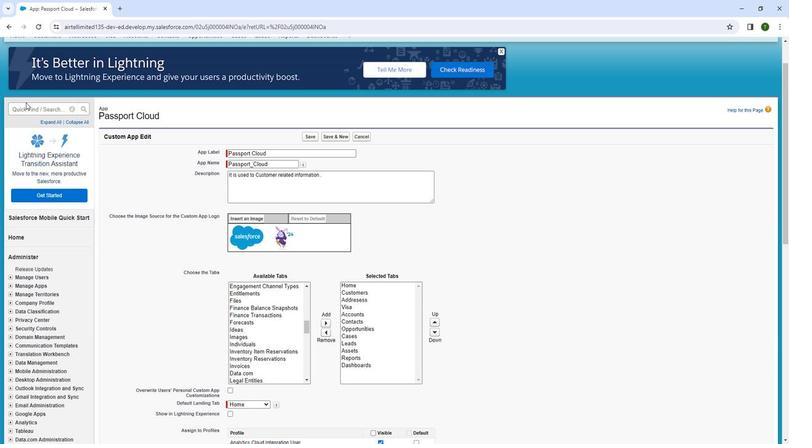 
Action: Mouse moved to (28, 104)
Screenshot: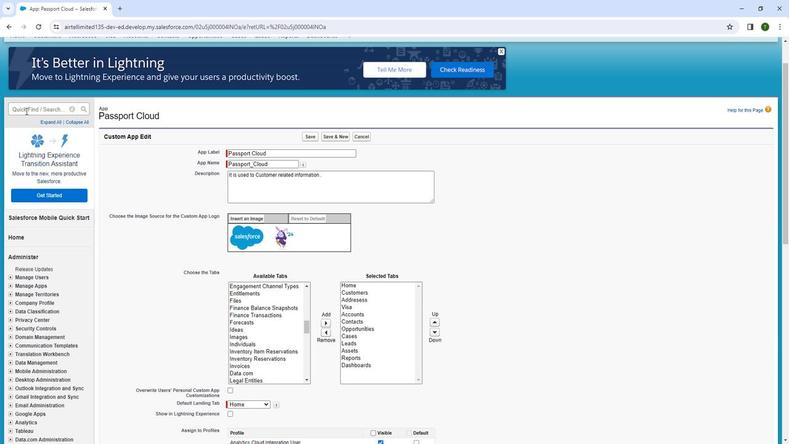 
Action: Mouse pressed left at (28, 104)
Screenshot: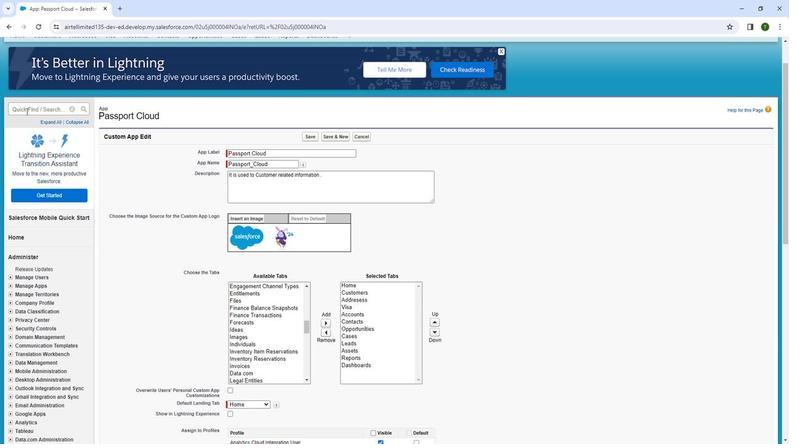 
Action: Mouse moved to (29, 104)
Screenshot: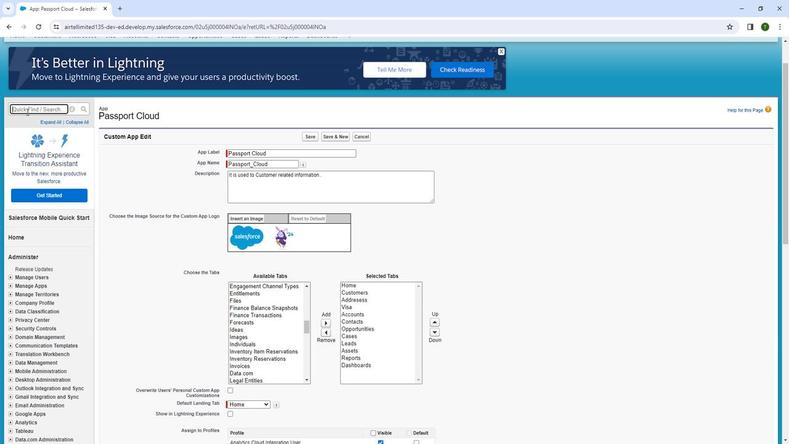 
Action: Mouse pressed left at (29, 104)
Screenshot: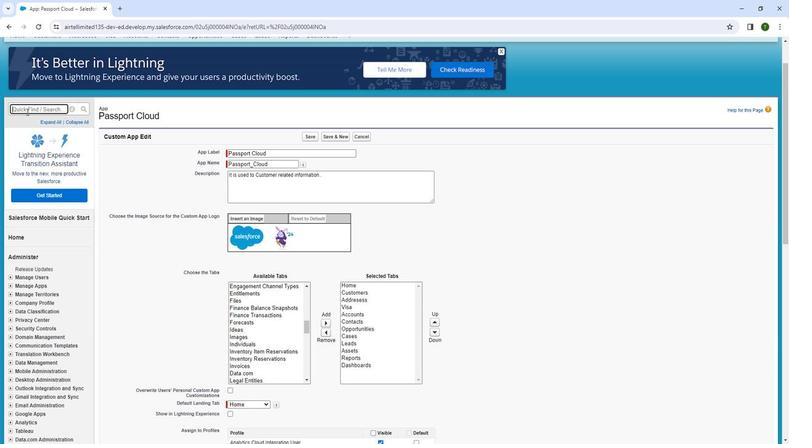 
Action: Mouse moved to (30, 104)
Screenshot: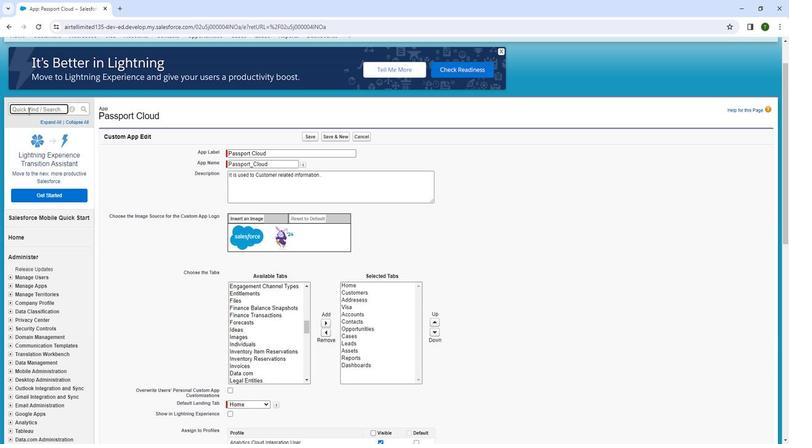 
Action: Key pressed t
Screenshot: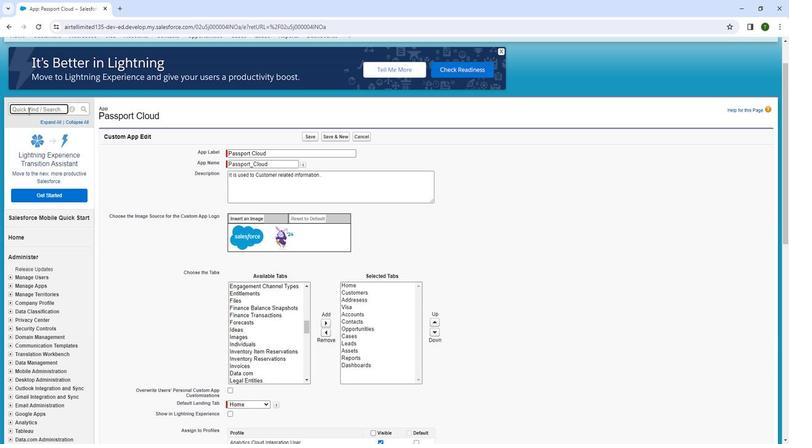 
Action: Mouse moved to (30, 103)
Screenshot: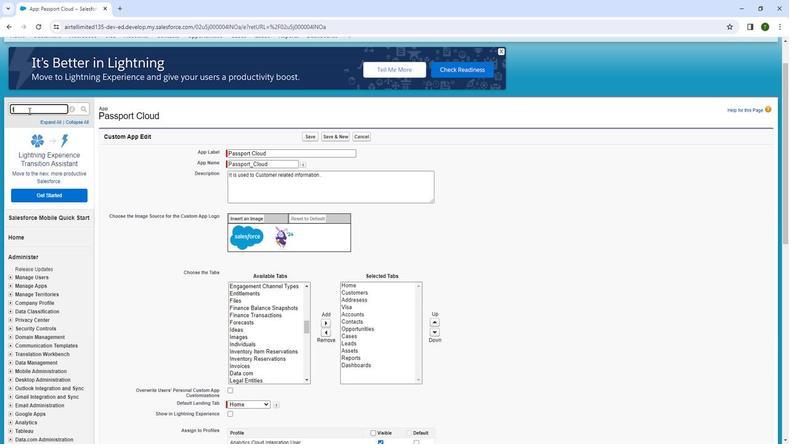 
Action: Key pressed abs
Screenshot: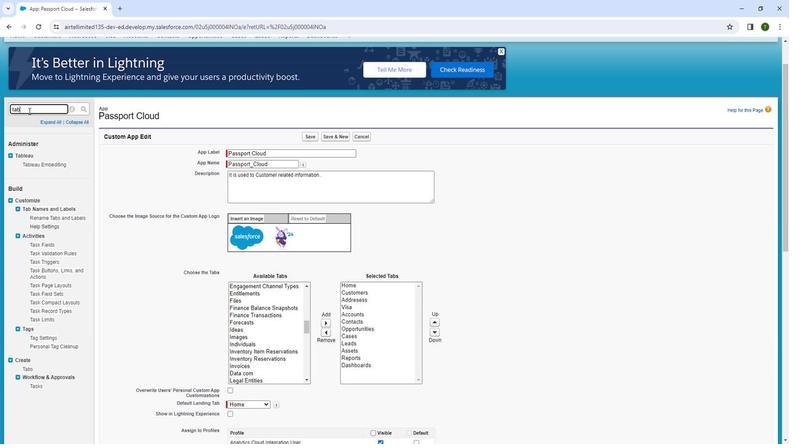 
Action: Mouse moved to (27, 190)
Screenshot: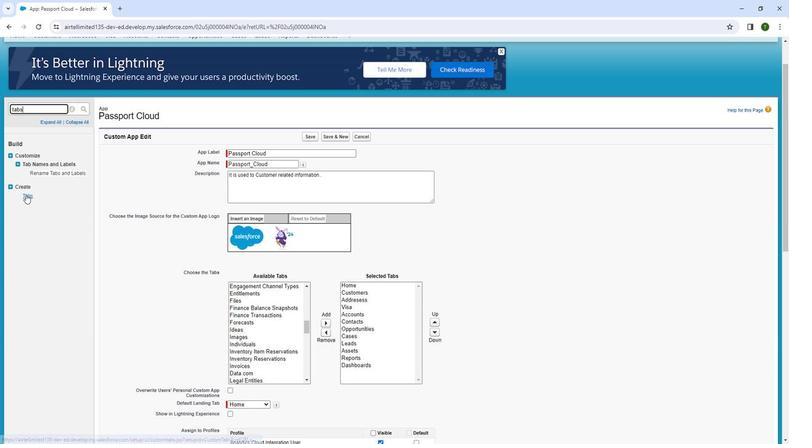 
Action: Mouse pressed left at (27, 190)
Screenshot: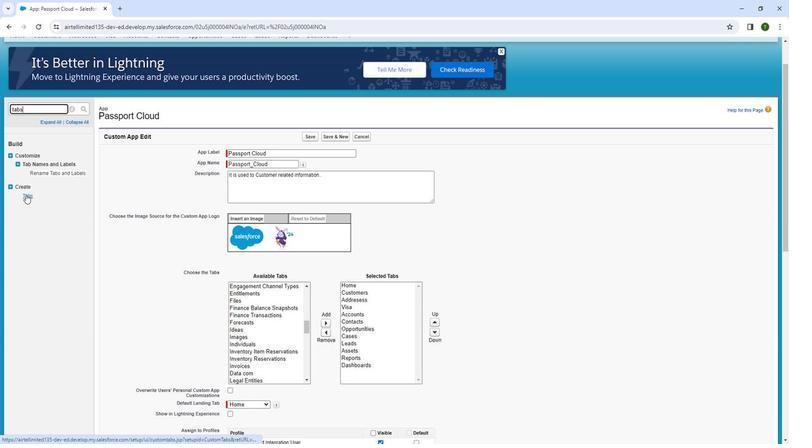 
Action: Mouse pressed left at (27, 190)
Screenshot: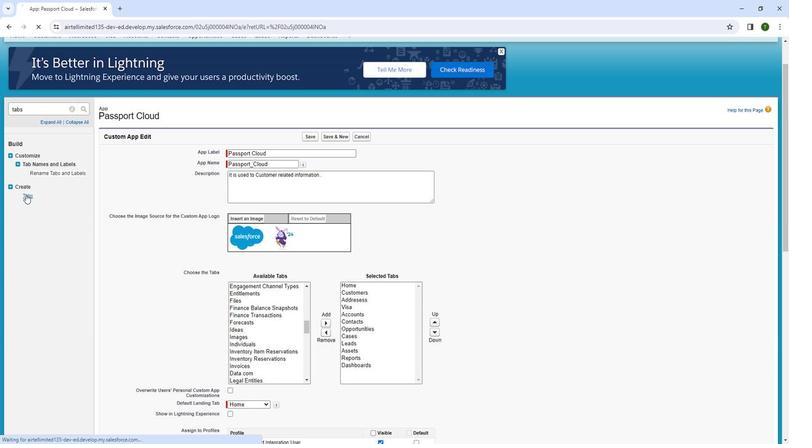 
Action: Mouse moved to (299, 211)
Screenshot: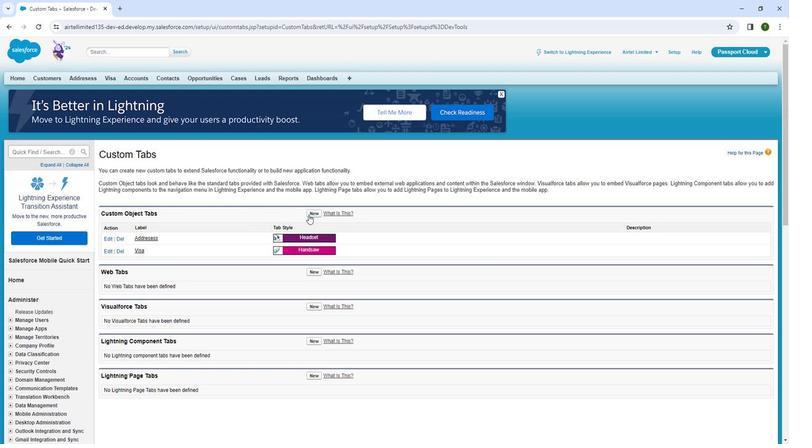 
Action: Mouse pressed left at (299, 211)
Screenshot: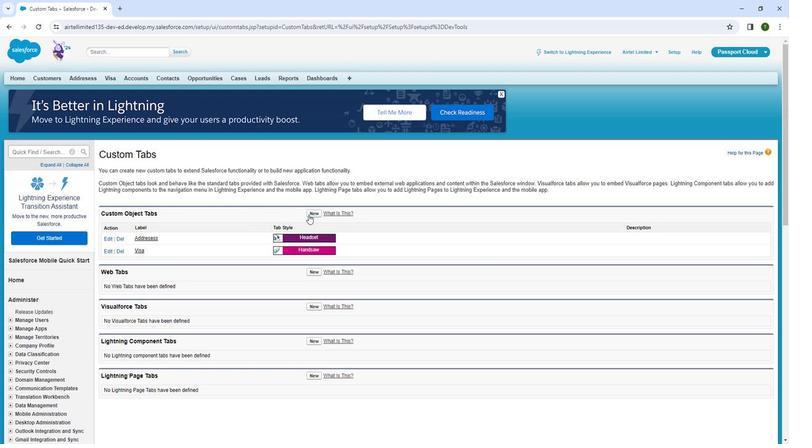 
Action: Mouse moved to (235, 221)
Screenshot: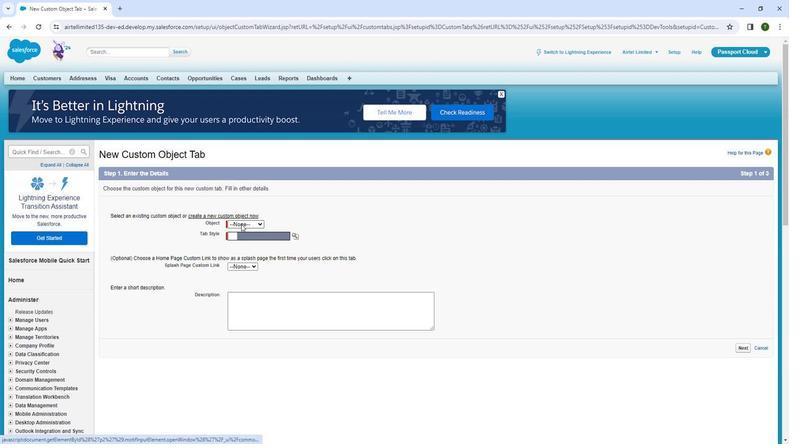 
Action: Mouse pressed left at (235, 221)
Screenshot: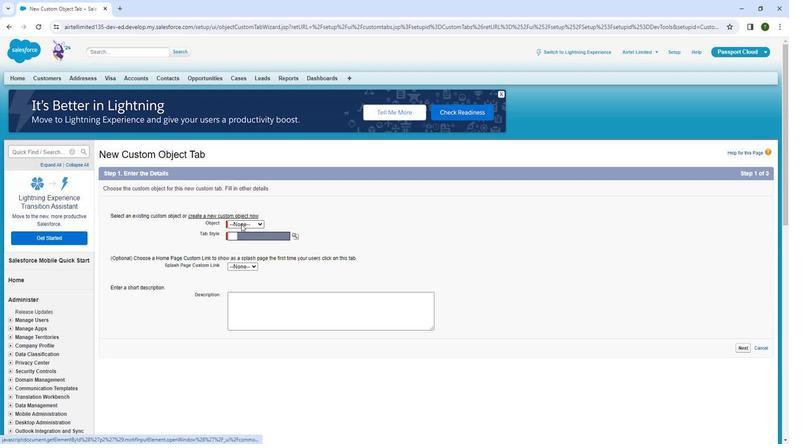 
Action: Mouse moved to (151, 250)
Screenshot: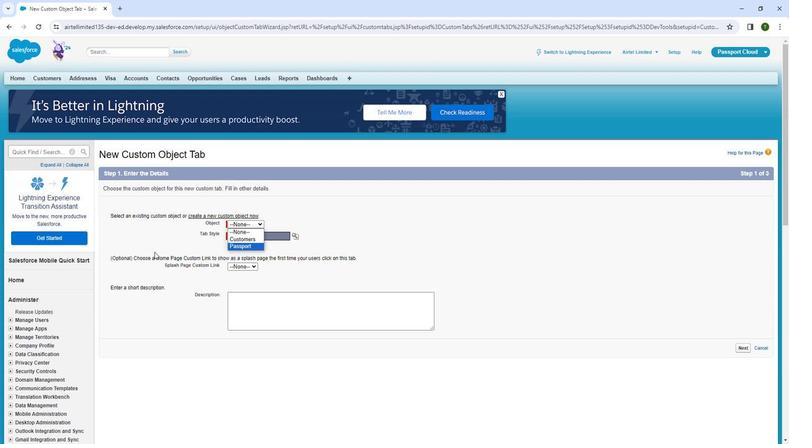 
Action: Mouse pressed left at (151, 250)
Screenshot: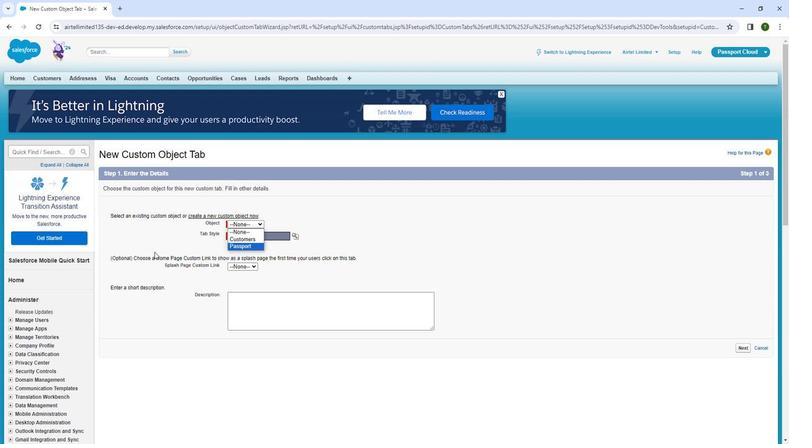 
Action: Mouse moved to (206, 137)
Screenshot: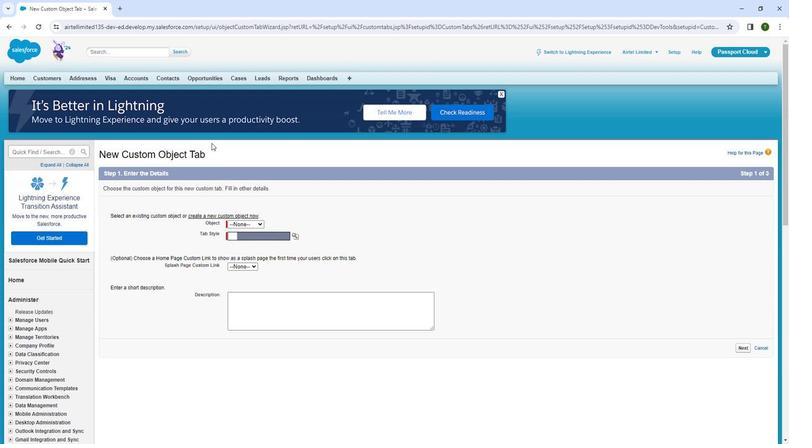 
Action: Mouse scrolled (206, 137) with delta (0, 0)
Screenshot: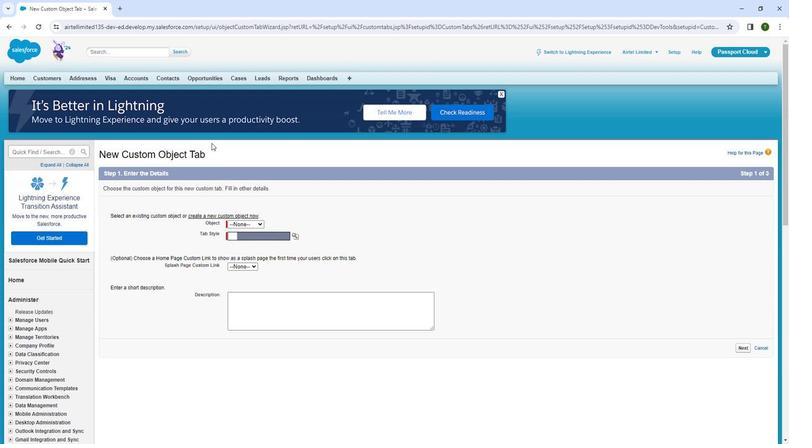 
Action: Mouse moved to (206, 135)
Screenshot: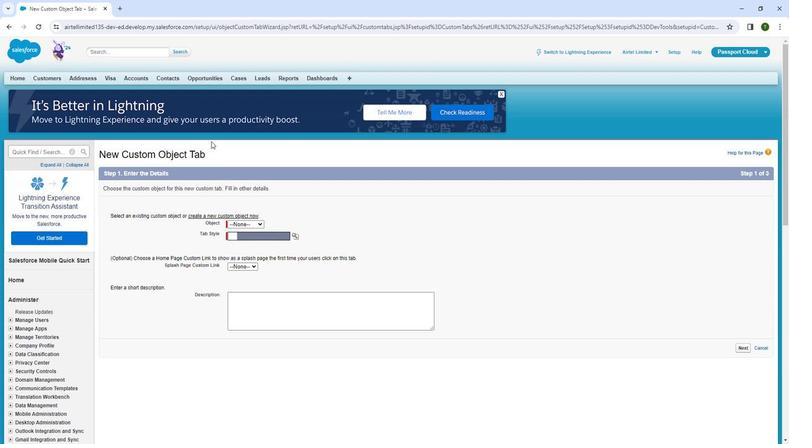 
Action: Mouse scrolled (206, 136) with delta (0, 0)
Screenshot: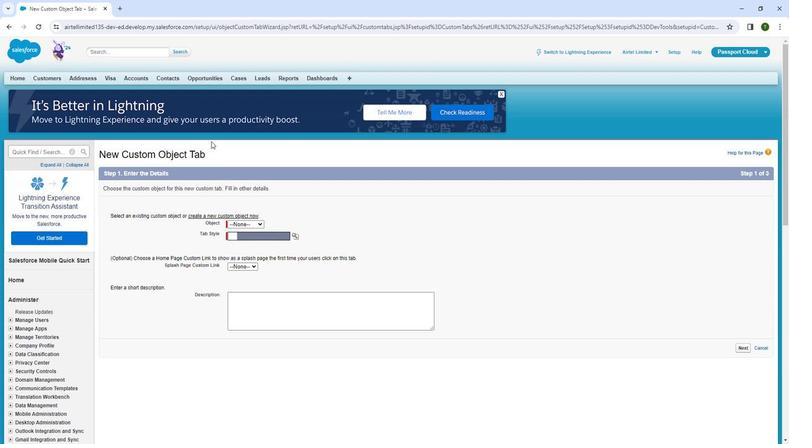 
Action: Mouse moved to (206, 135)
Screenshot: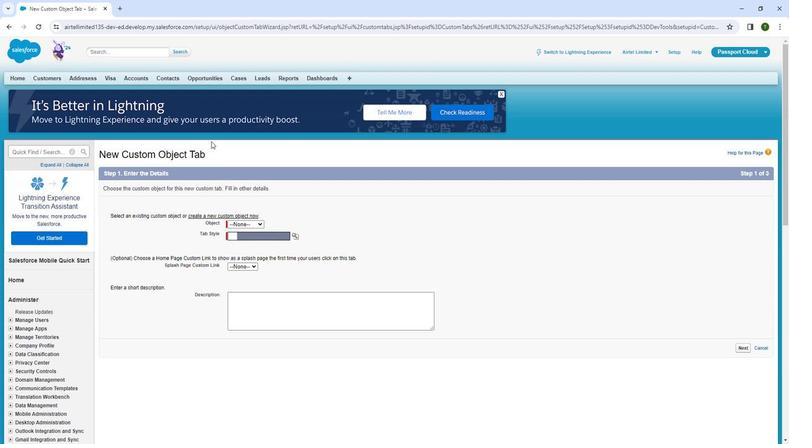 
Action: Mouse scrolled (206, 135) with delta (0, 0)
Screenshot: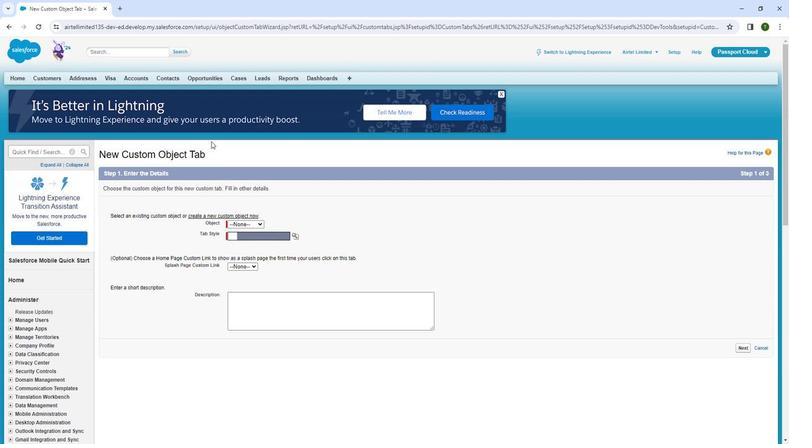 
Action: Mouse moved to (19, 66)
Screenshot: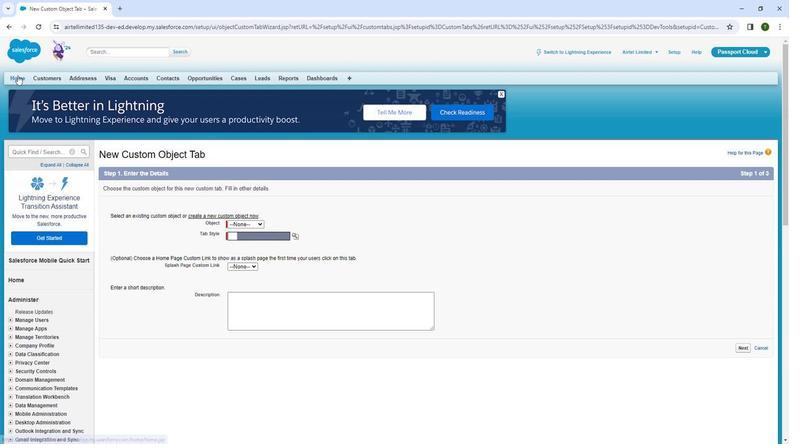
Action: Mouse pressed left at (19, 66)
Screenshot: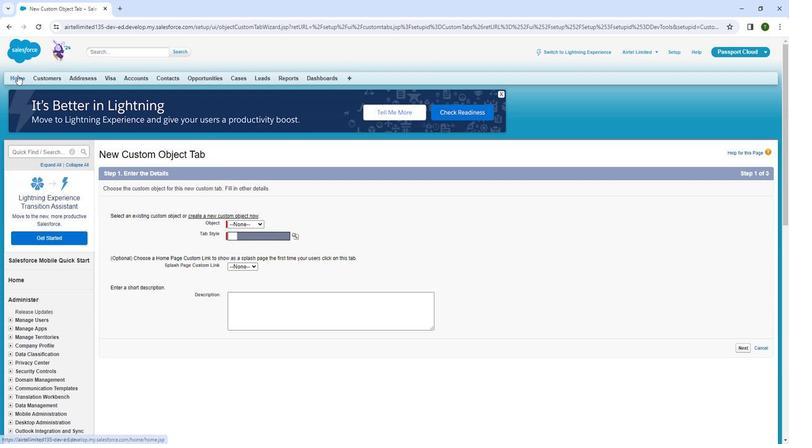 
Action: Mouse pressed left at (19, 66)
Screenshot: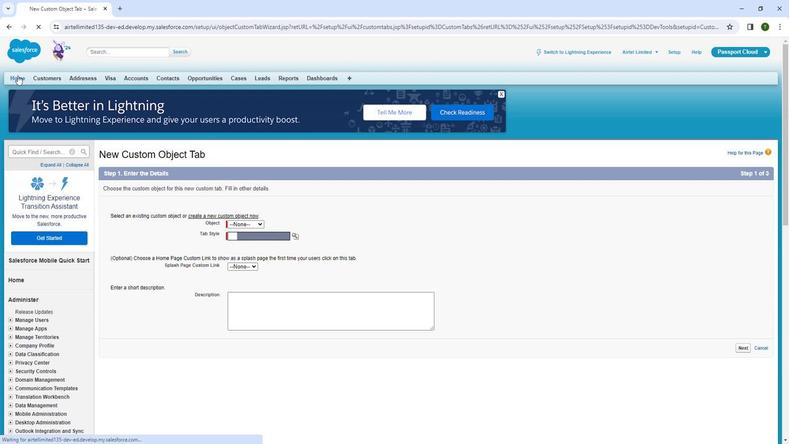 
Action: Mouse moved to (654, 40)
Screenshot: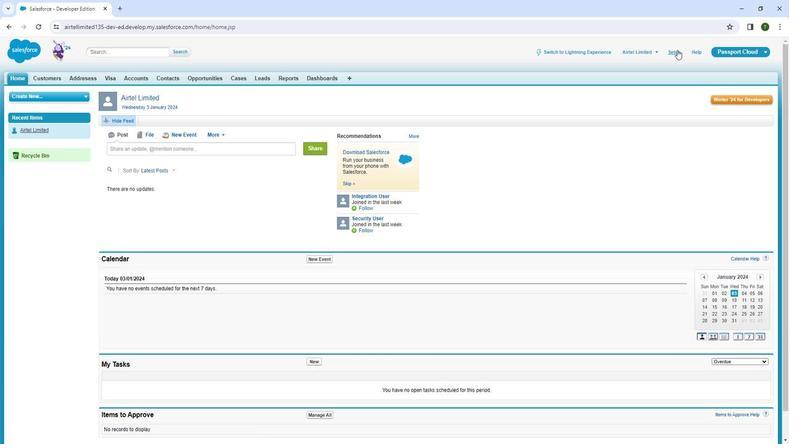 
Action: Mouse pressed left at (654, 40)
Screenshot: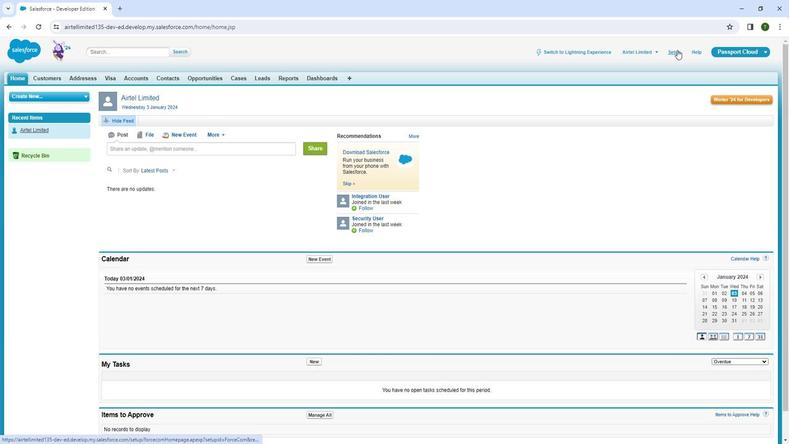 
Action: Mouse pressed left at (654, 40)
Screenshot: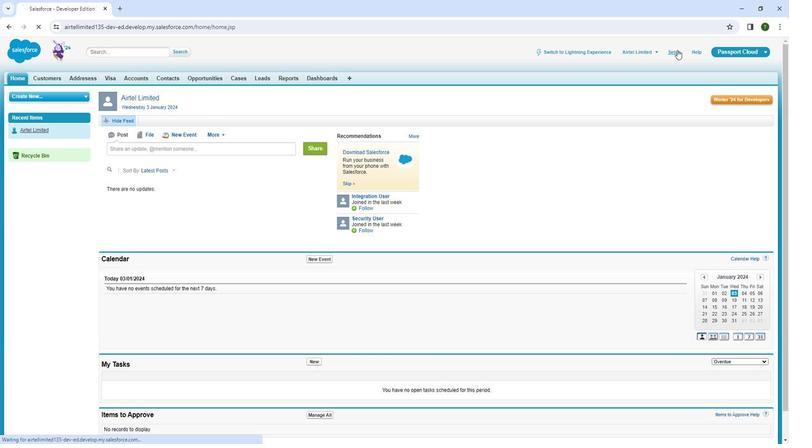 
Action: Mouse moved to (57, 142)
Screenshot: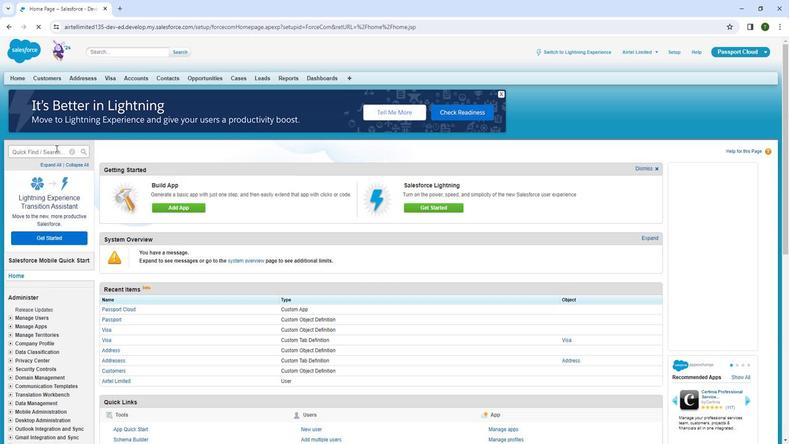 
Action: Mouse pressed left at (57, 142)
Screenshot: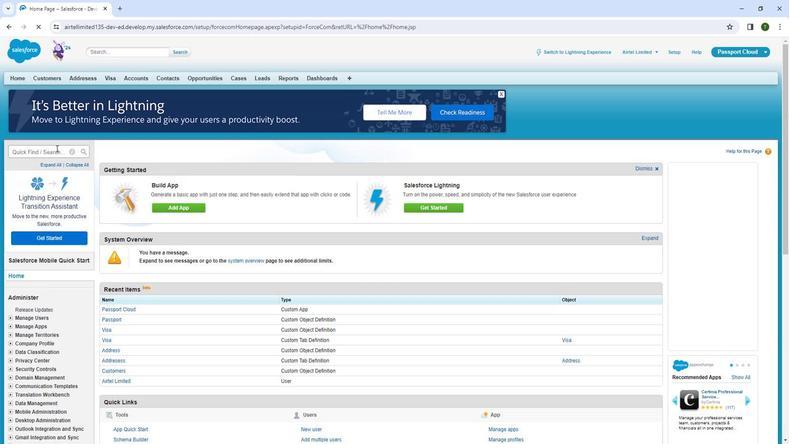
Action: Mouse moved to (56, 148)
Screenshot: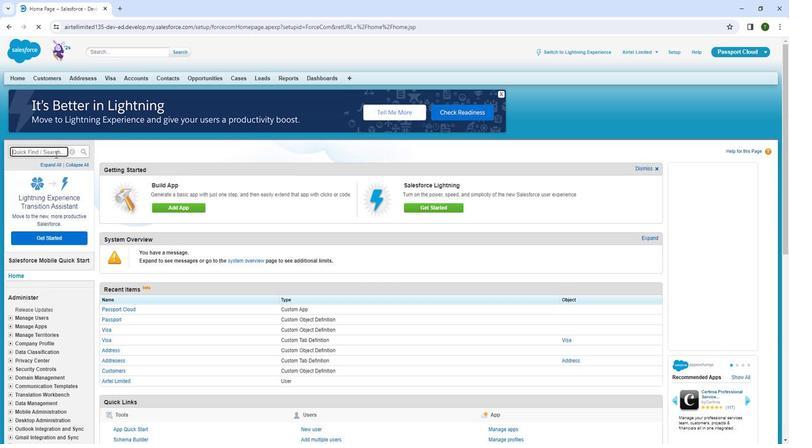 
Action: Key pressed obj
Screenshot: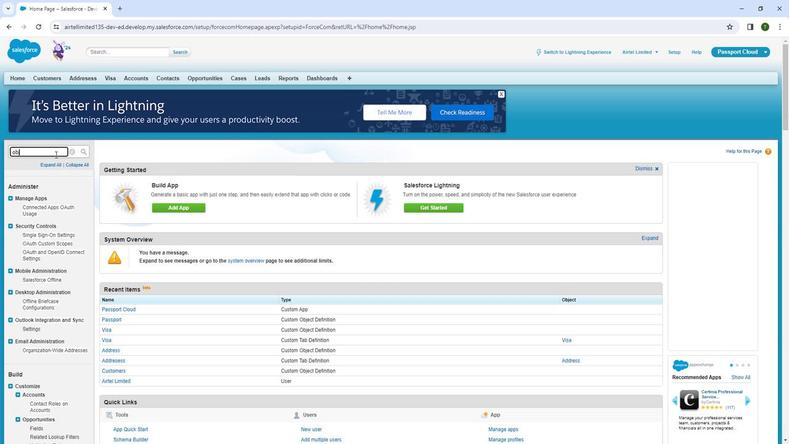 
Action: Mouse moved to (56, 148)
Screenshot: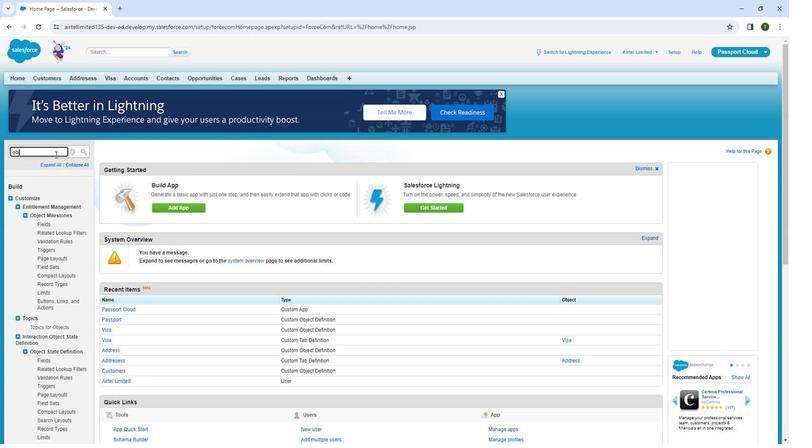 
Action: Key pressed ec
Screenshot: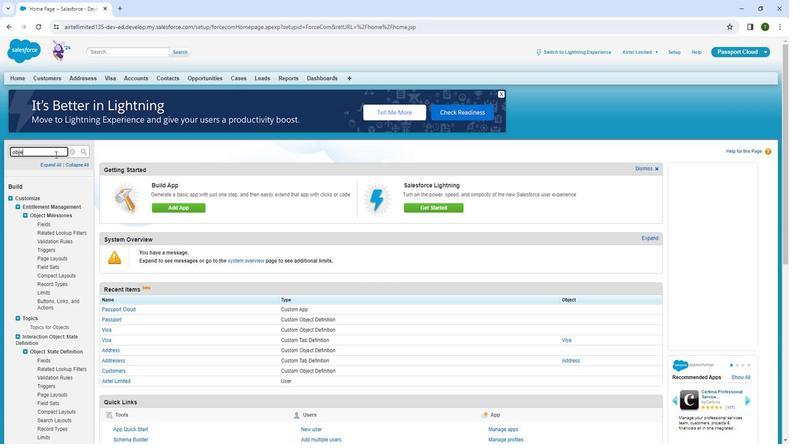 
Action: Mouse moved to (56, 148)
Screenshot: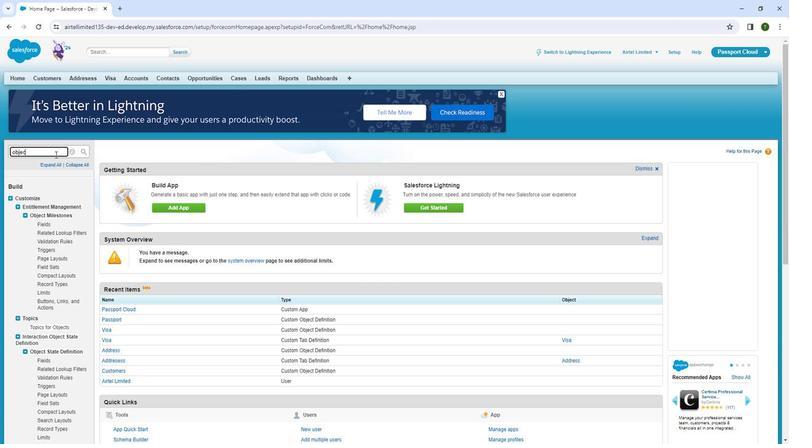 
Action: Key pressed t
Screenshot: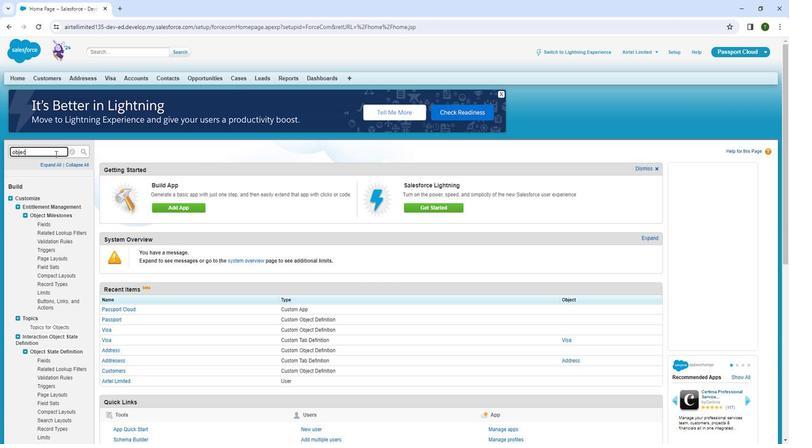 
Action: Mouse moved to (35, 228)
Screenshot: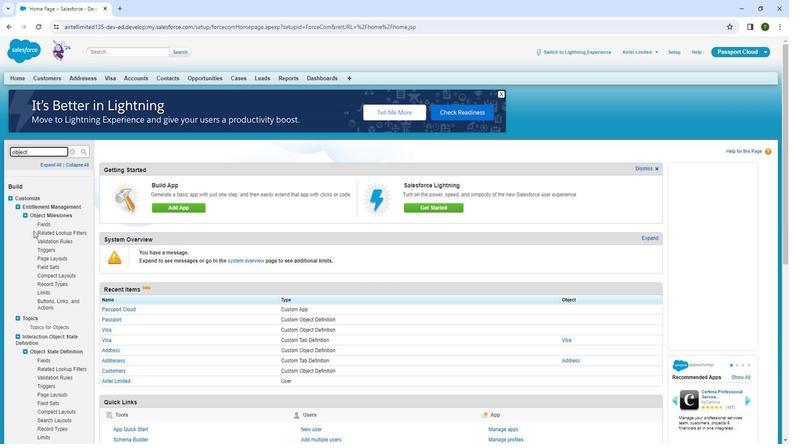 
Action: Mouse scrolled (35, 228) with delta (0, 0)
Screenshot: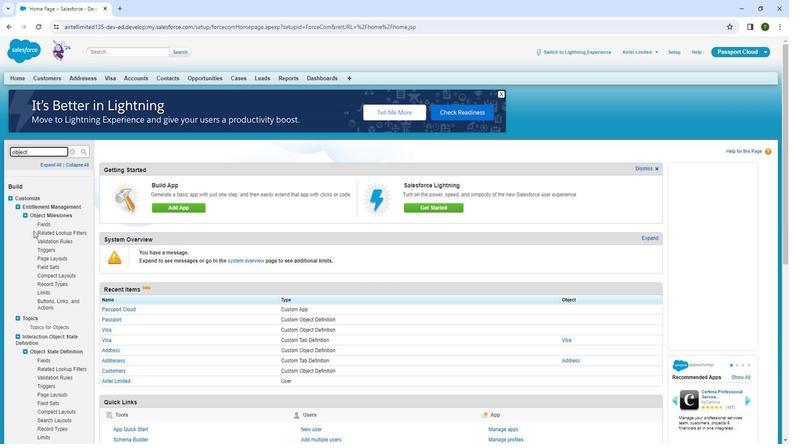 
Action: Mouse scrolled (35, 228) with delta (0, 0)
Screenshot: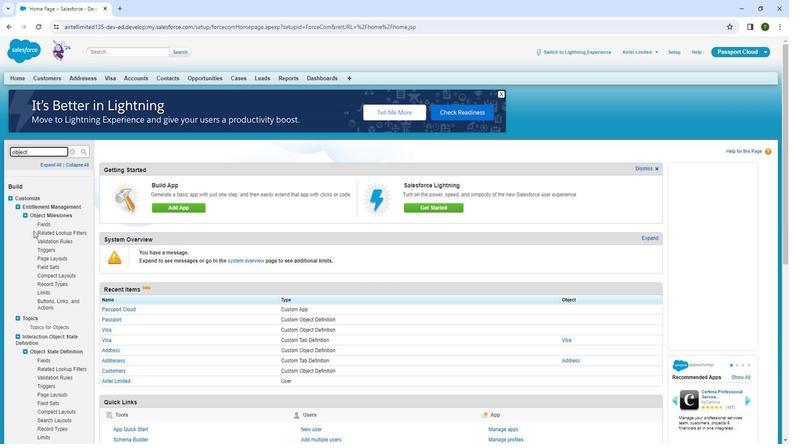 
Action: Mouse scrolled (35, 228) with delta (0, 0)
Screenshot: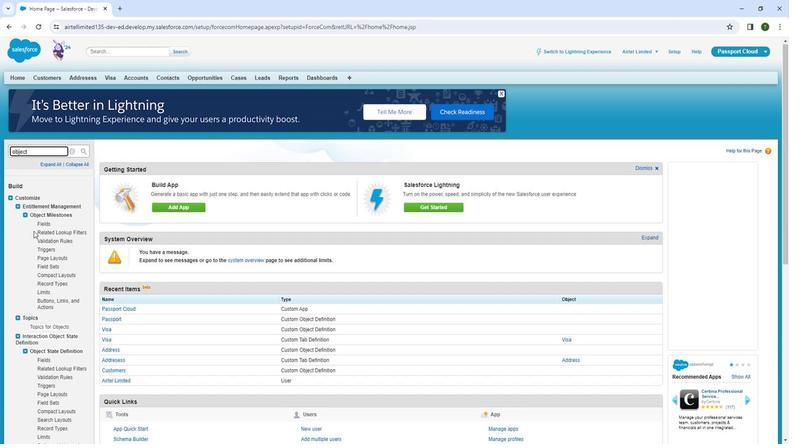 
Action: Mouse scrolled (35, 228) with delta (0, 0)
Screenshot: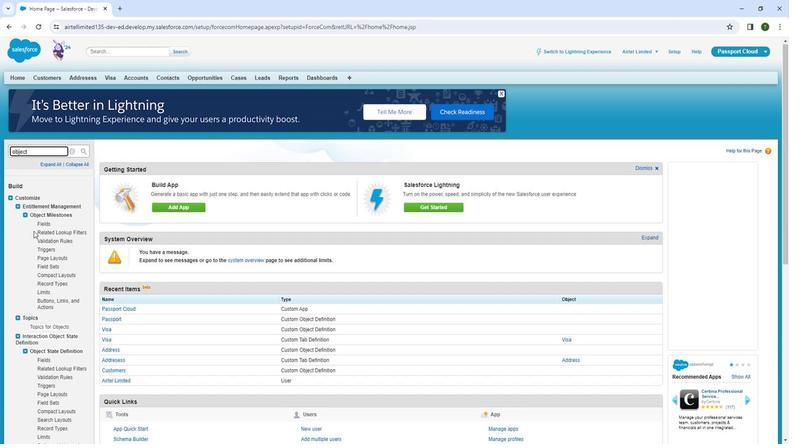 
Action: Mouse moved to (37, 227)
Screenshot: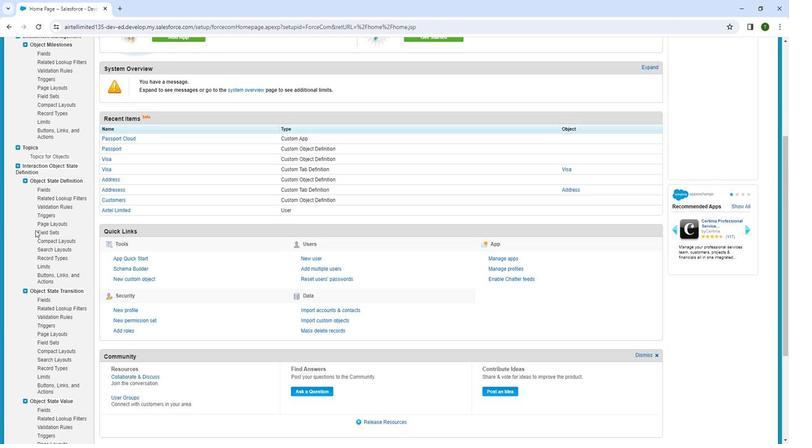 
Action: Mouse scrolled (37, 227) with delta (0, 0)
Screenshot: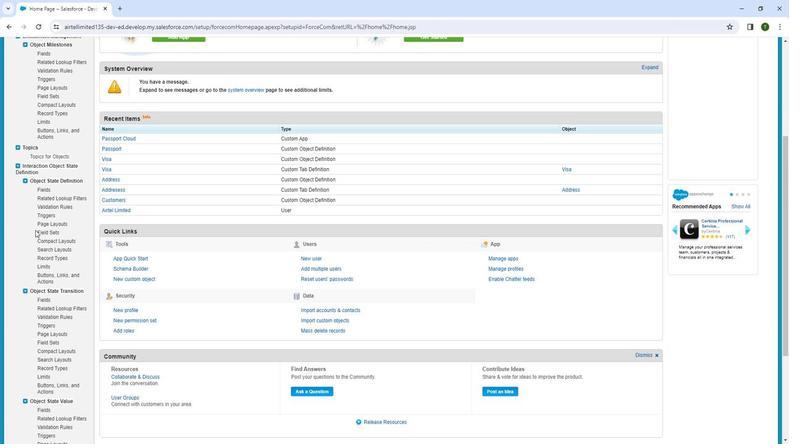 
Action: Mouse scrolled (37, 227) with delta (0, 0)
Screenshot: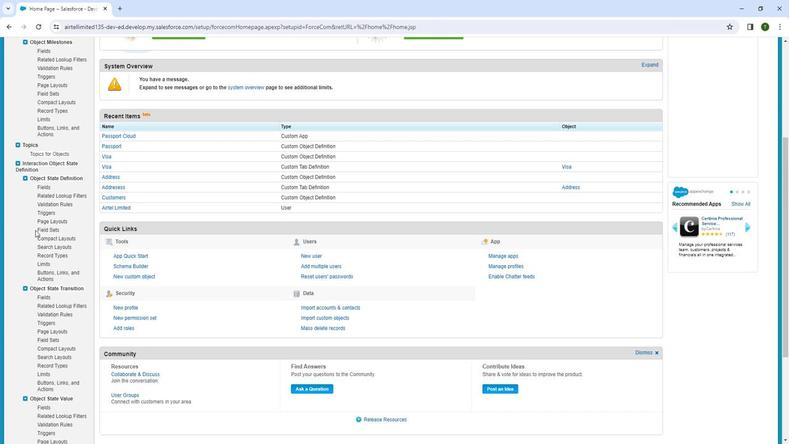
Action: Mouse scrolled (37, 227) with delta (0, 0)
Screenshot: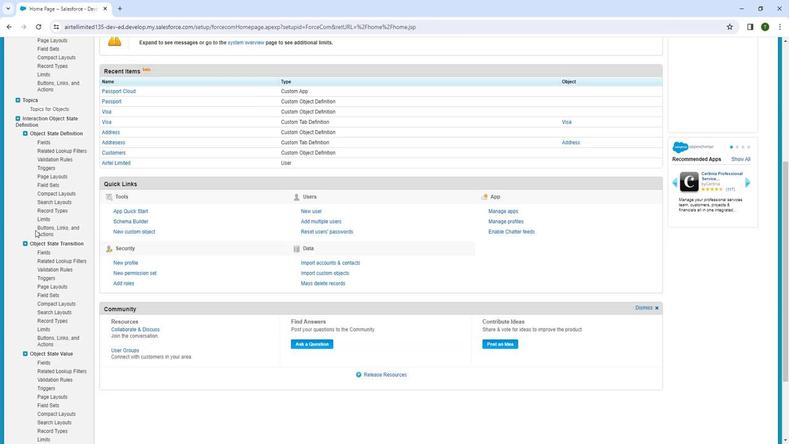 
Action: Mouse moved to (38, 263)
Screenshot: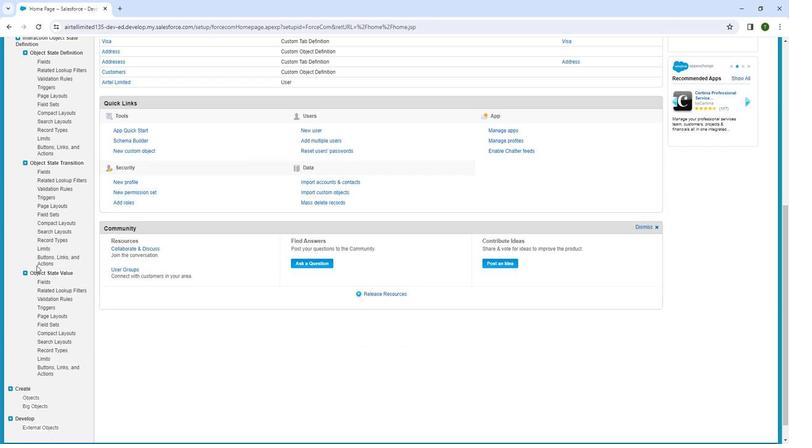 
Action: Mouse scrolled (38, 262) with delta (0, 0)
Screenshot: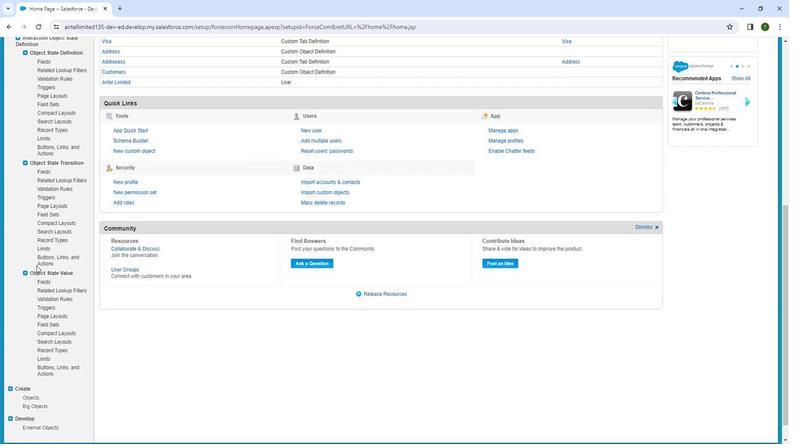 
Action: Mouse moved to (38, 267)
Screenshot: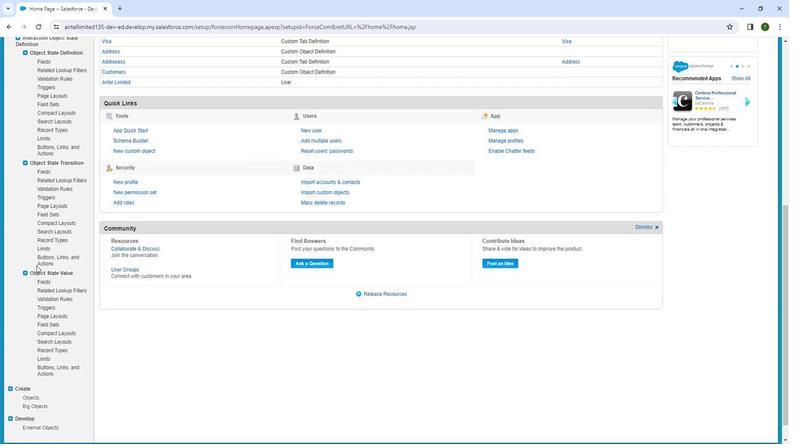
Action: Mouse scrolled (38, 267) with delta (0, 0)
Screenshot: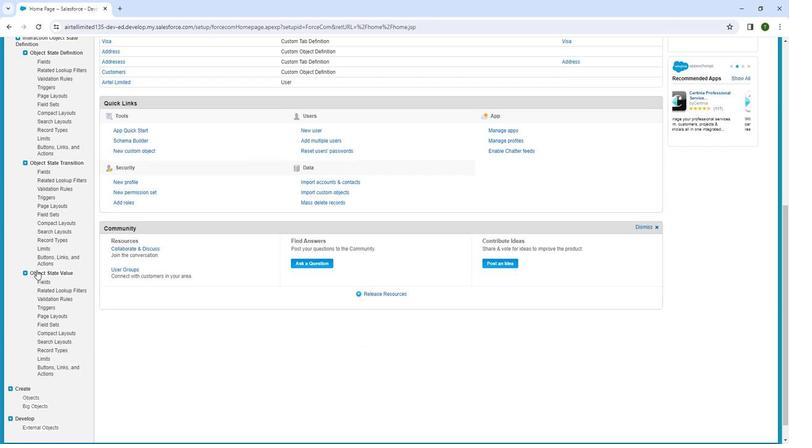 
Action: Mouse moved to (38, 269)
Screenshot: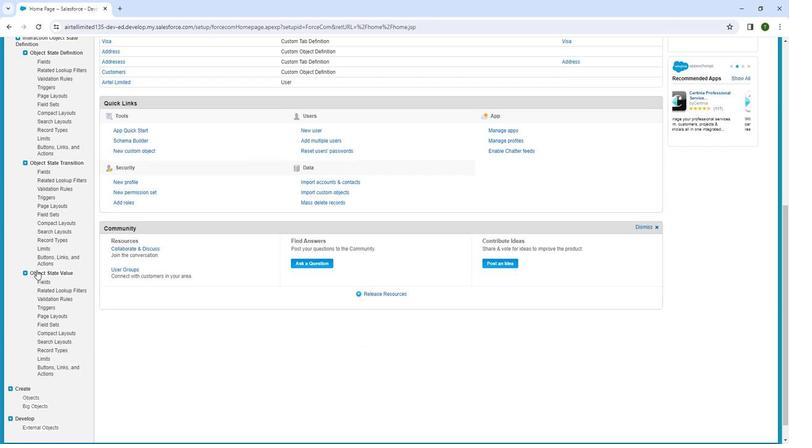 
Action: Mouse scrolled (38, 269) with delta (0, 0)
Screenshot: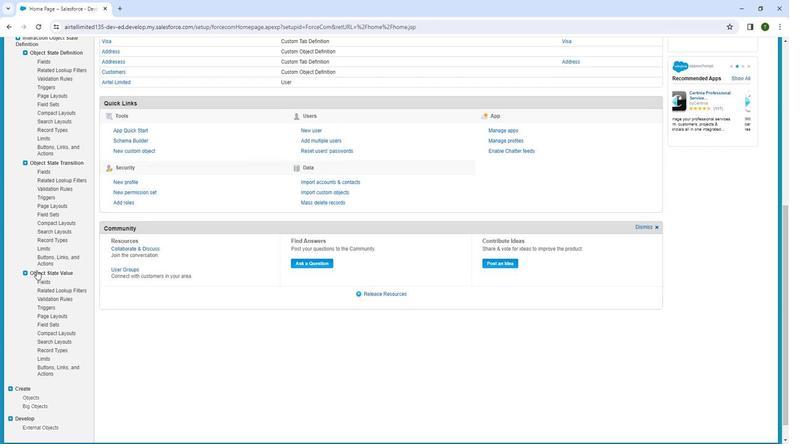 
Action: Mouse moved to (35, 378)
Screenshot: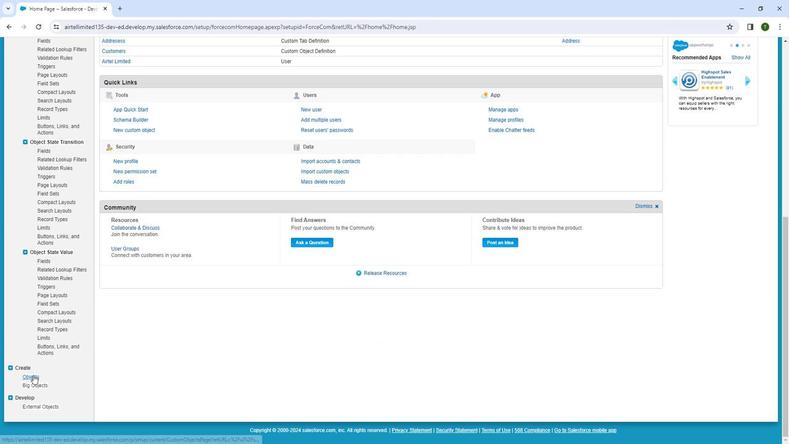 
Action: Mouse pressed left at (35, 378)
Screenshot: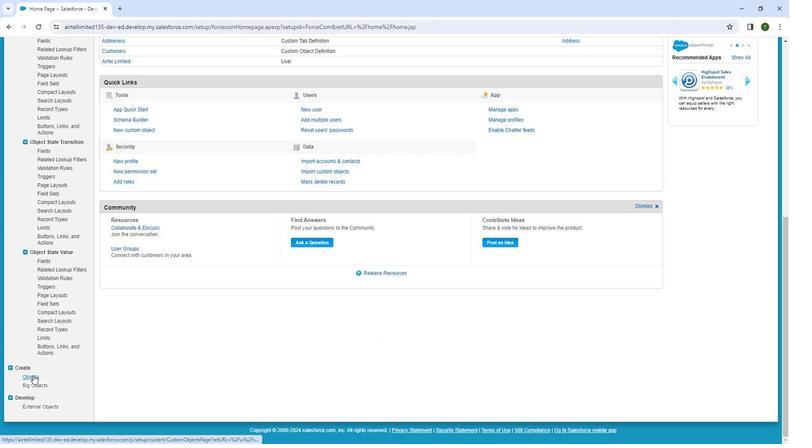 
Action: Mouse pressed left at (35, 378)
Screenshot: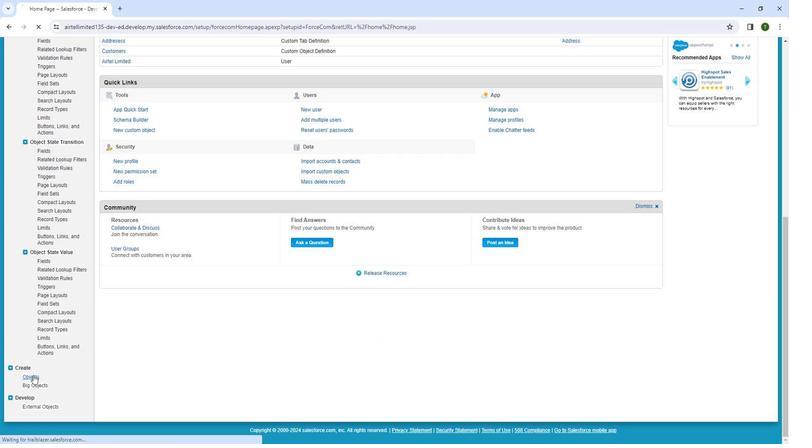 
Action: Mouse moved to (199, 318)
Screenshot: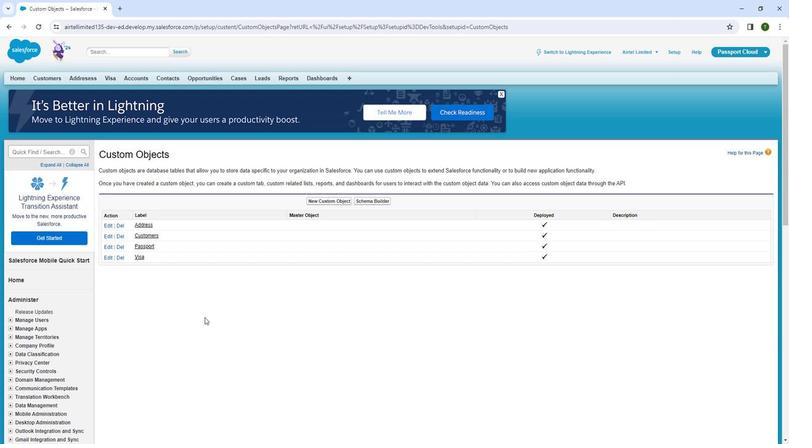 
Action: Mouse pressed left at (199, 318)
Screenshot: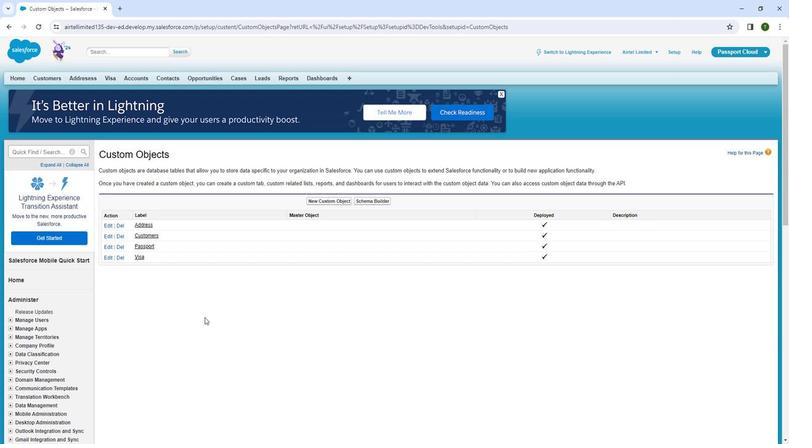 
Action: Mouse moved to (159, 245)
Screenshot: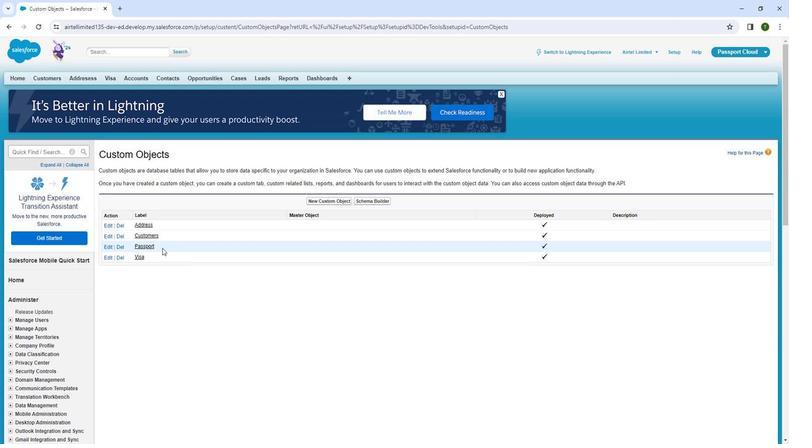 
Action: Mouse pressed left at (159, 245)
Screenshot: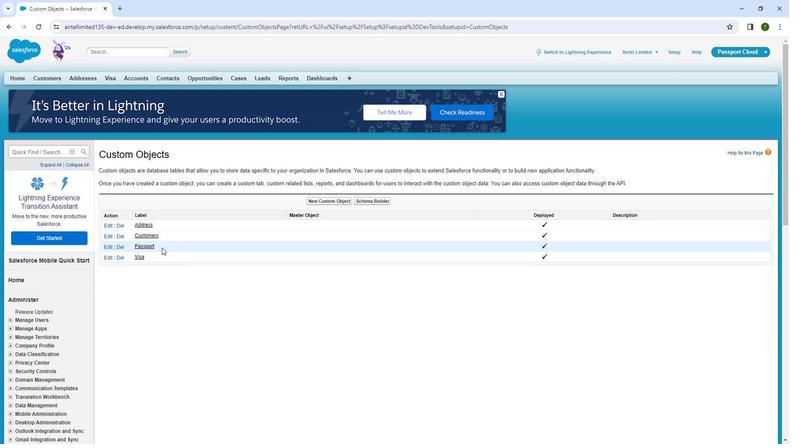 
Action: Mouse moved to (163, 297)
Screenshot: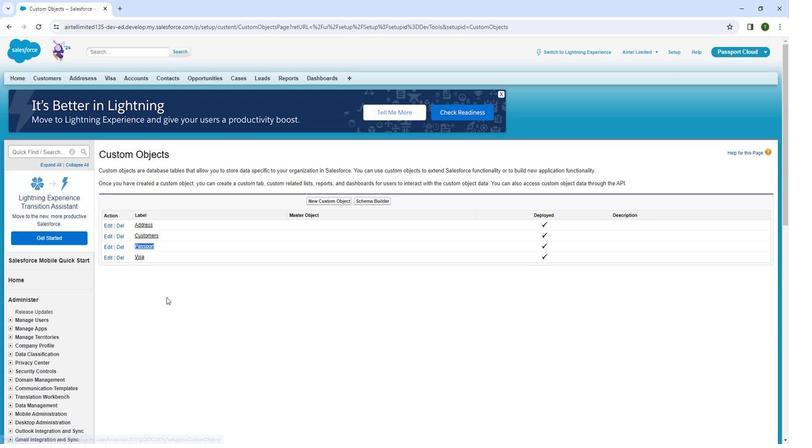 
Action: Mouse pressed left at (163, 297)
